 Task: Send an email with the signature Donna Thompson with the subject Request for a performance review and the message I appreciate your willingness to work with us on this matter. from softage.1@softage.net to softage.5@softage.net and softage.6@softage.net with an attached document Employee_contract.pdf
Action: Mouse moved to (585, 741)
Screenshot: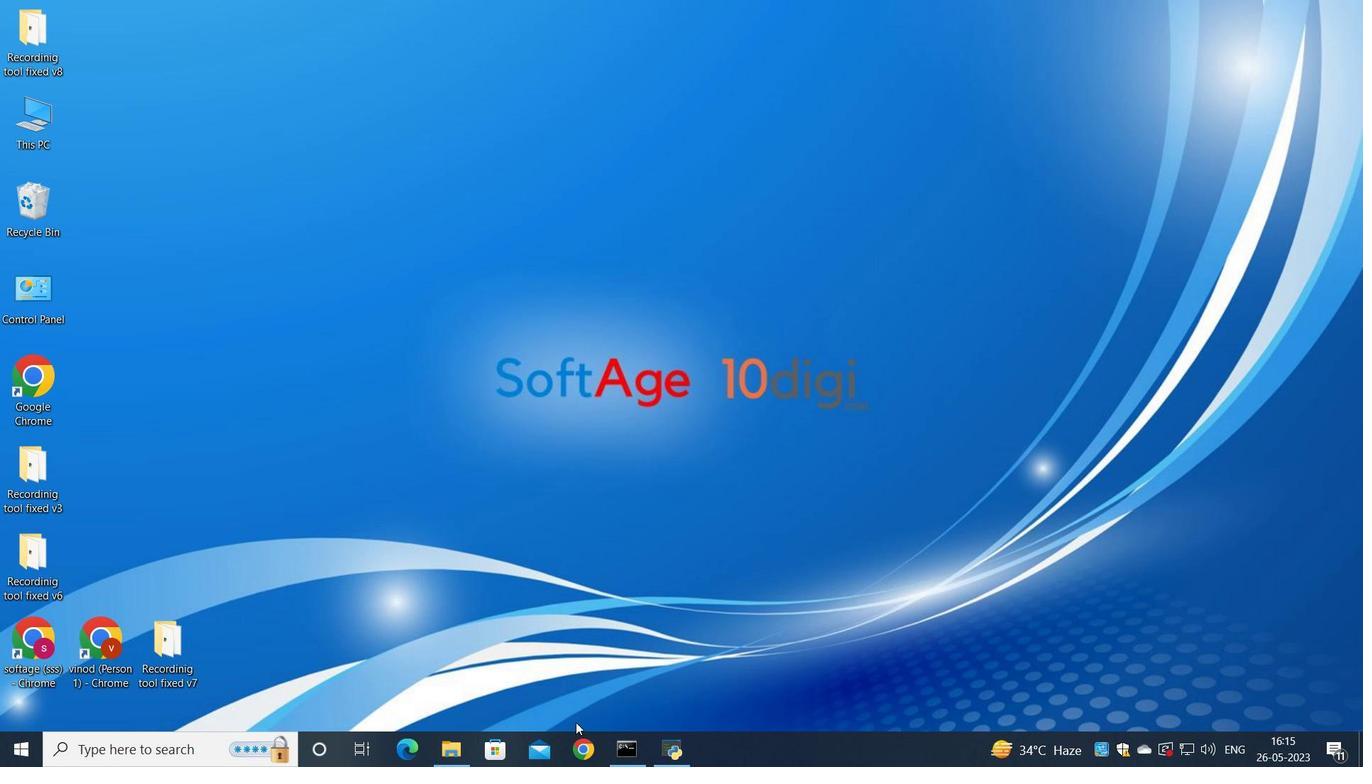 
Action: Mouse pressed left at (585, 741)
Screenshot: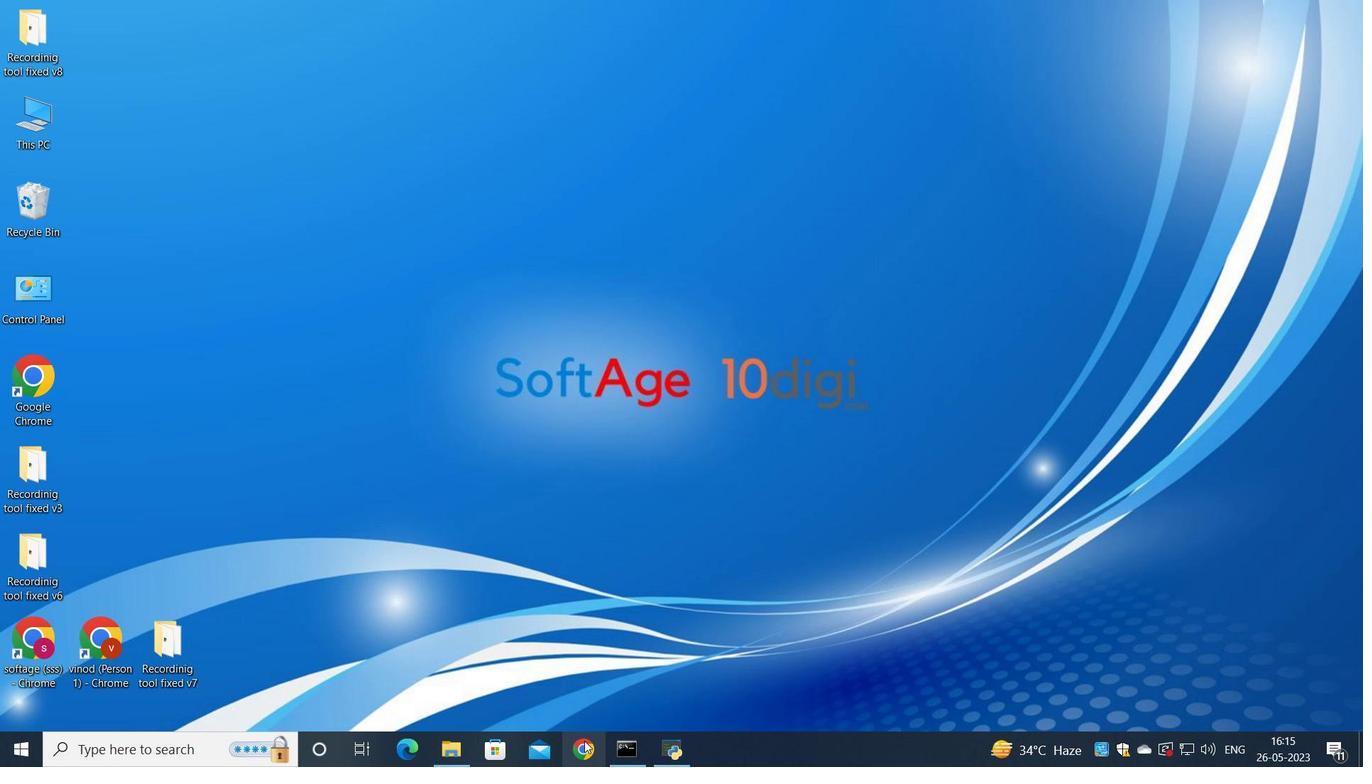 
Action: Mouse moved to (617, 451)
Screenshot: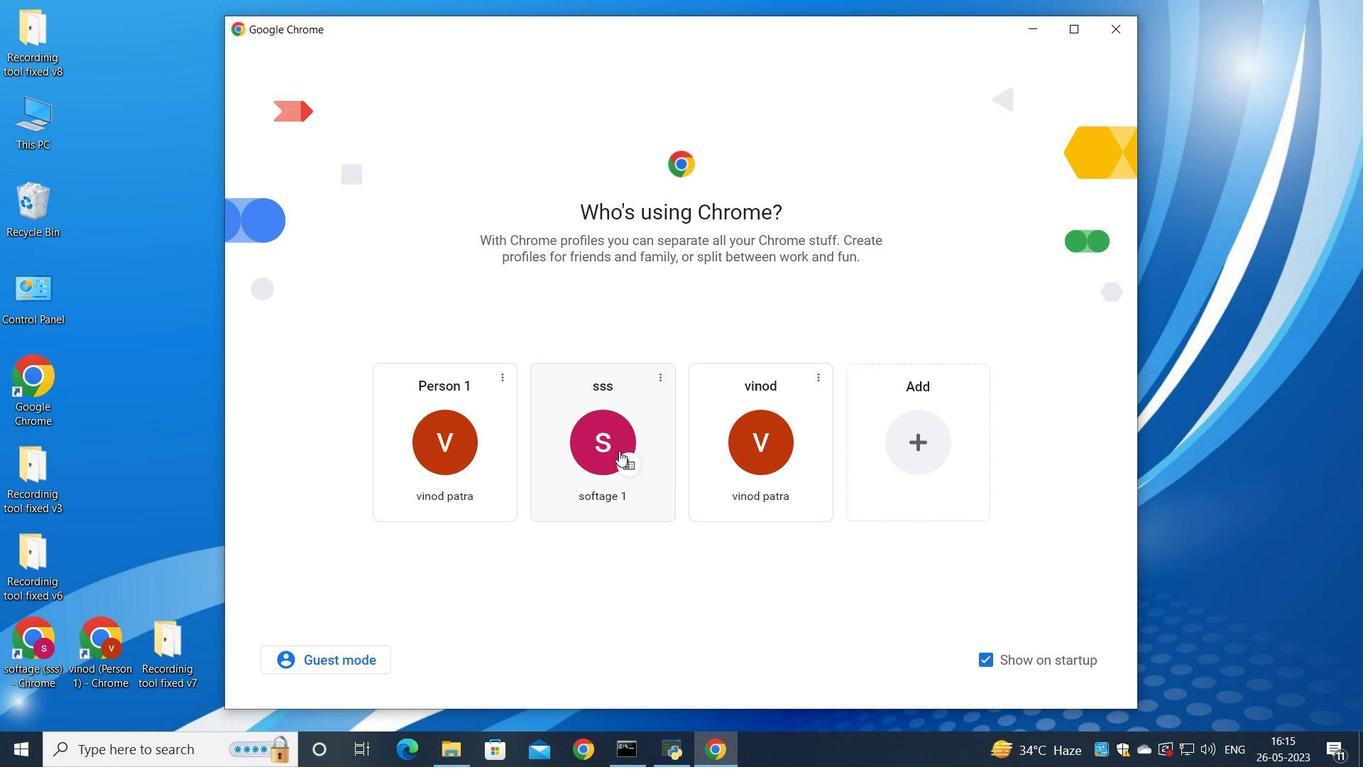 
Action: Mouse pressed left at (617, 451)
Screenshot: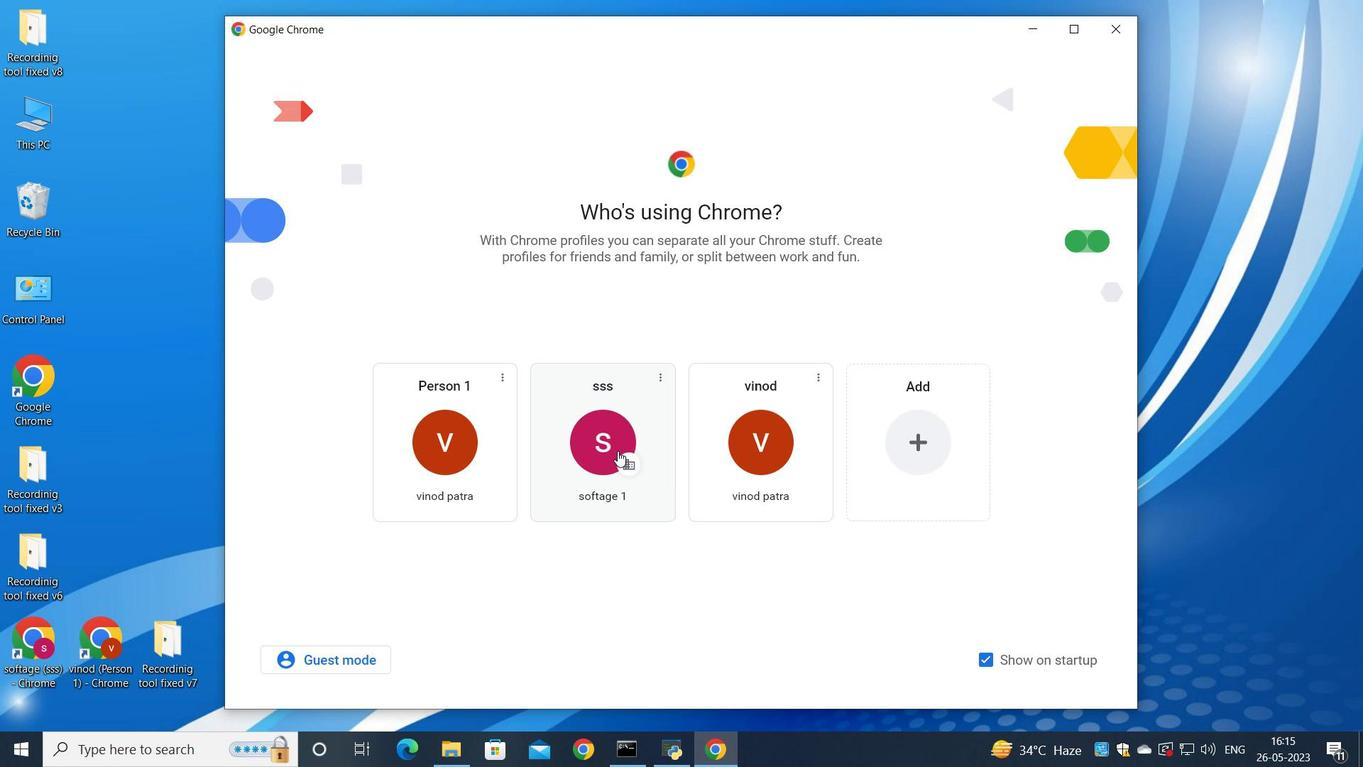 
Action: Mouse moved to (1184, 90)
Screenshot: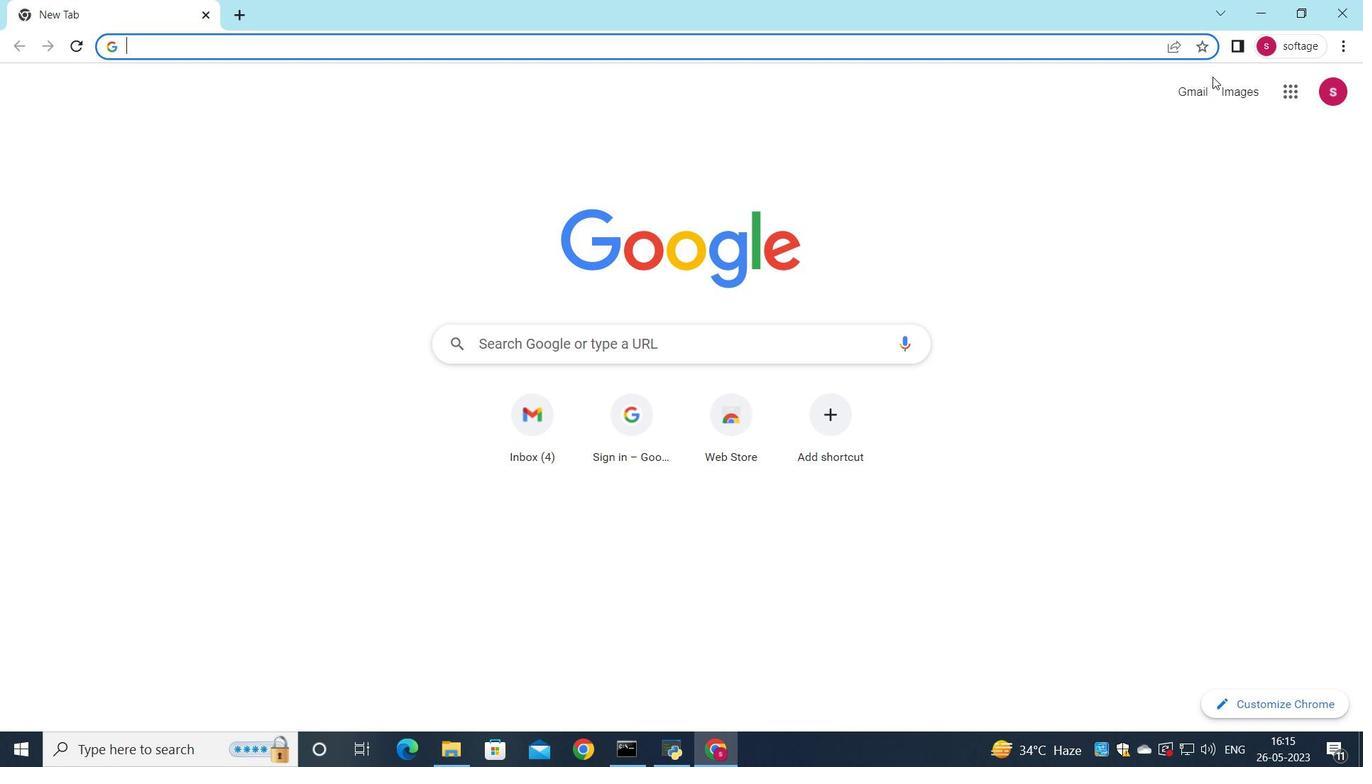 
Action: Mouse pressed left at (1184, 90)
Screenshot: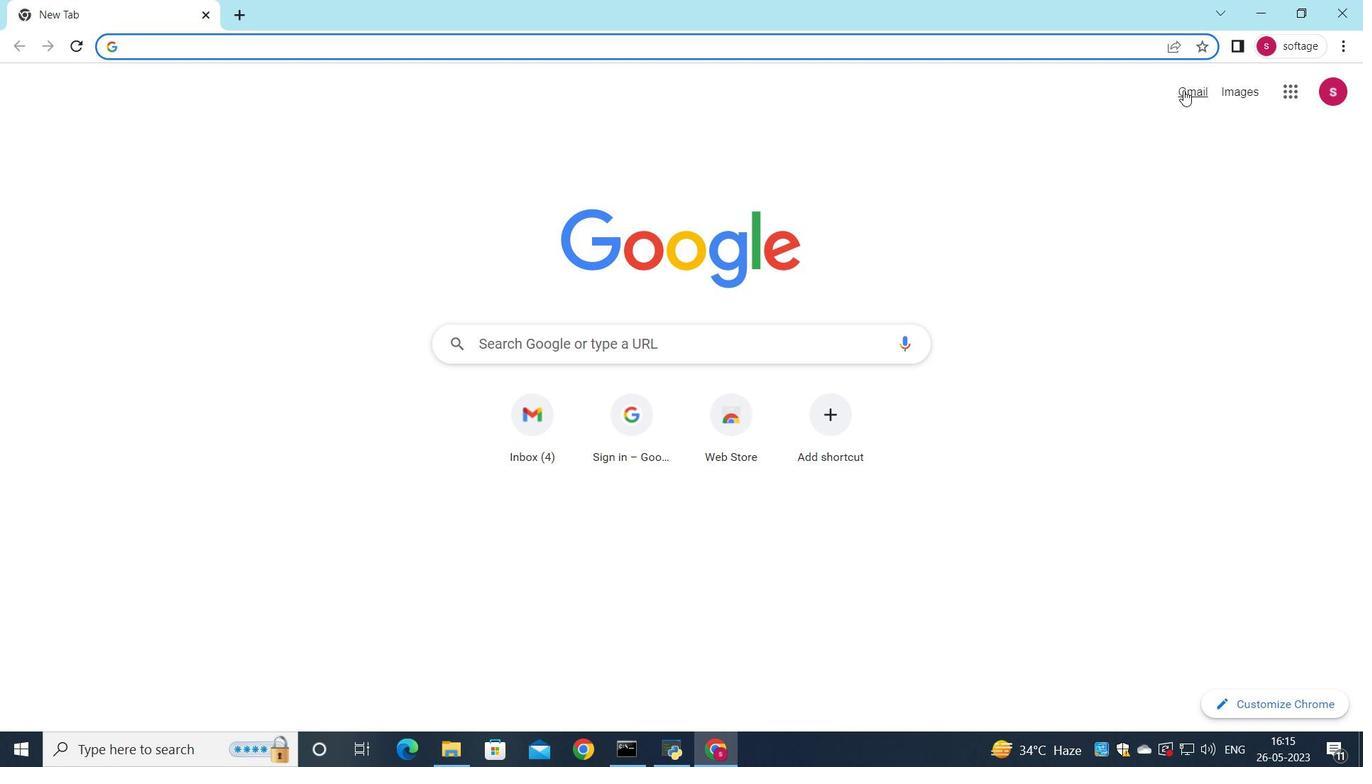 
Action: Mouse moved to (1158, 135)
Screenshot: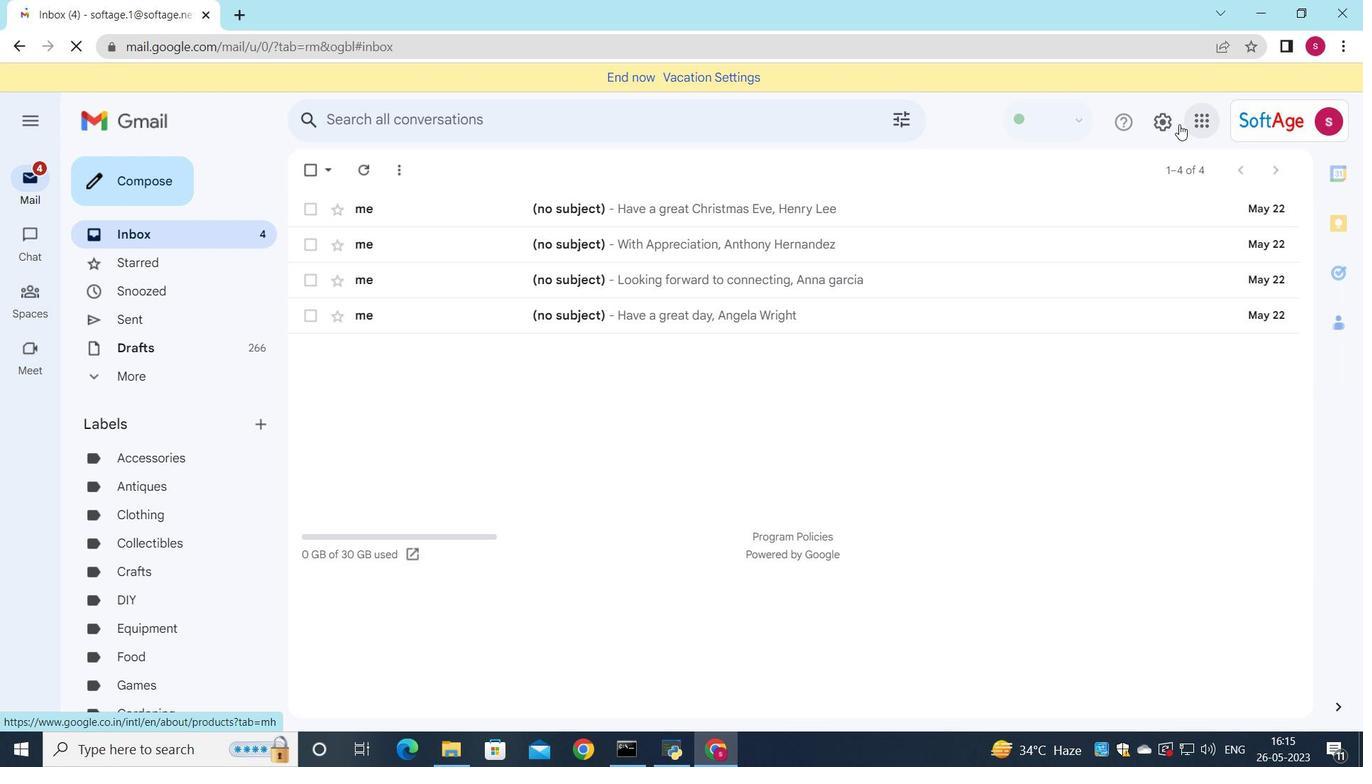 
Action: Mouse pressed left at (1158, 135)
Screenshot: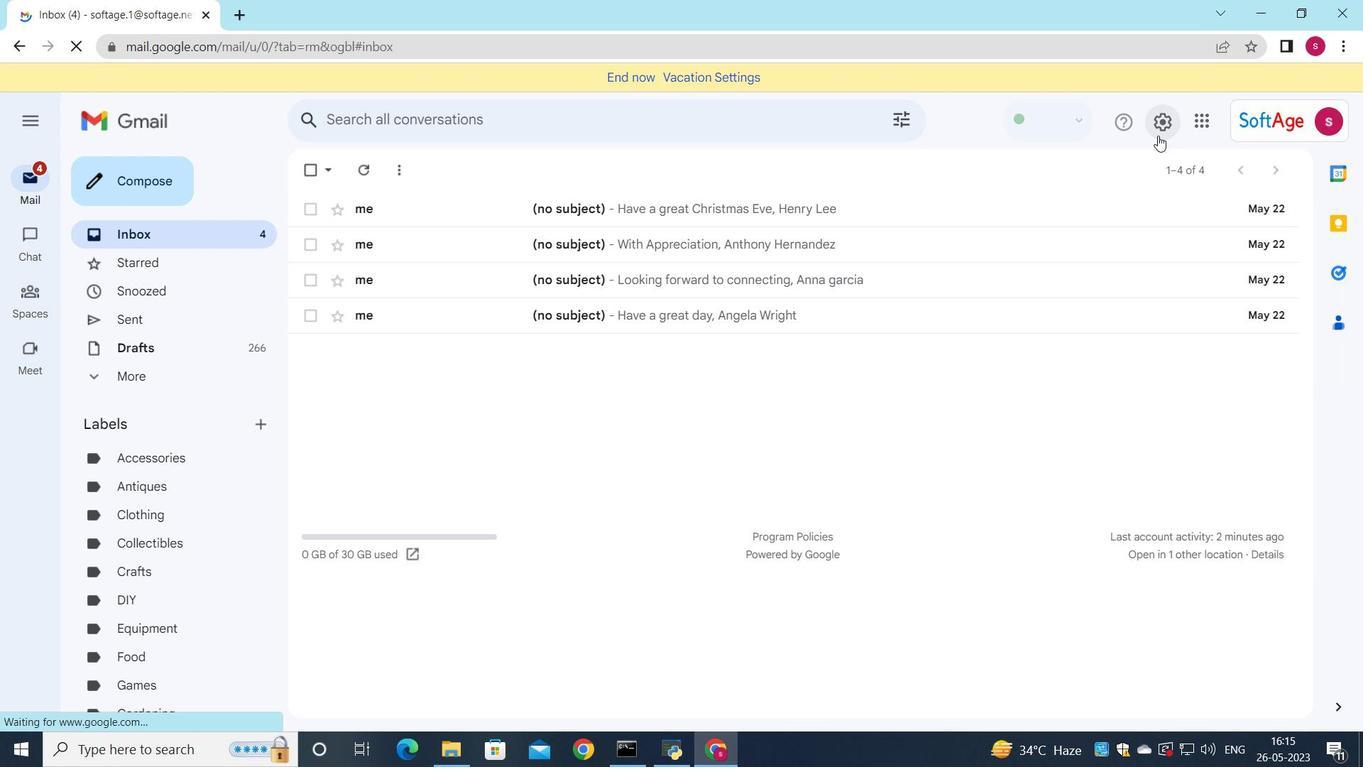 
Action: Mouse moved to (1153, 210)
Screenshot: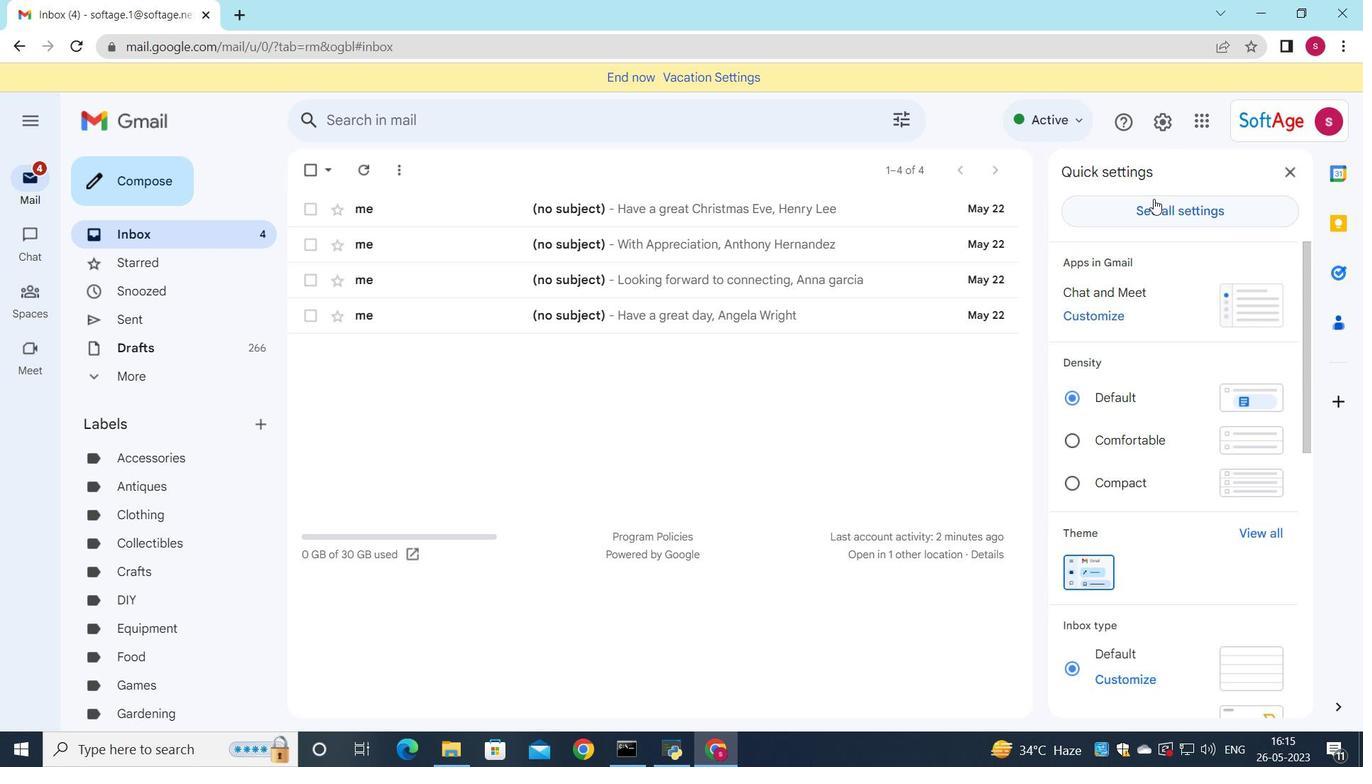
Action: Mouse pressed left at (1153, 210)
Screenshot: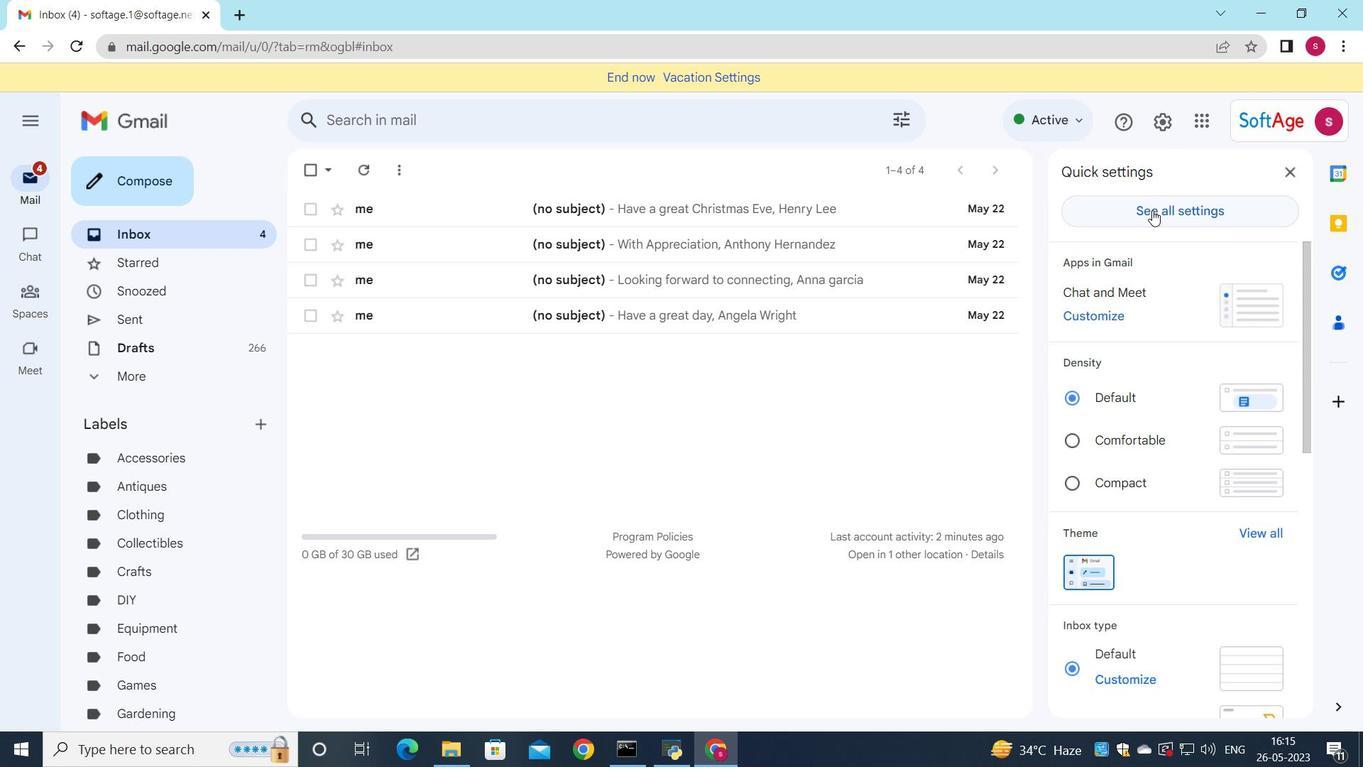 
Action: Mouse moved to (958, 266)
Screenshot: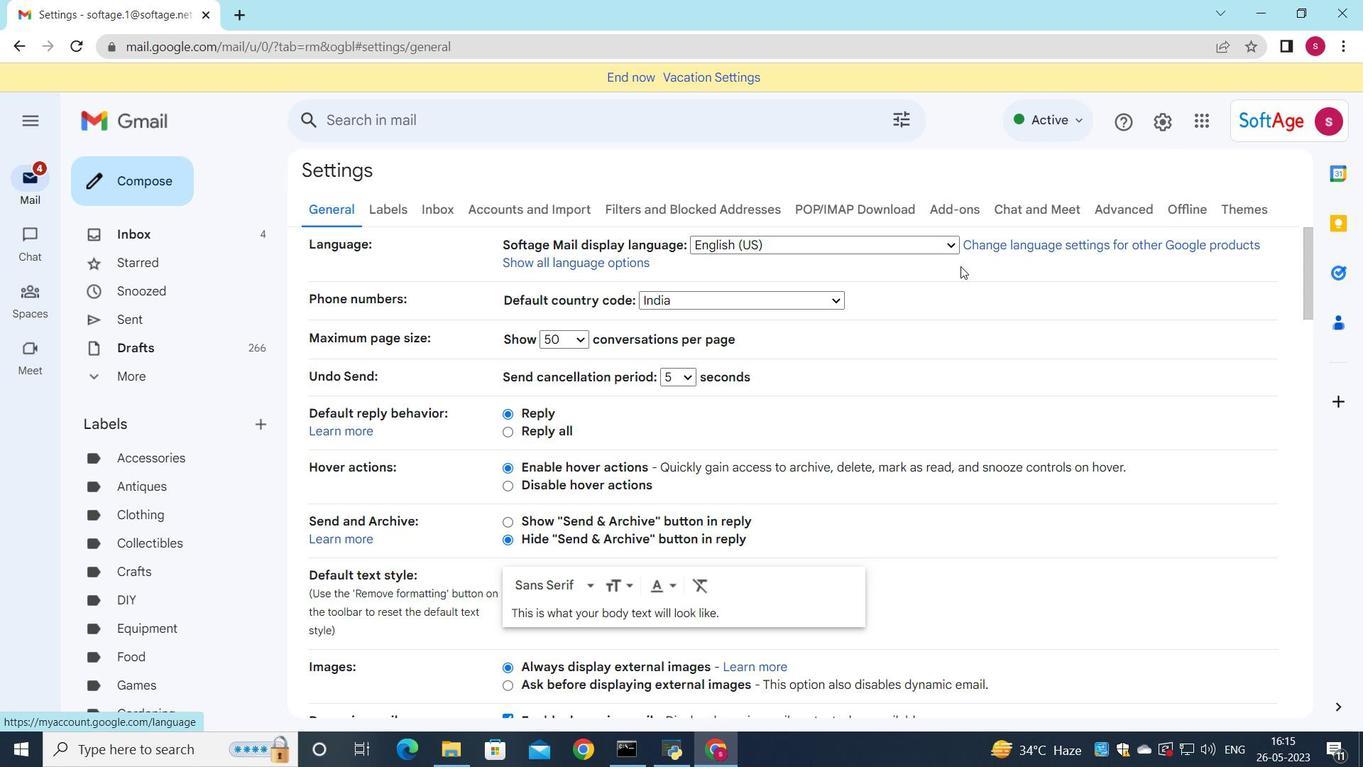 
Action: Mouse scrolled (958, 265) with delta (0, 0)
Screenshot: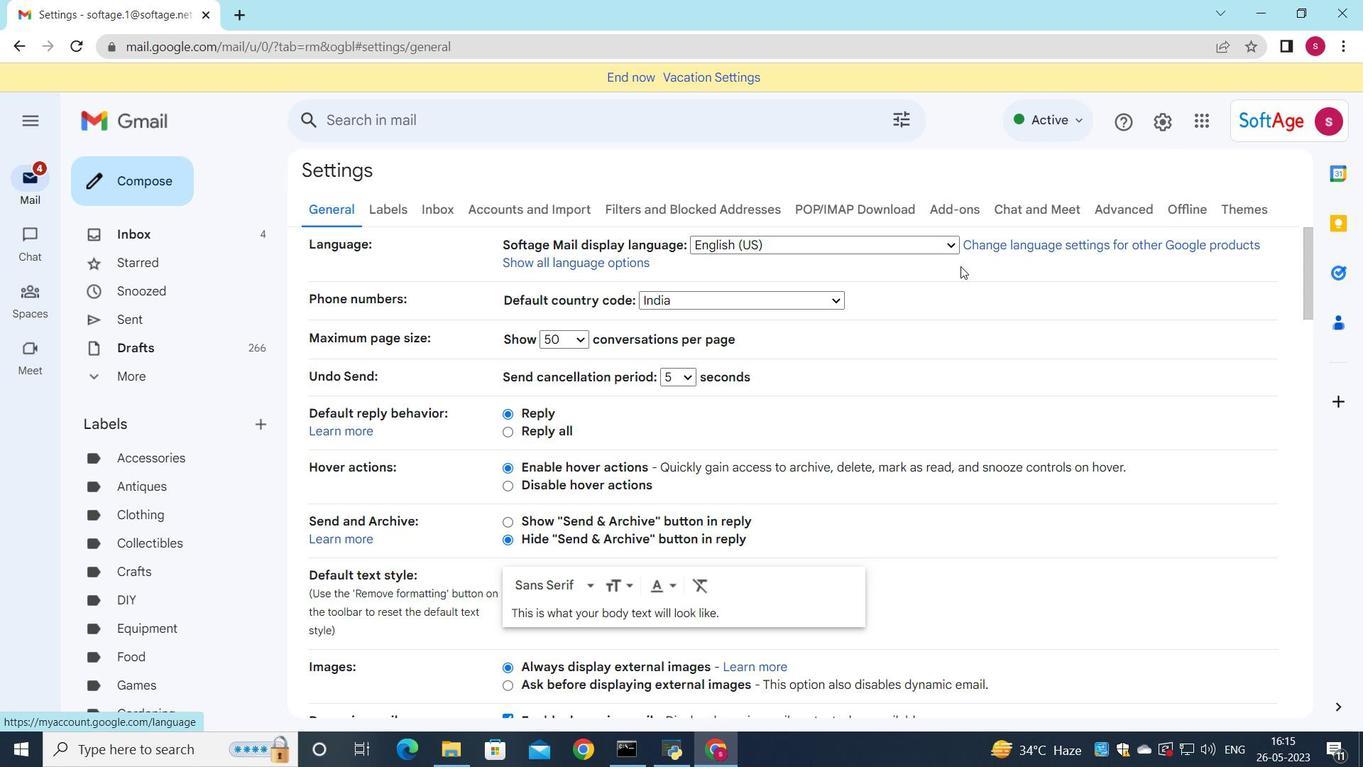 
Action: Mouse moved to (886, 283)
Screenshot: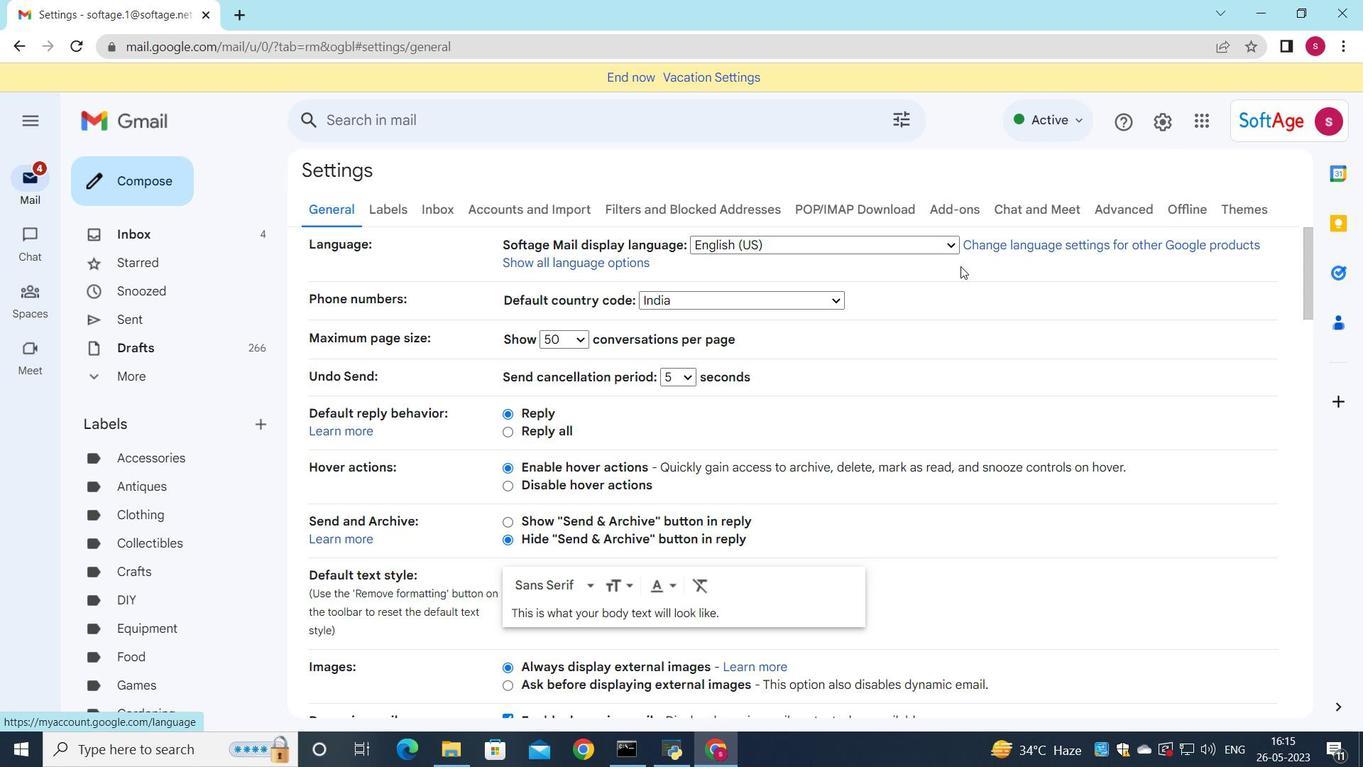 
Action: Mouse scrolled (886, 282) with delta (0, 0)
Screenshot: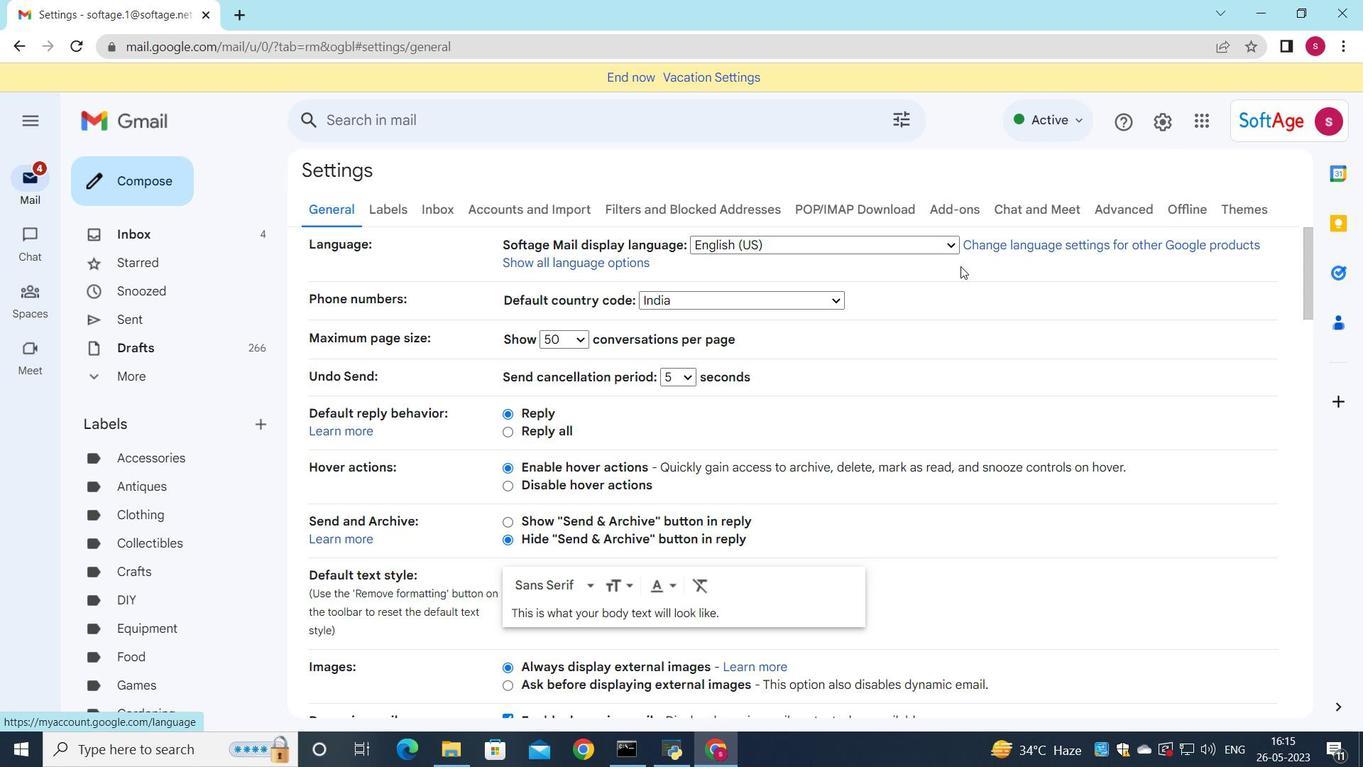 
Action: Mouse moved to (838, 302)
Screenshot: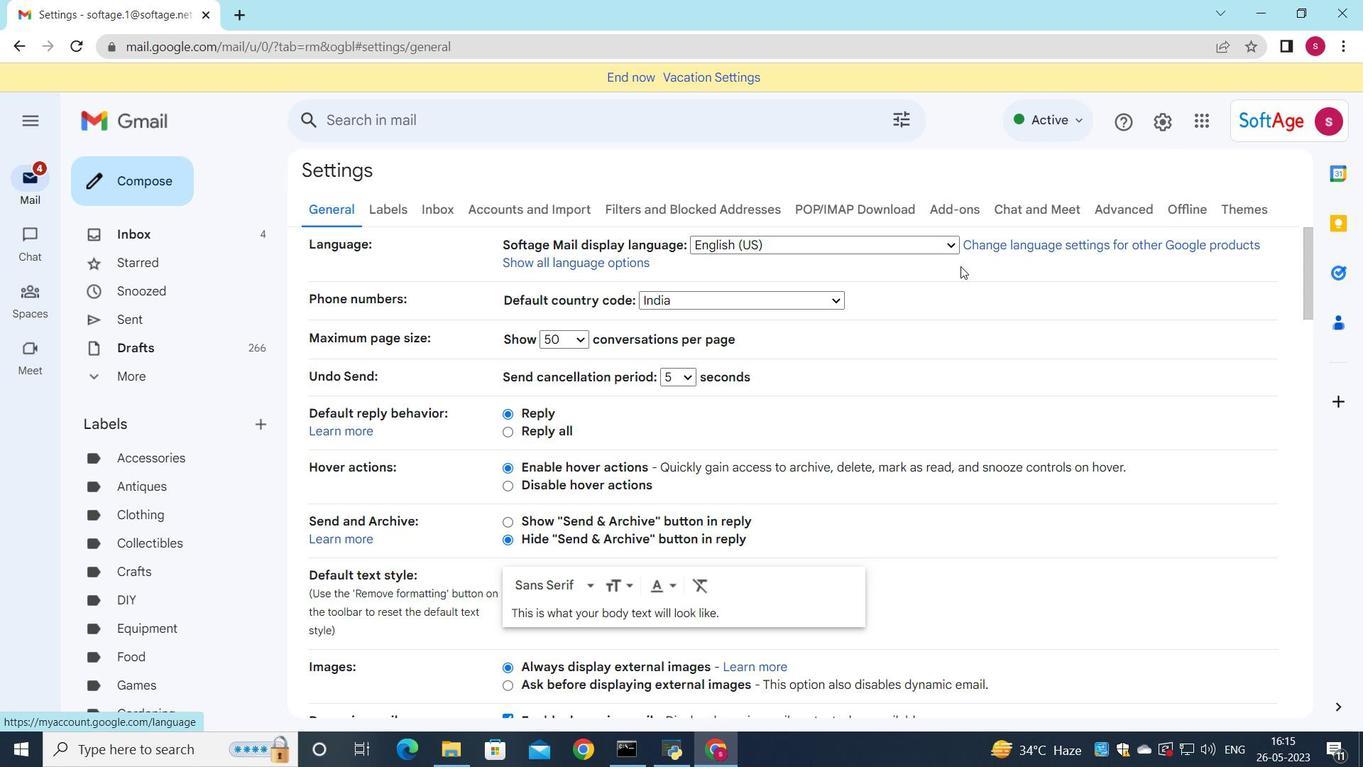 
Action: Mouse scrolled (838, 301) with delta (0, 0)
Screenshot: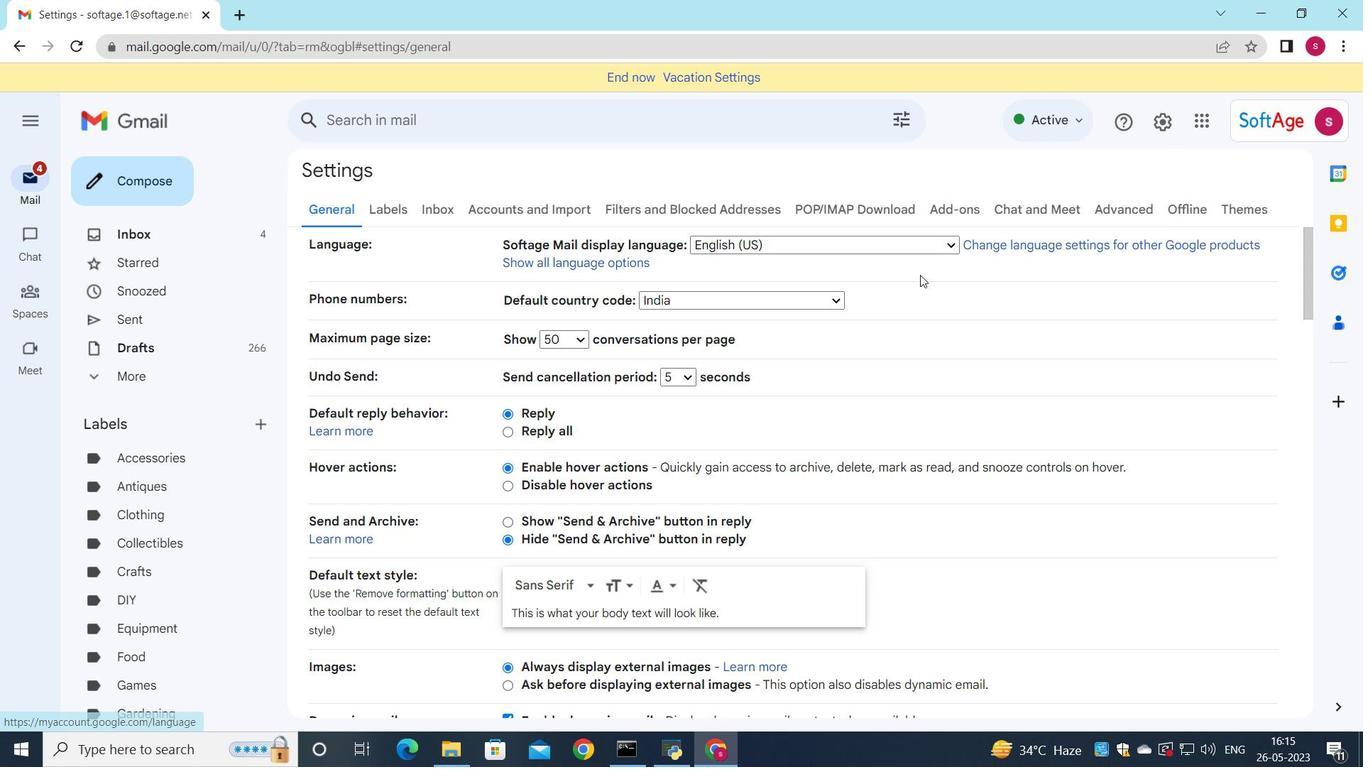 
Action: Mouse moved to (590, 380)
Screenshot: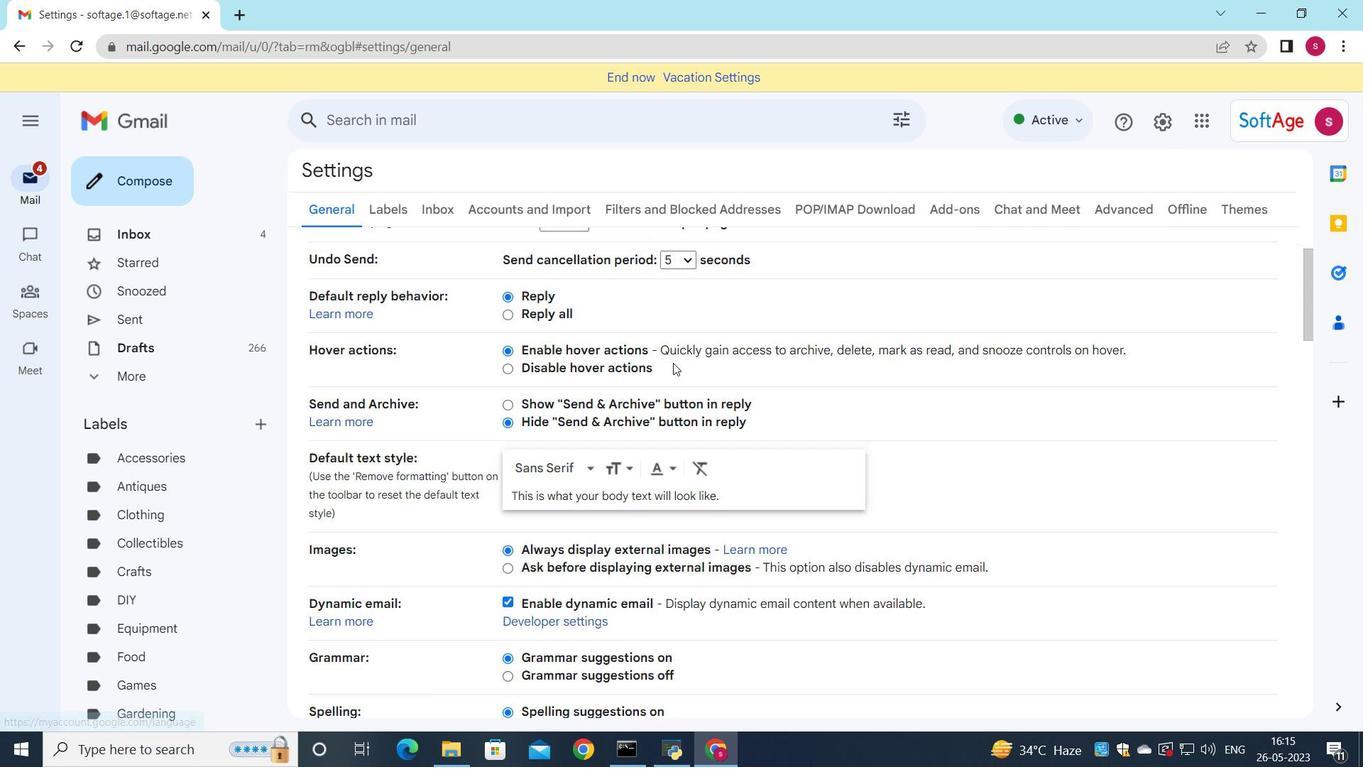 
Action: Mouse scrolled (590, 379) with delta (0, 0)
Screenshot: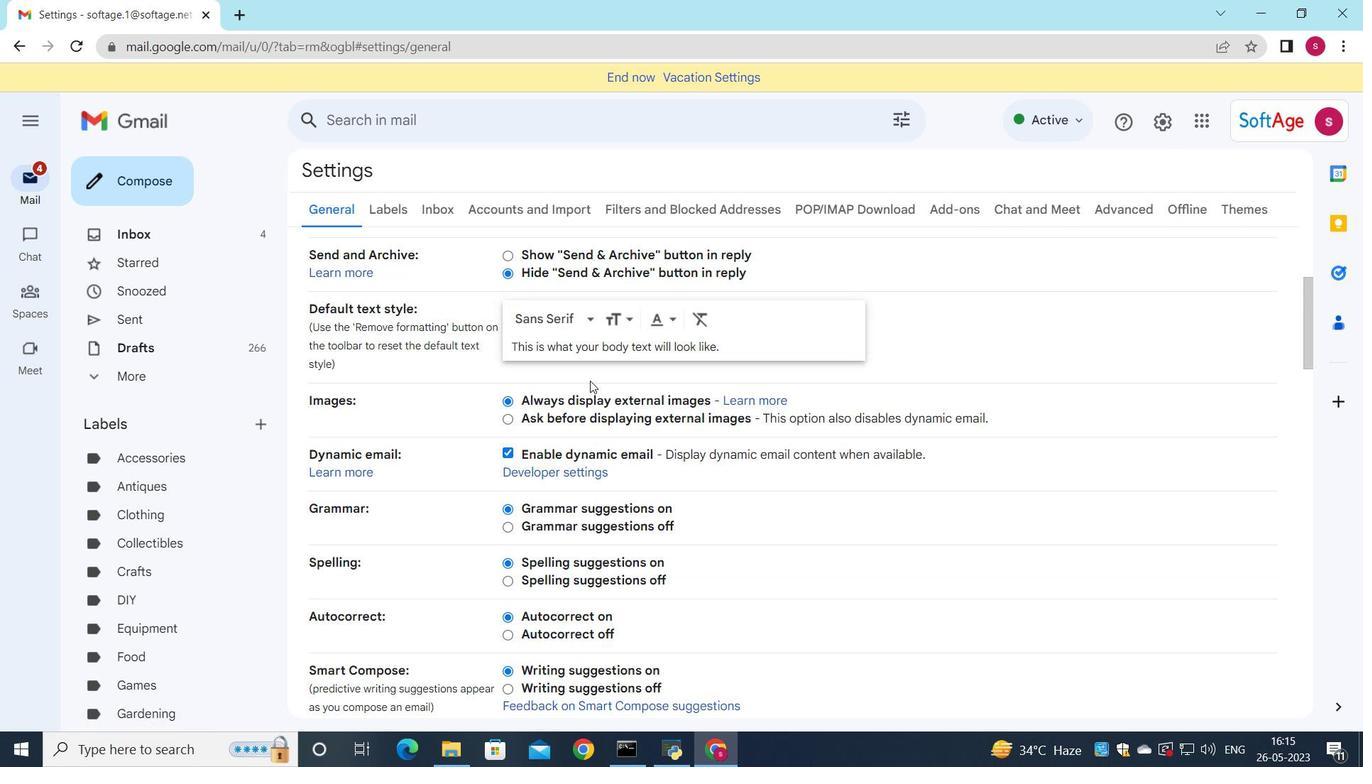 
Action: Mouse scrolled (590, 379) with delta (0, 0)
Screenshot: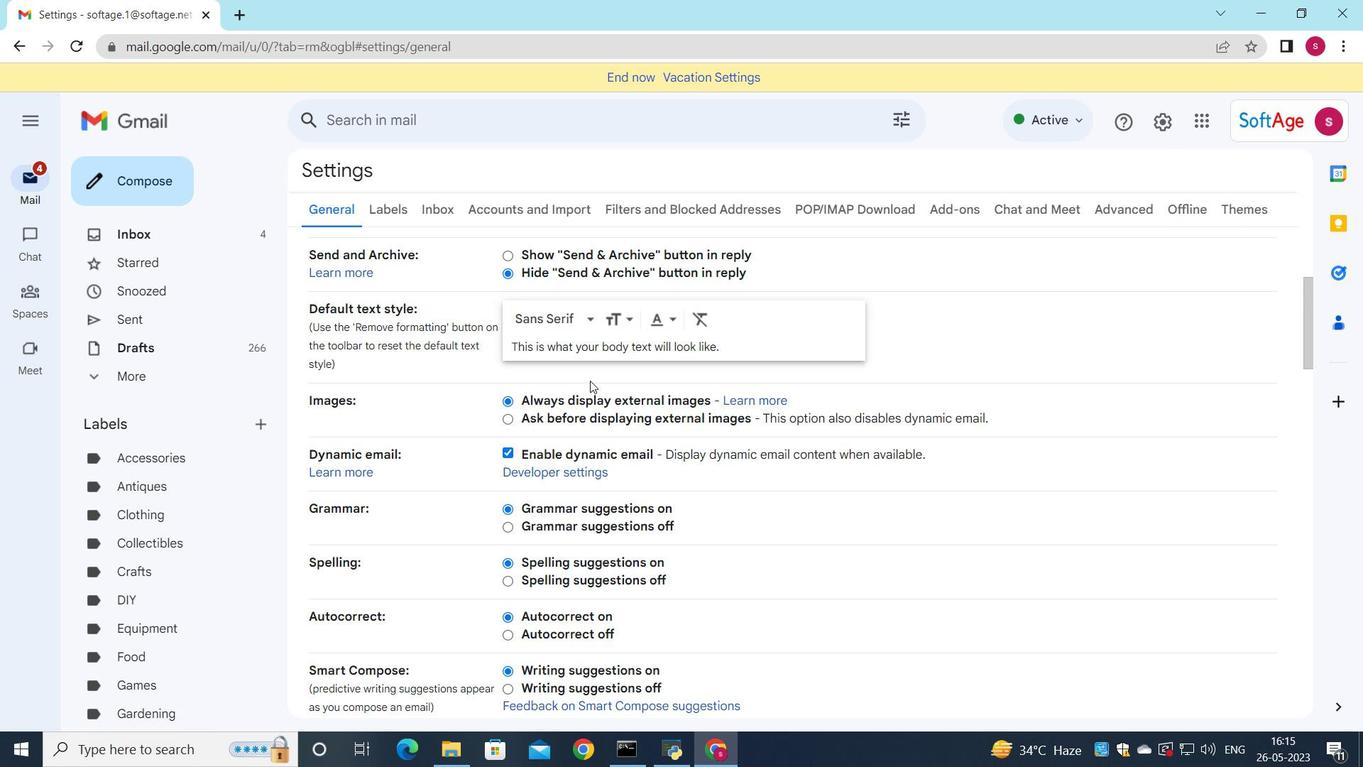 
Action: Mouse scrolled (590, 379) with delta (0, 0)
Screenshot: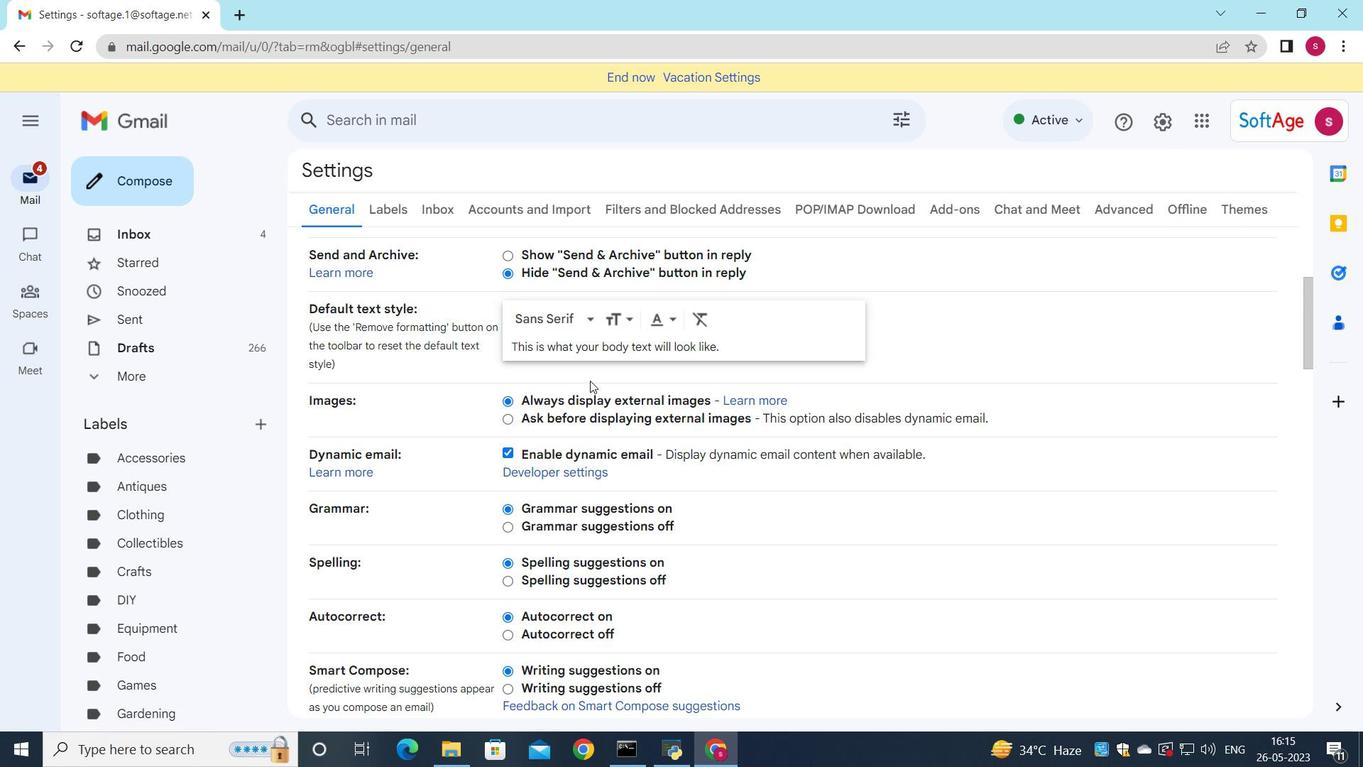 
Action: Mouse scrolled (590, 379) with delta (0, 0)
Screenshot: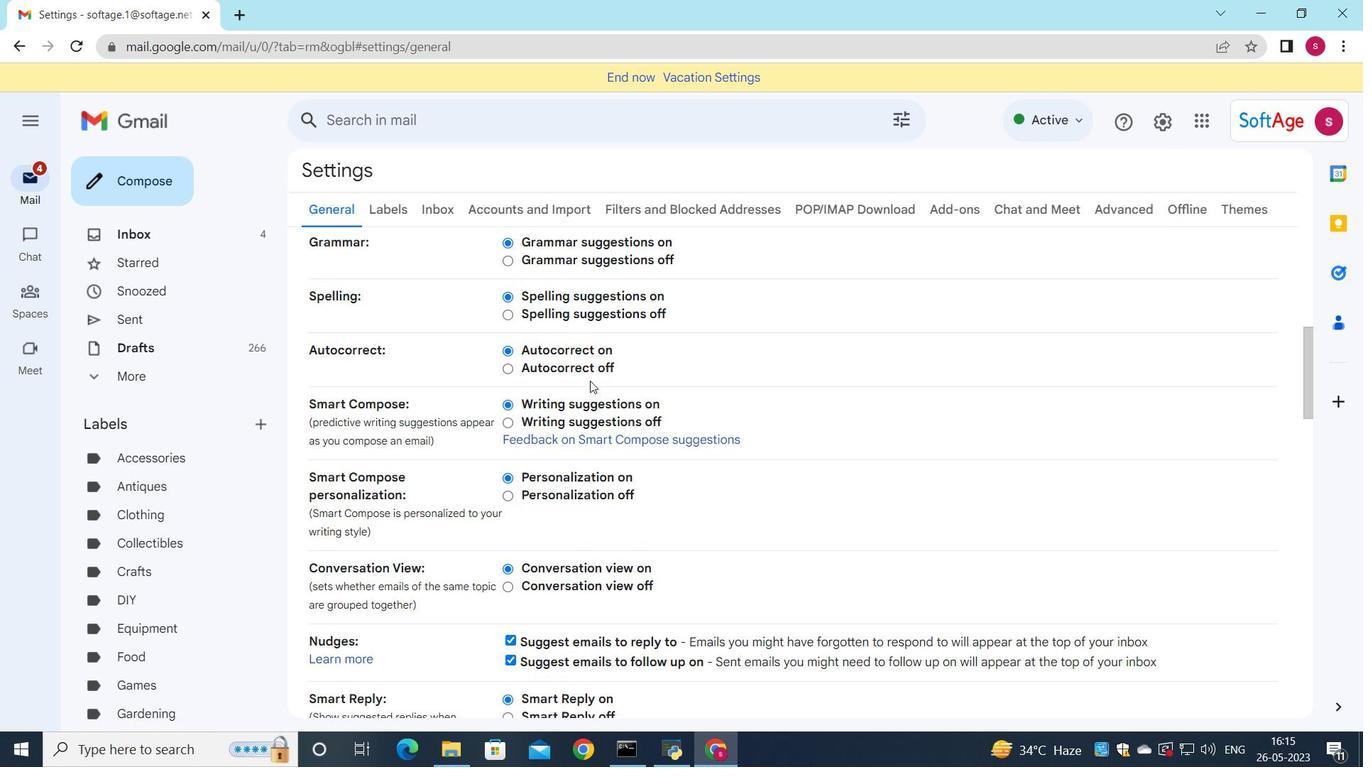 
Action: Mouse scrolled (590, 379) with delta (0, 0)
Screenshot: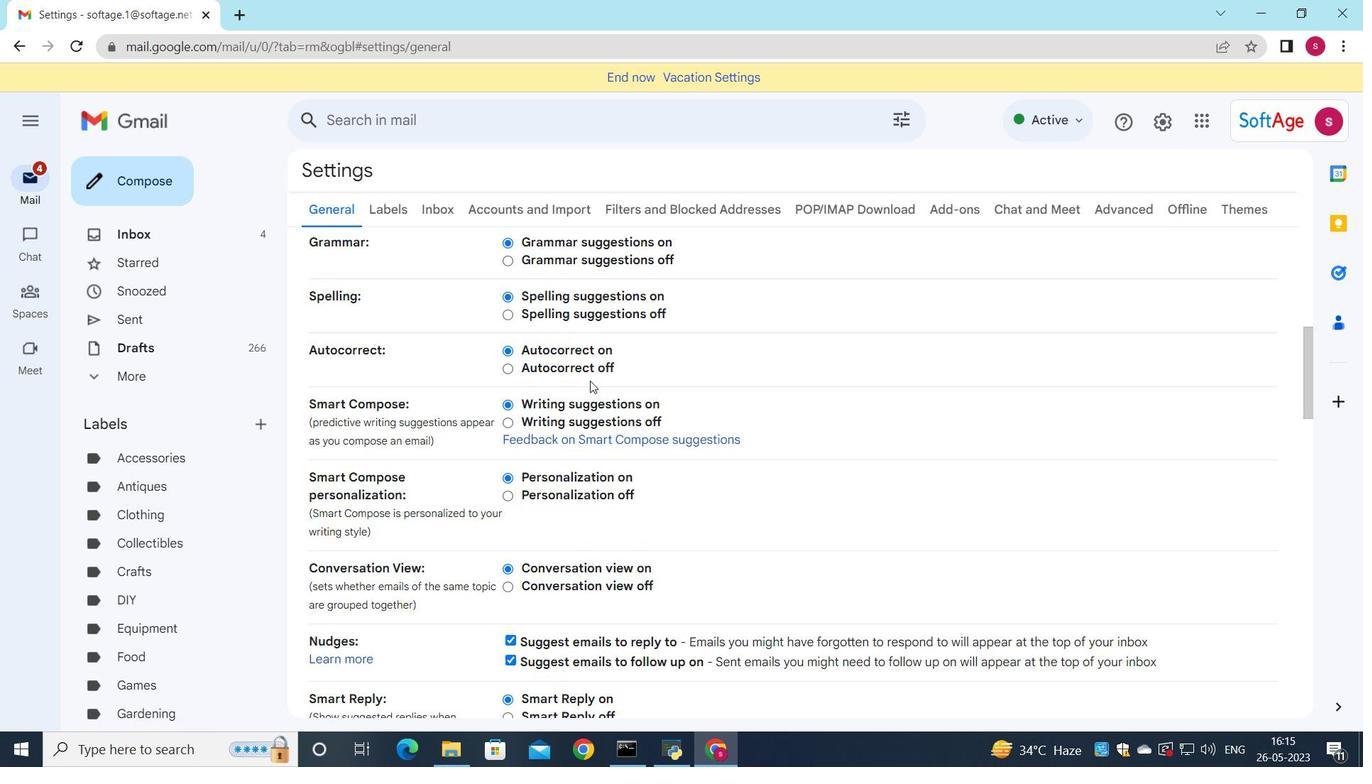 
Action: Mouse scrolled (590, 379) with delta (0, 0)
Screenshot: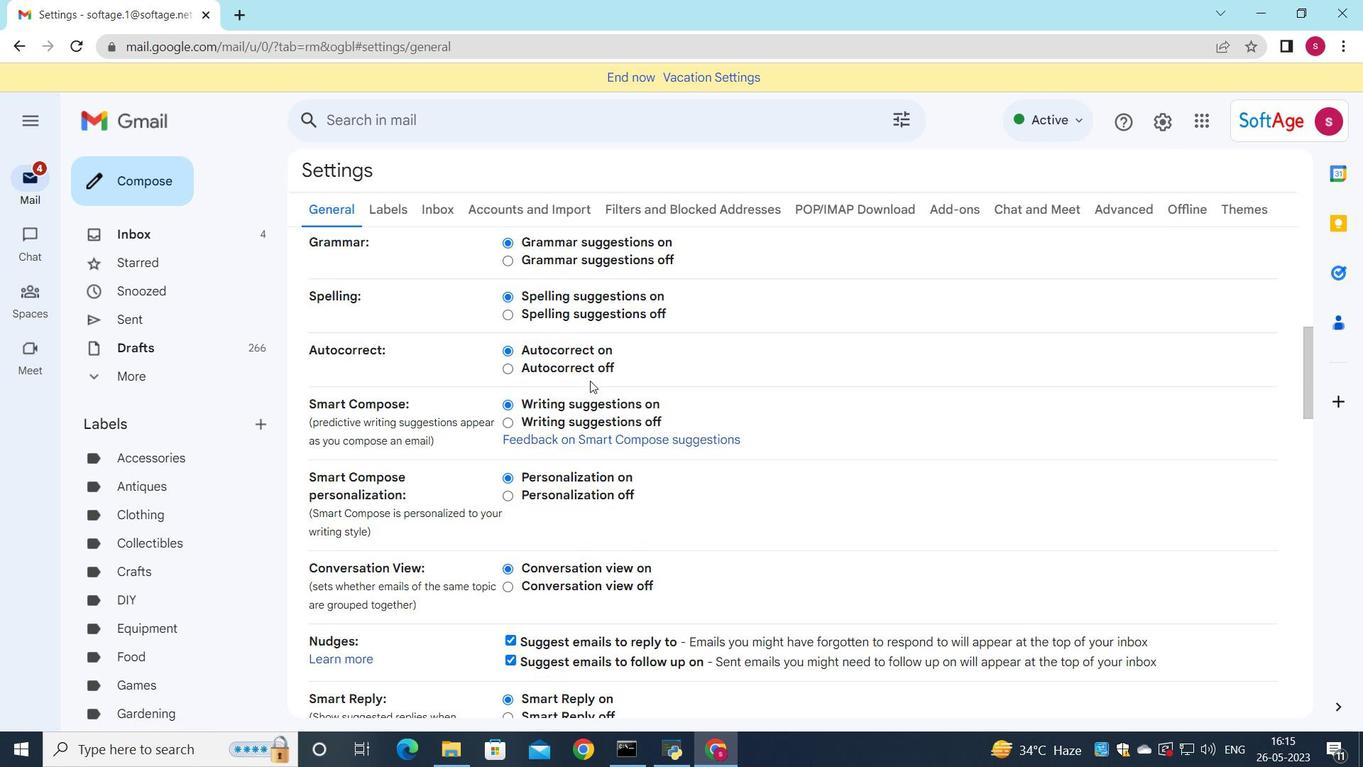 
Action: Mouse scrolled (590, 379) with delta (0, 0)
Screenshot: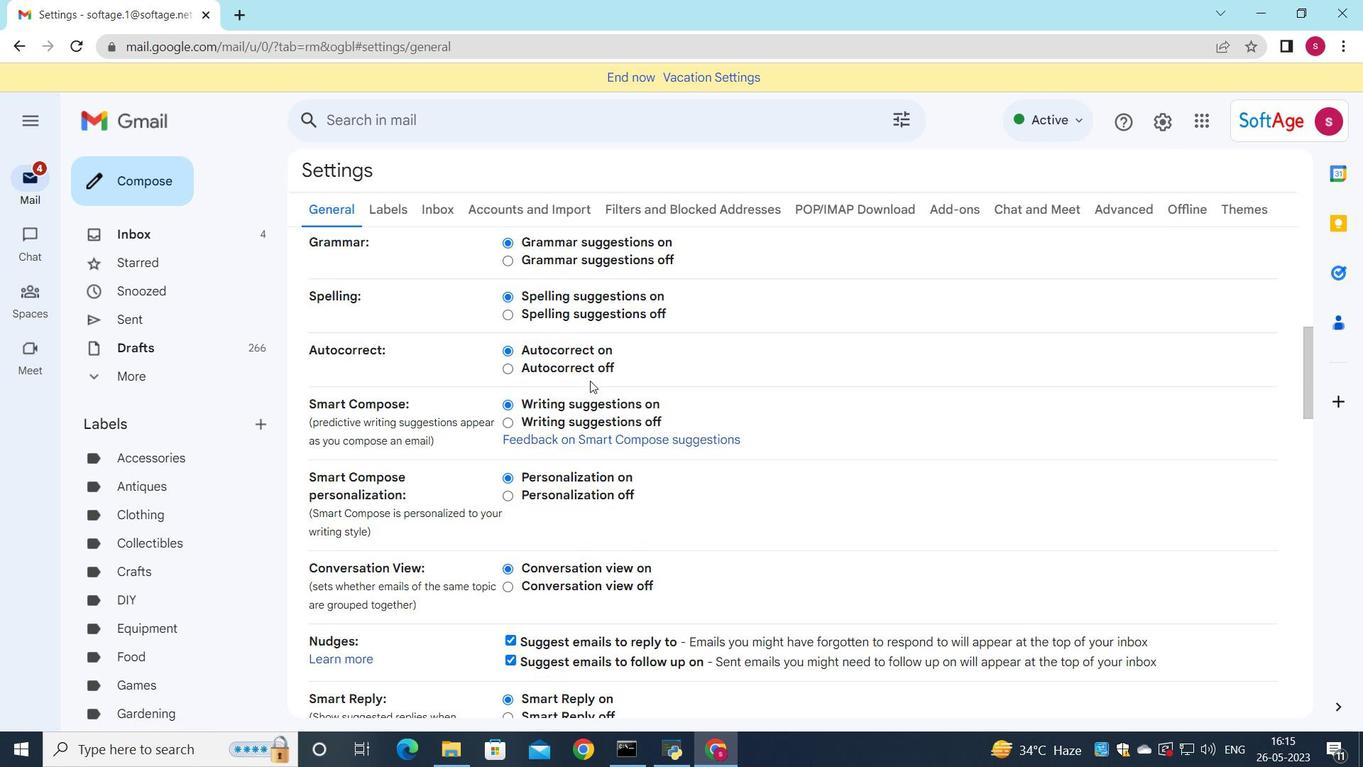 
Action: Mouse scrolled (590, 379) with delta (0, 0)
Screenshot: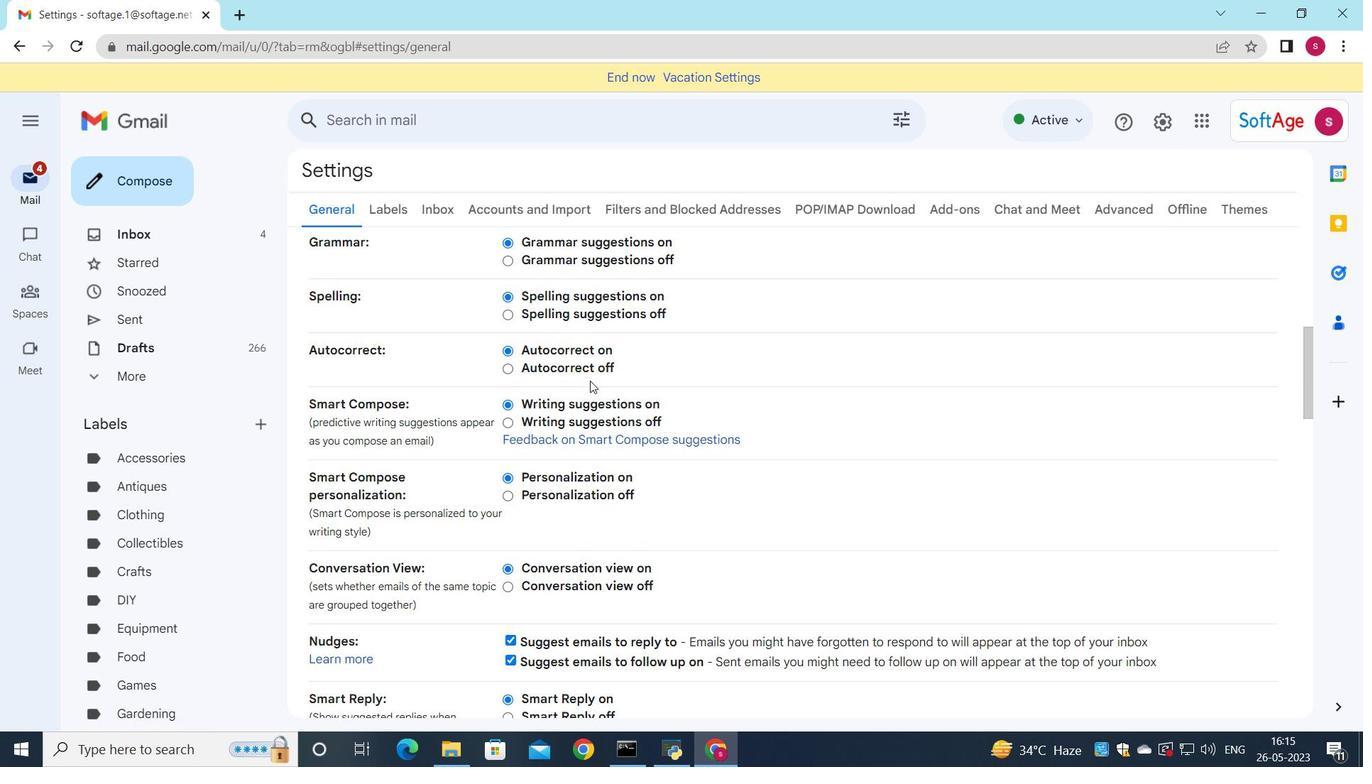 
Action: Mouse scrolled (590, 379) with delta (0, 0)
Screenshot: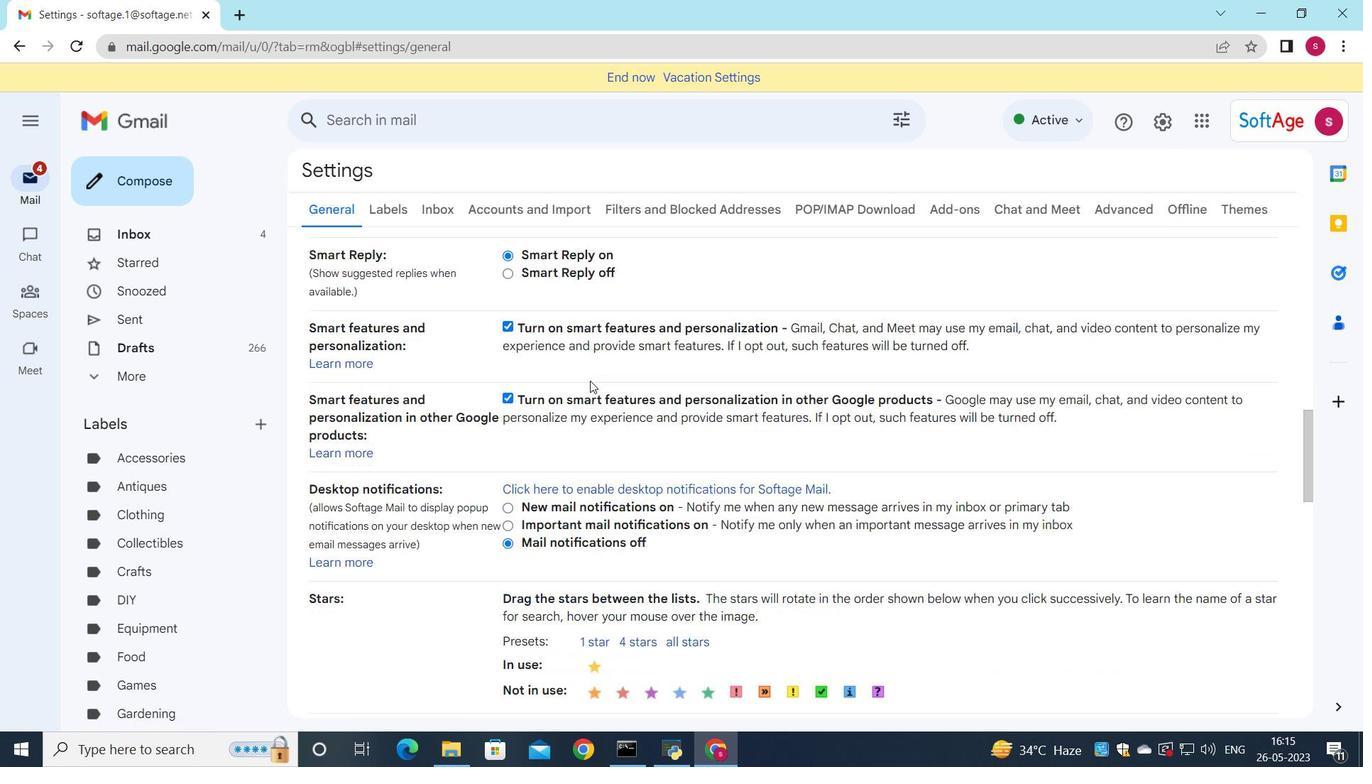 
Action: Mouse scrolled (590, 379) with delta (0, 0)
Screenshot: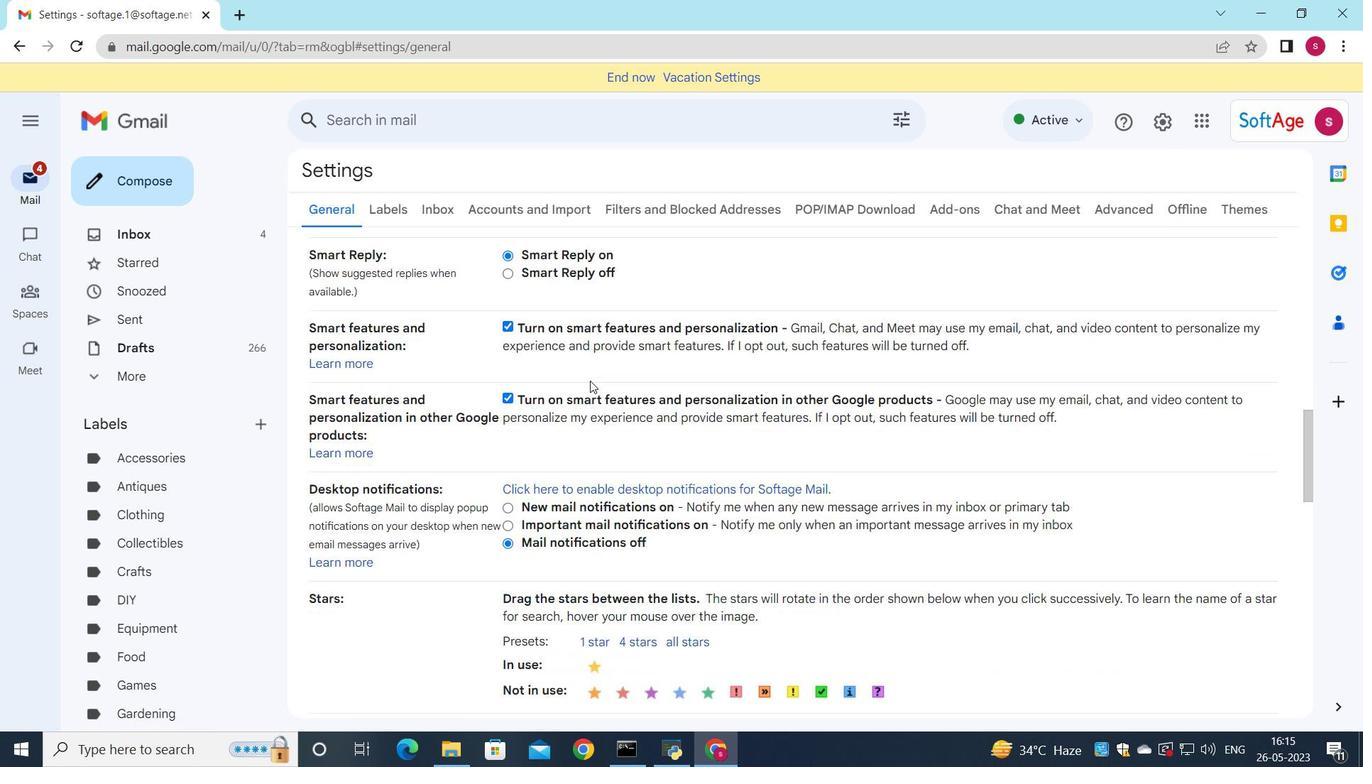 
Action: Mouse scrolled (590, 379) with delta (0, 0)
Screenshot: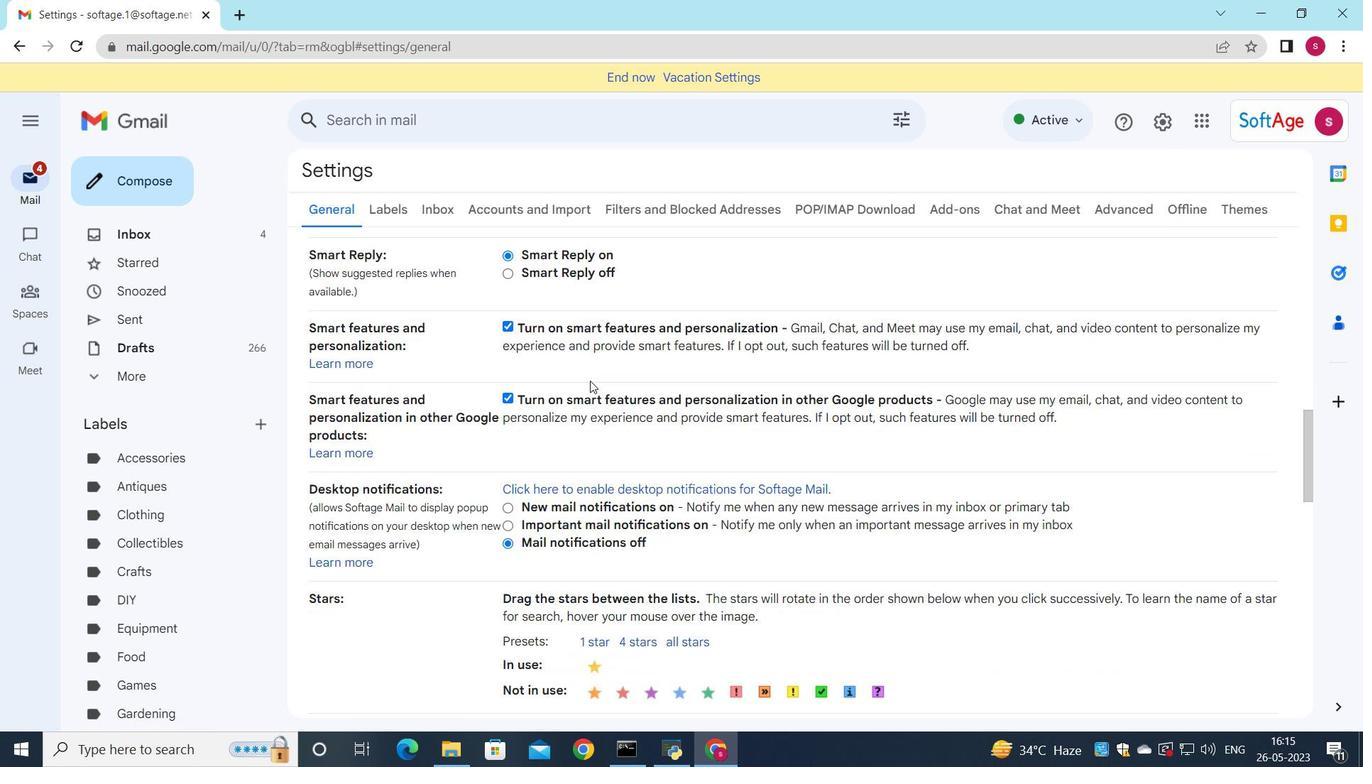 
Action: Mouse scrolled (590, 379) with delta (0, 0)
Screenshot: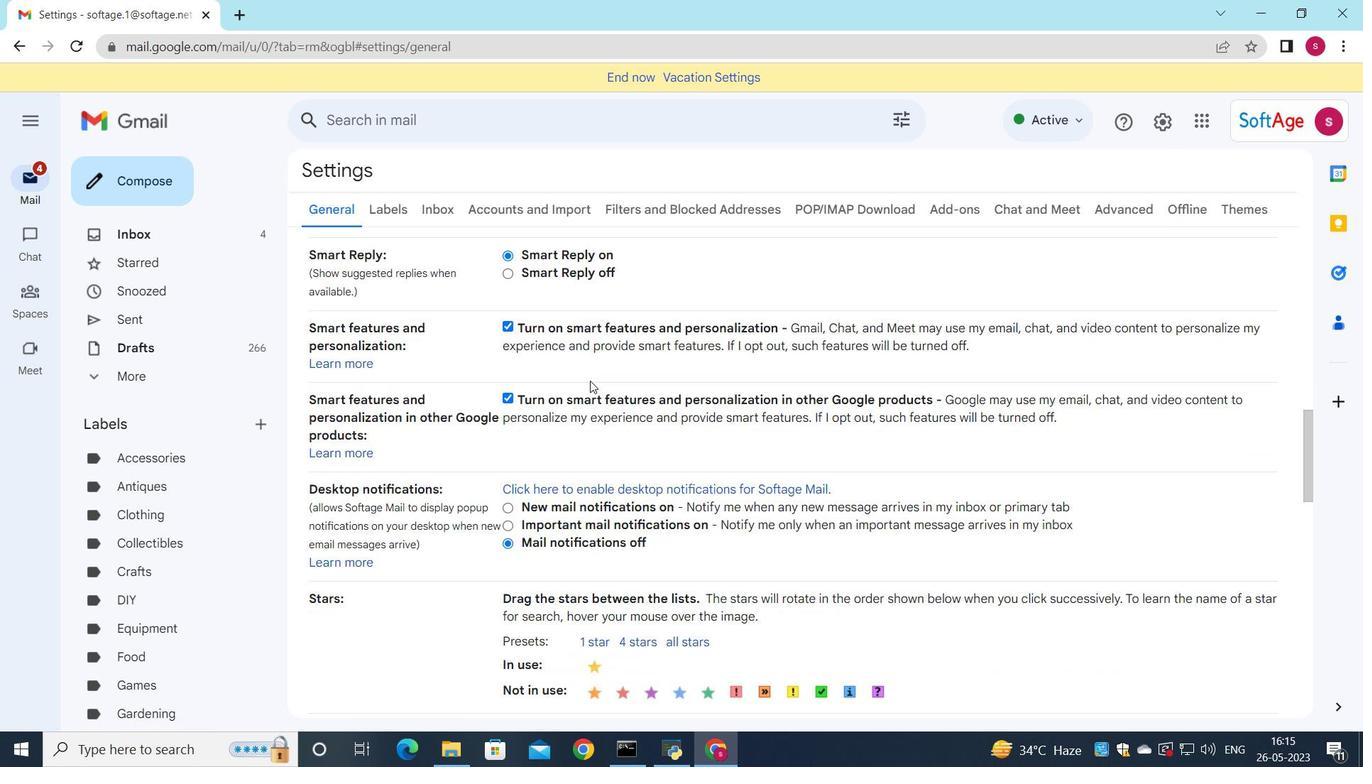 
Action: Mouse scrolled (590, 379) with delta (0, 0)
Screenshot: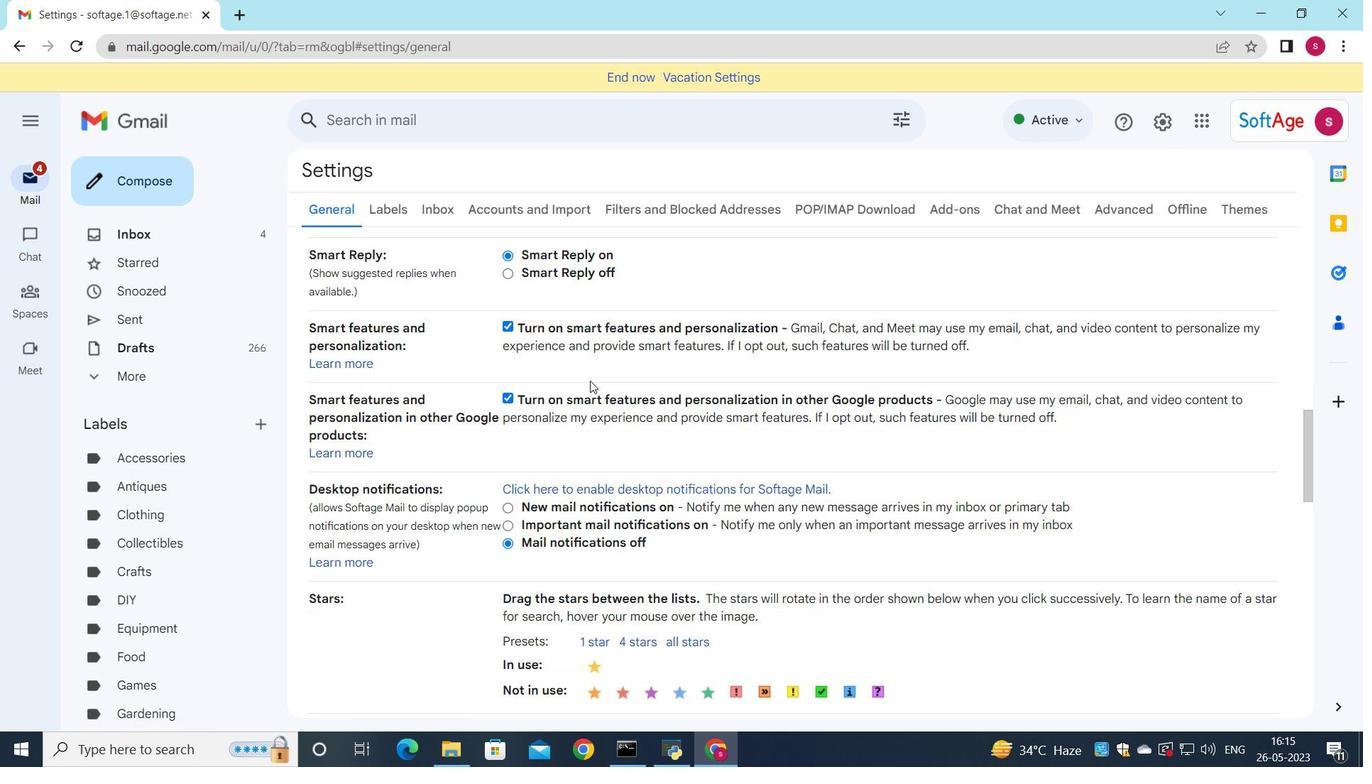 
Action: Mouse scrolled (590, 379) with delta (0, 0)
Screenshot: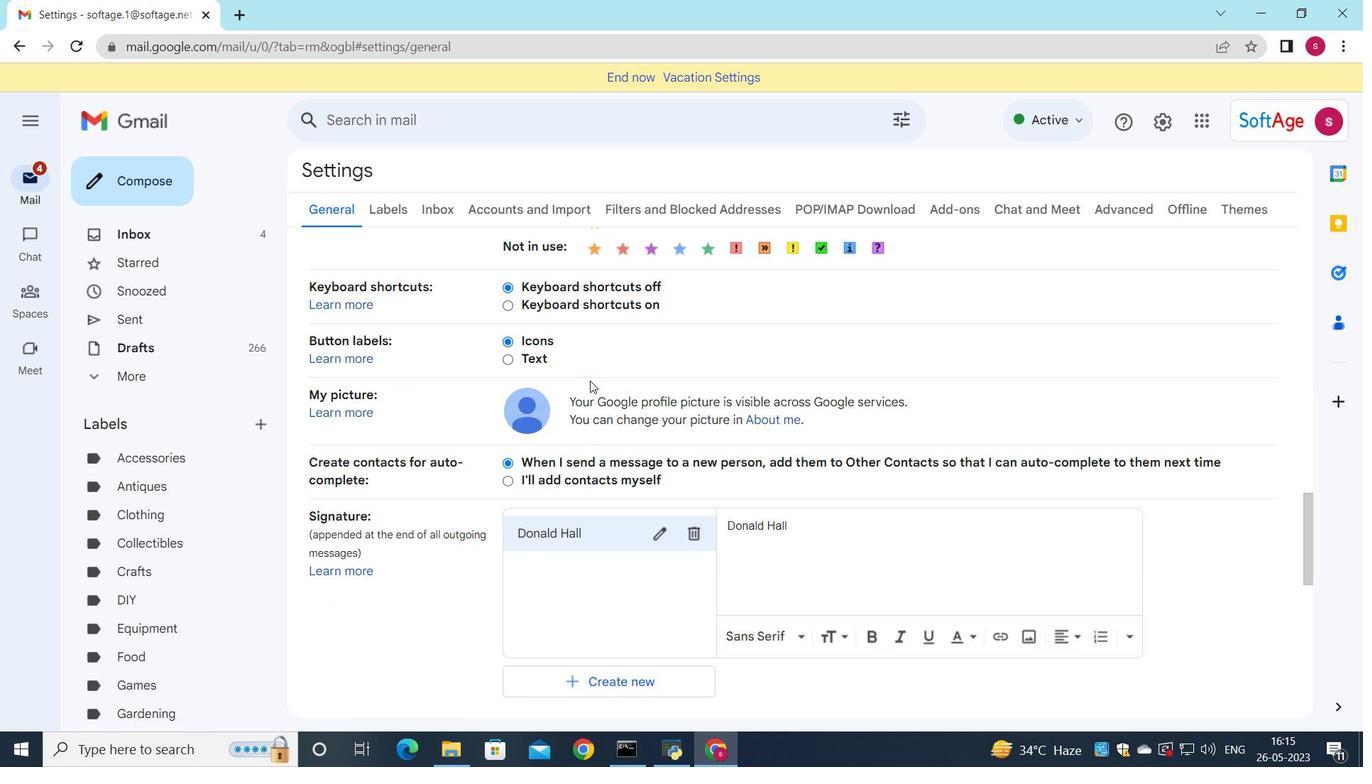 
Action: Mouse scrolled (590, 379) with delta (0, 0)
Screenshot: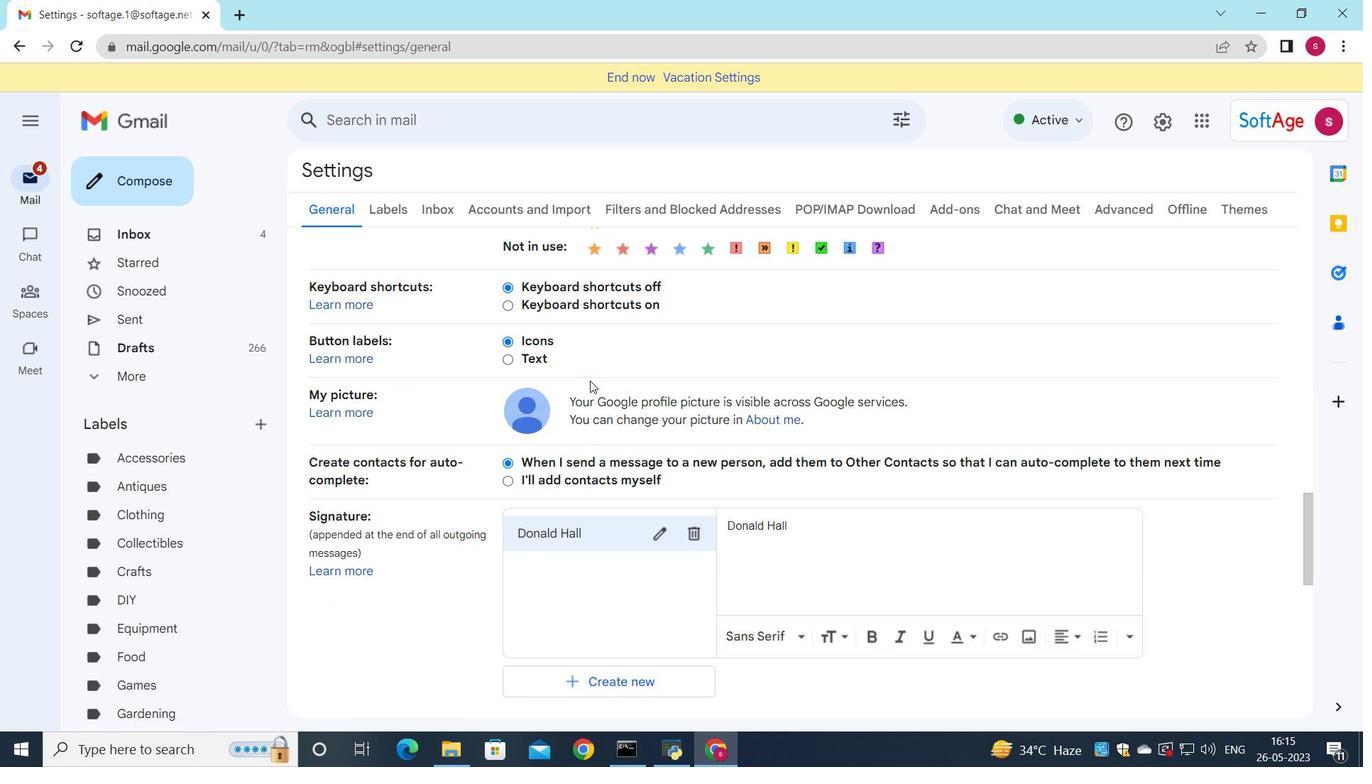 
Action: Mouse scrolled (590, 379) with delta (0, 0)
Screenshot: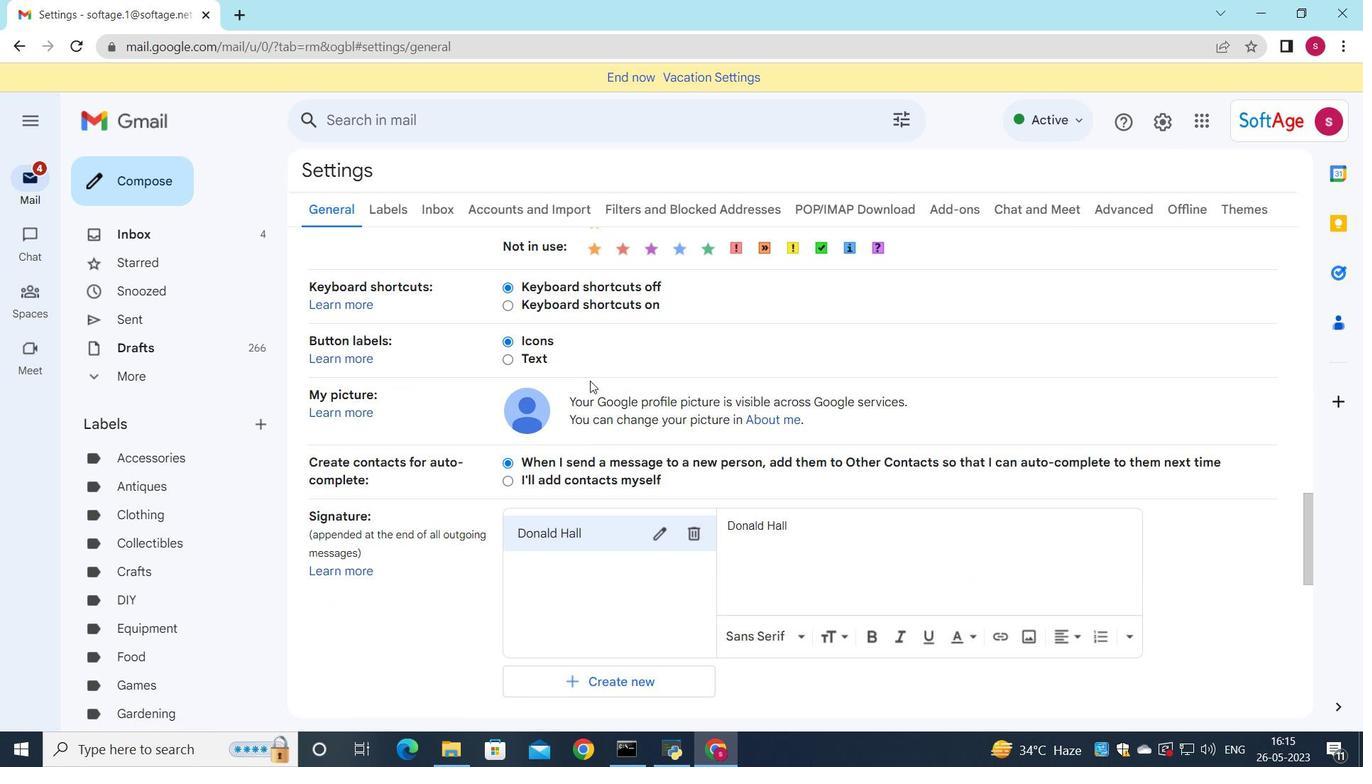 
Action: Mouse scrolled (590, 381) with delta (0, 0)
Screenshot: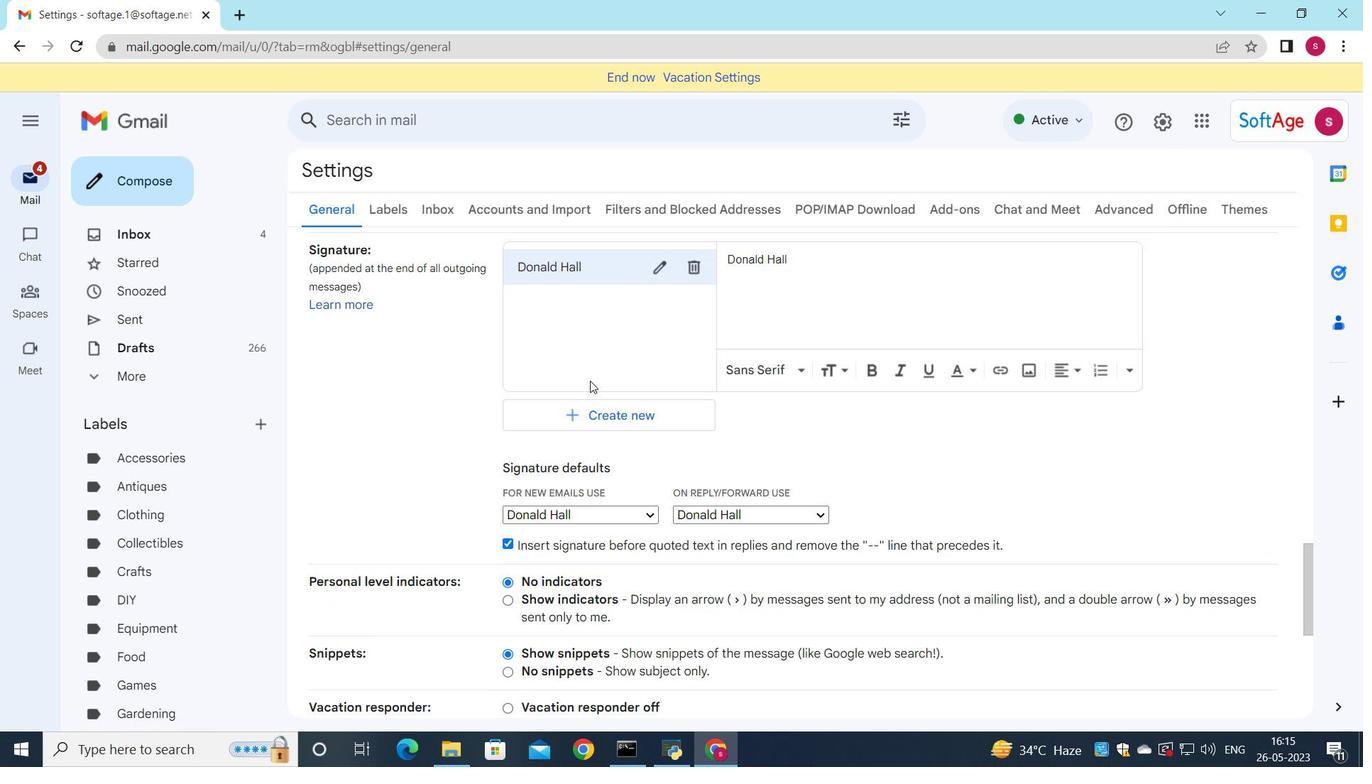
Action: Mouse scrolled (590, 381) with delta (0, 0)
Screenshot: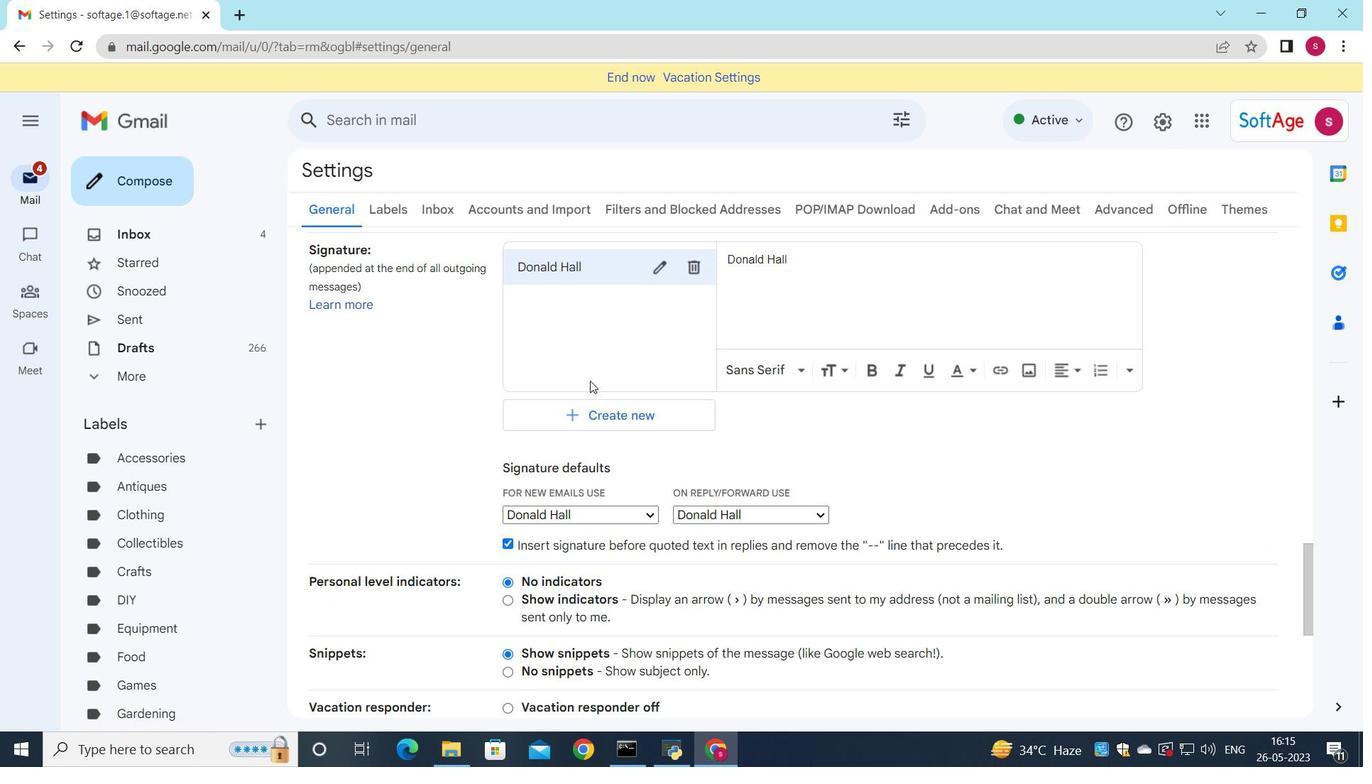 
Action: Mouse moved to (709, 443)
Screenshot: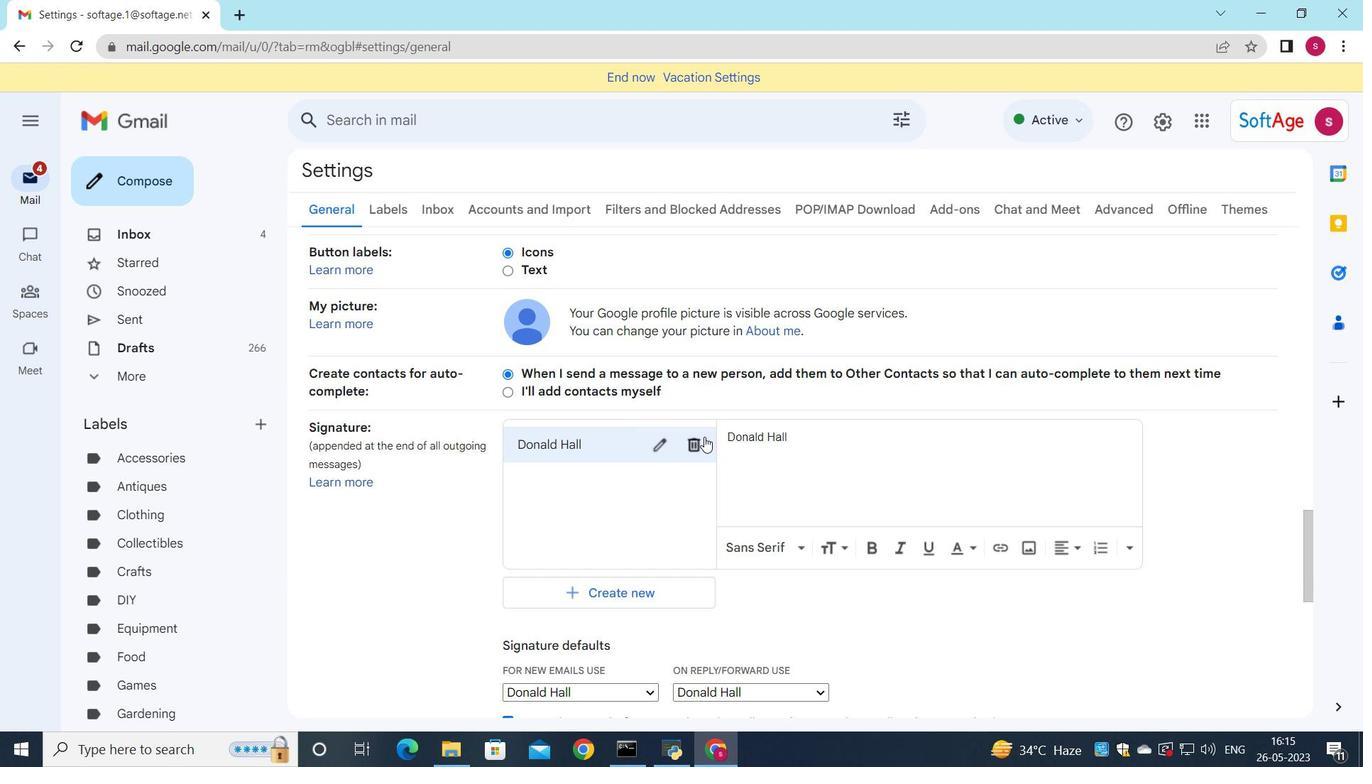 
Action: Mouse pressed left at (709, 443)
Screenshot: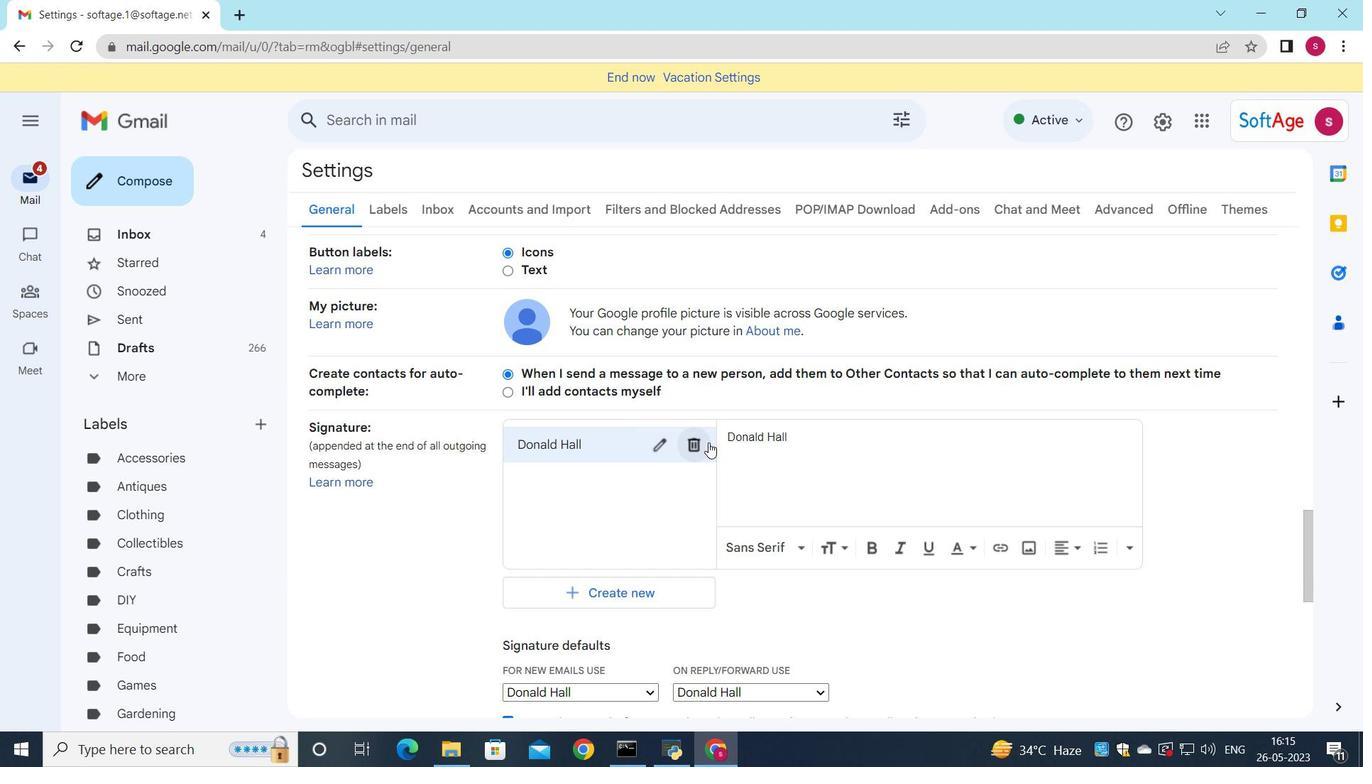 
Action: Mouse moved to (816, 438)
Screenshot: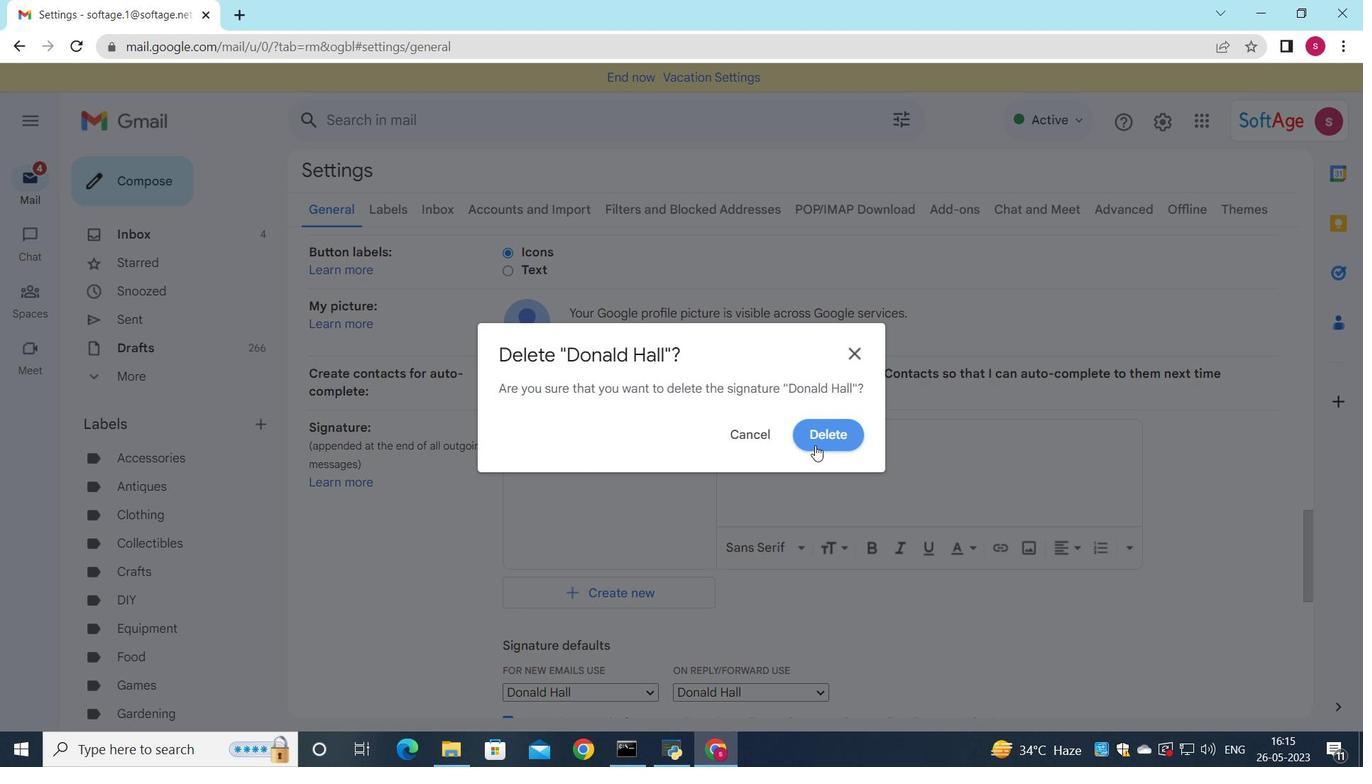 
Action: Mouse pressed left at (816, 438)
Screenshot: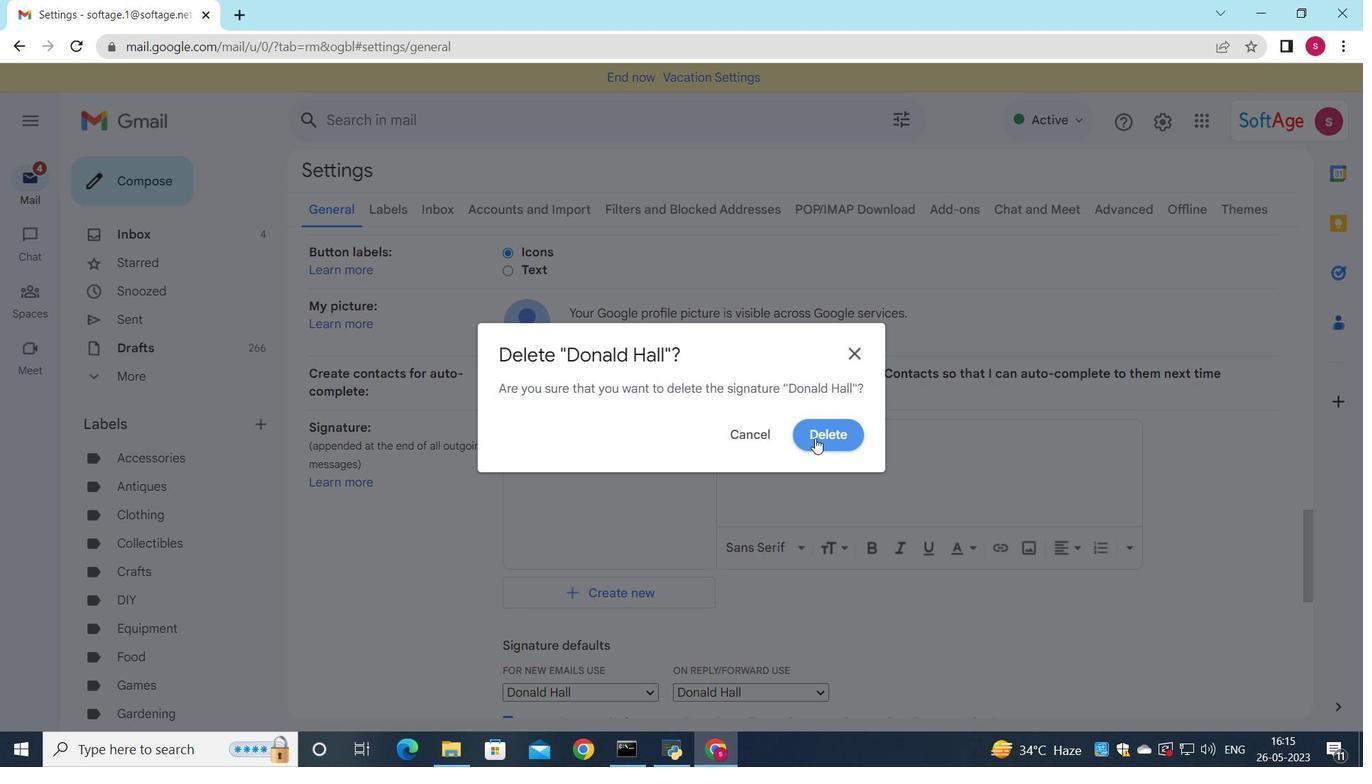 
Action: Mouse moved to (607, 461)
Screenshot: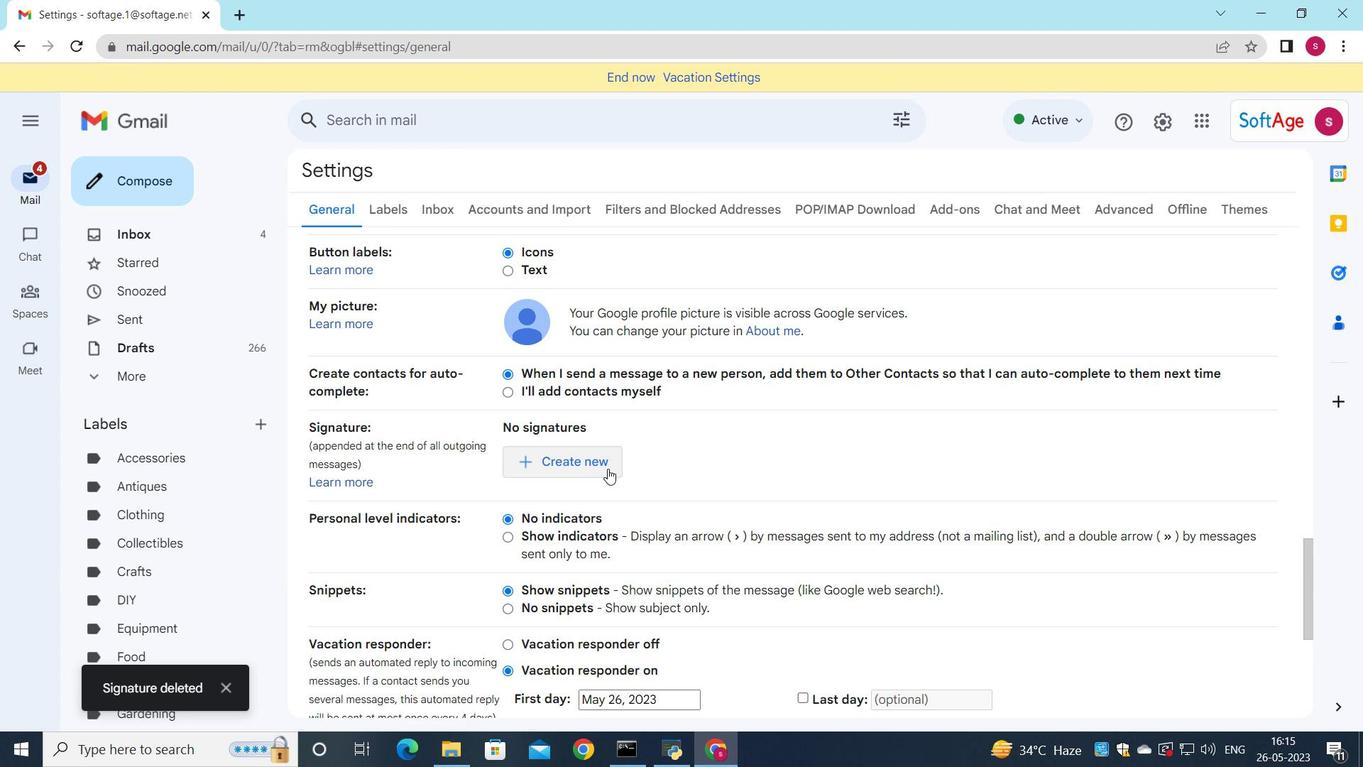 
Action: Mouse pressed left at (607, 461)
Screenshot: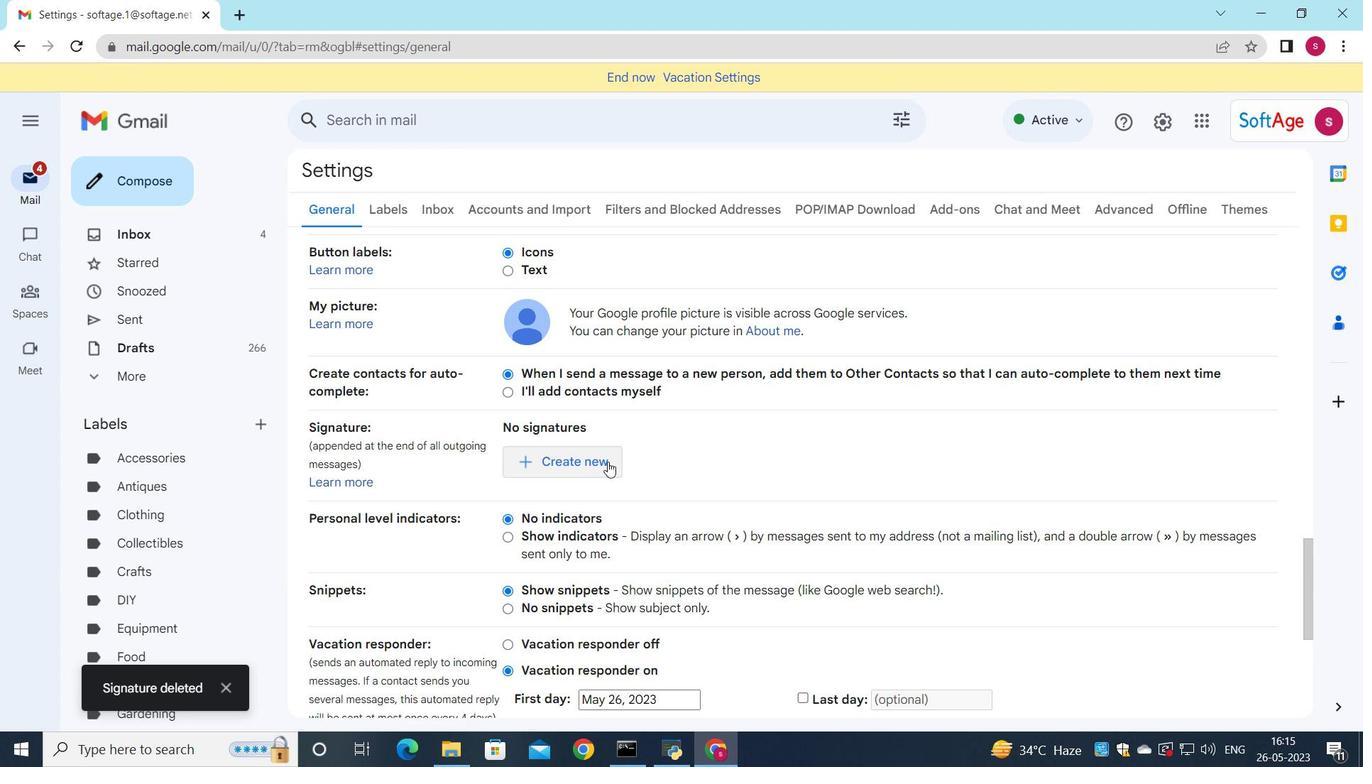 
Action: Mouse moved to (1116, 414)
Screenshot: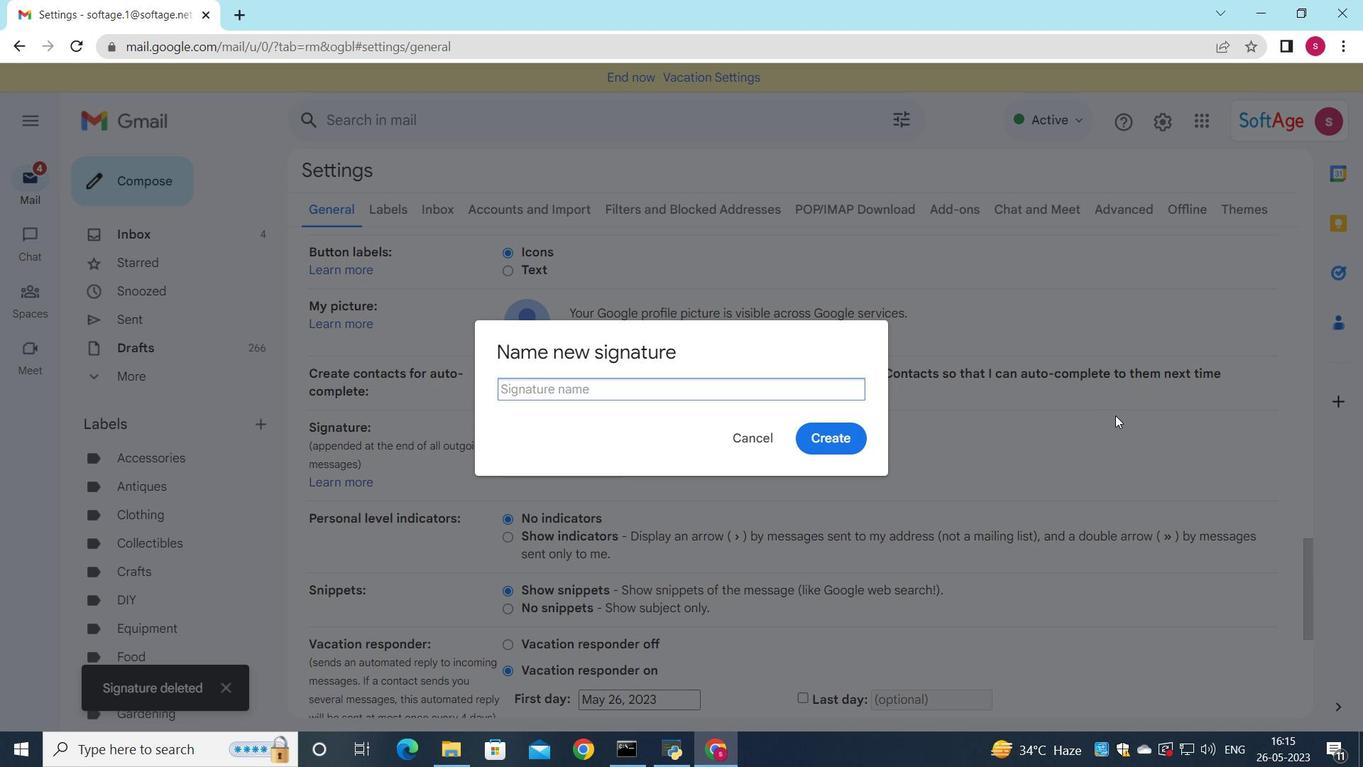 
Action: Key pressed <Key.shift>Donna<Key.space><Key.shift>Thompson
Screenshot: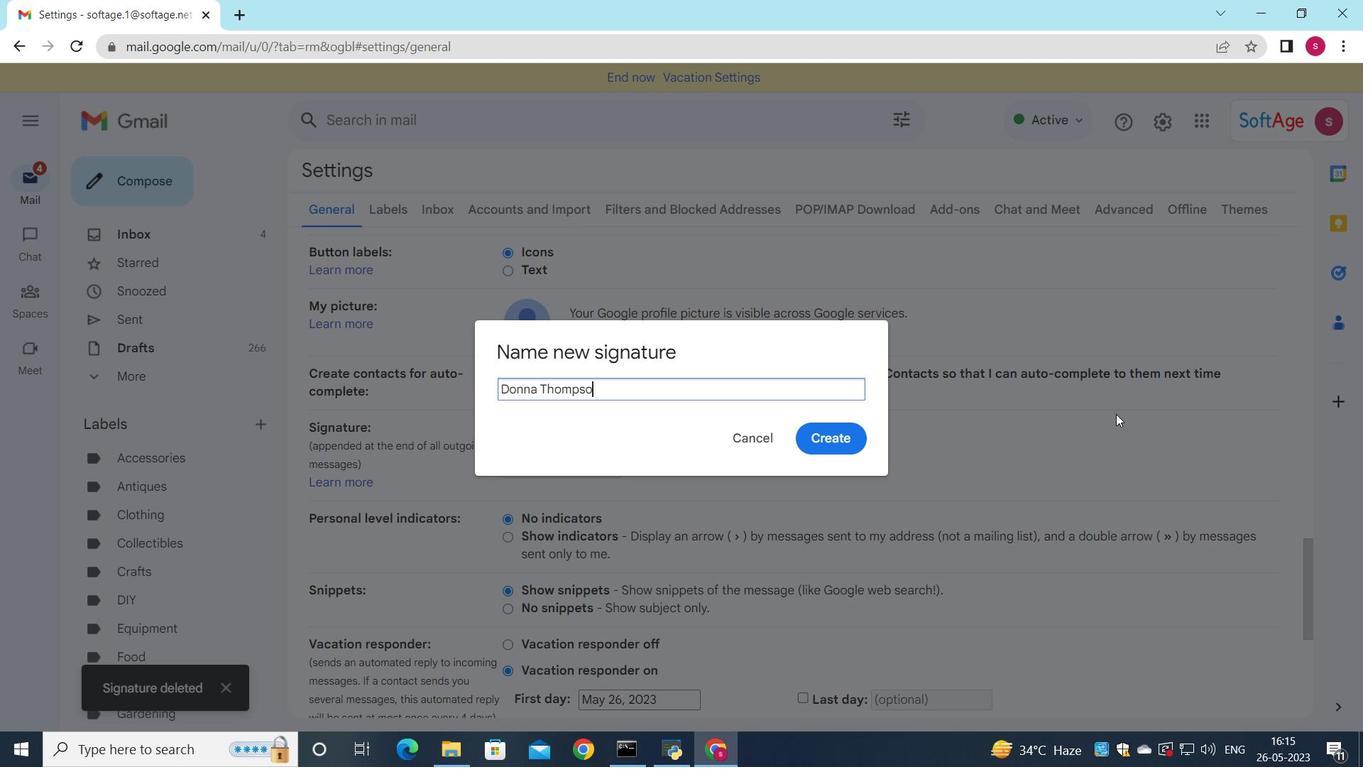 
Action: Mouse moved to (843, 443)
Screenshot: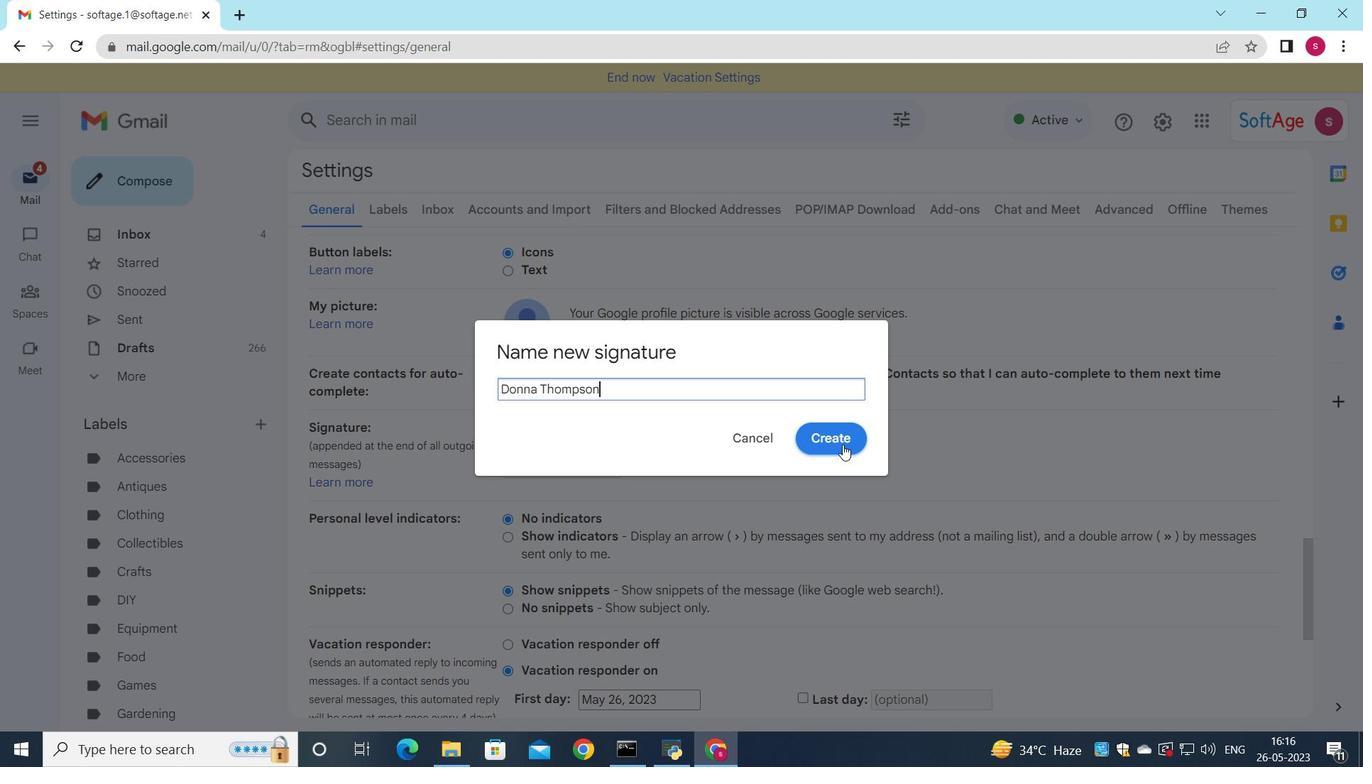 
Action: Mouse pressed left at (843, 443)
Screenshot: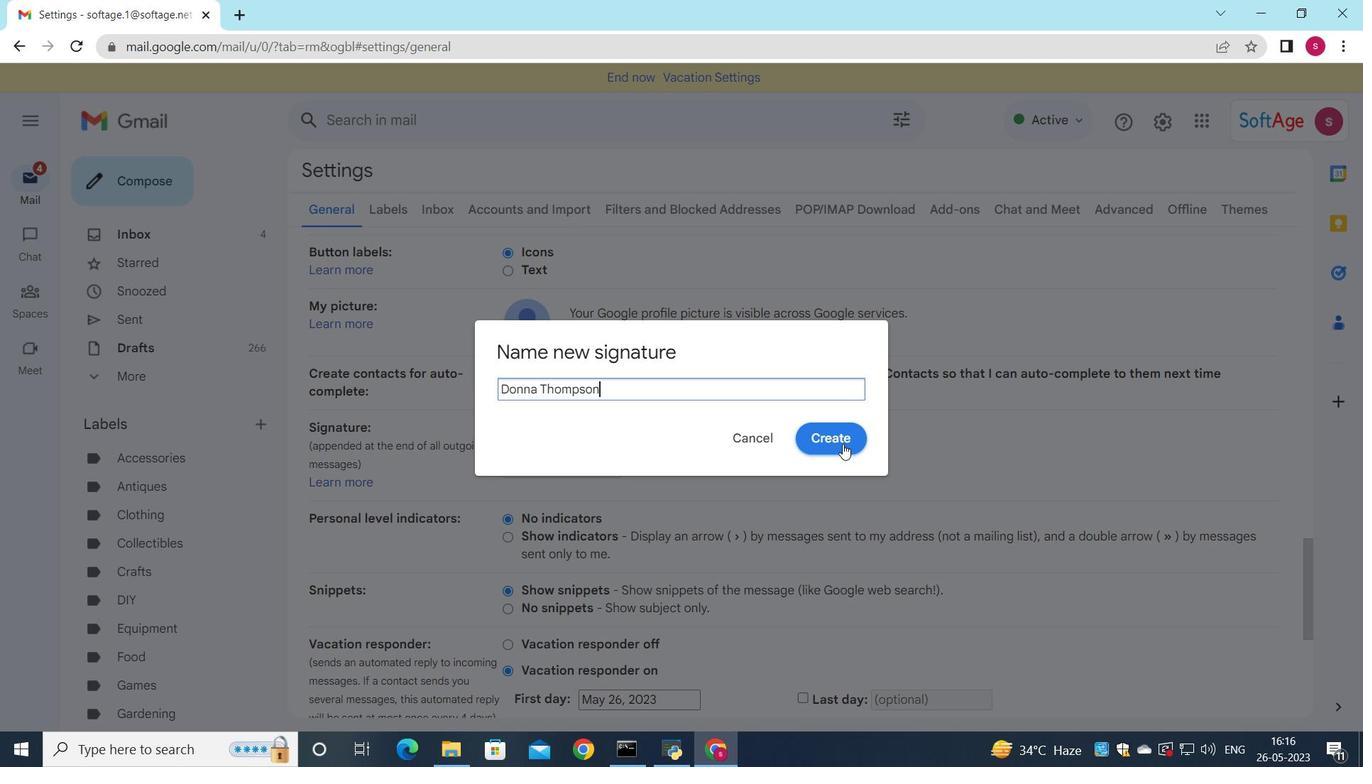 
Action: Mouse moved to (835, 437)
Screenshot: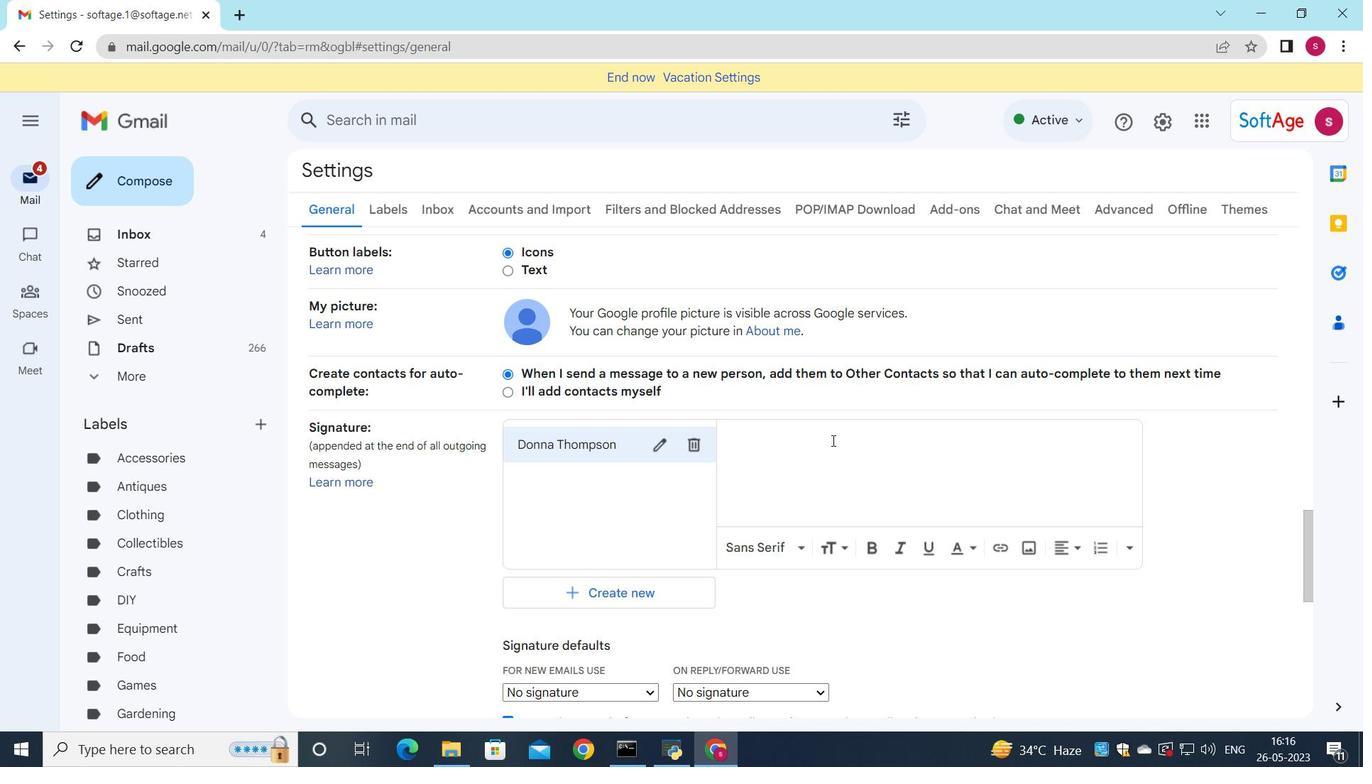 
Action: Mouse pressed left at (835, 437)
Screenshot: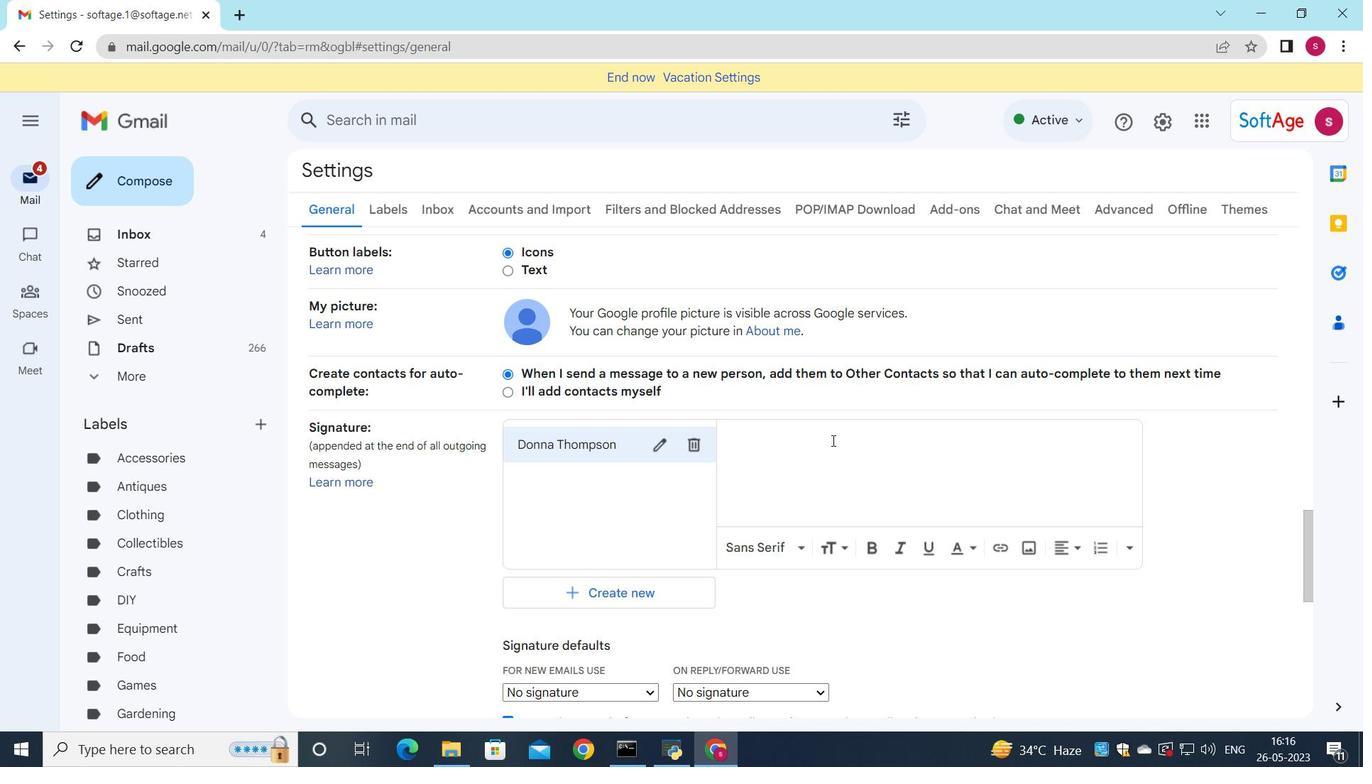 
Action: Key pressed <Key.shift>Donna<Key.space><Key.shift>Thompson
Screenshot: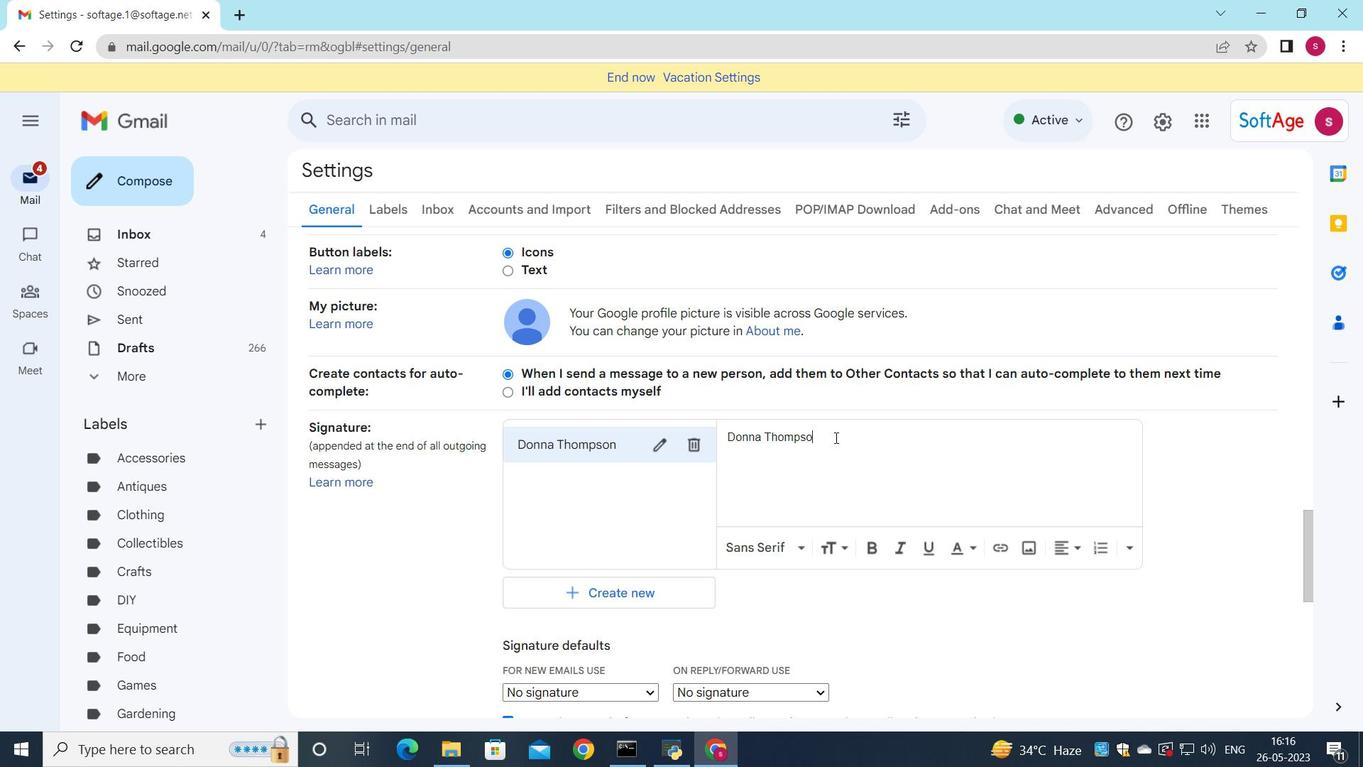 
Action: Mouse moved to (835, 437)
Screenshot: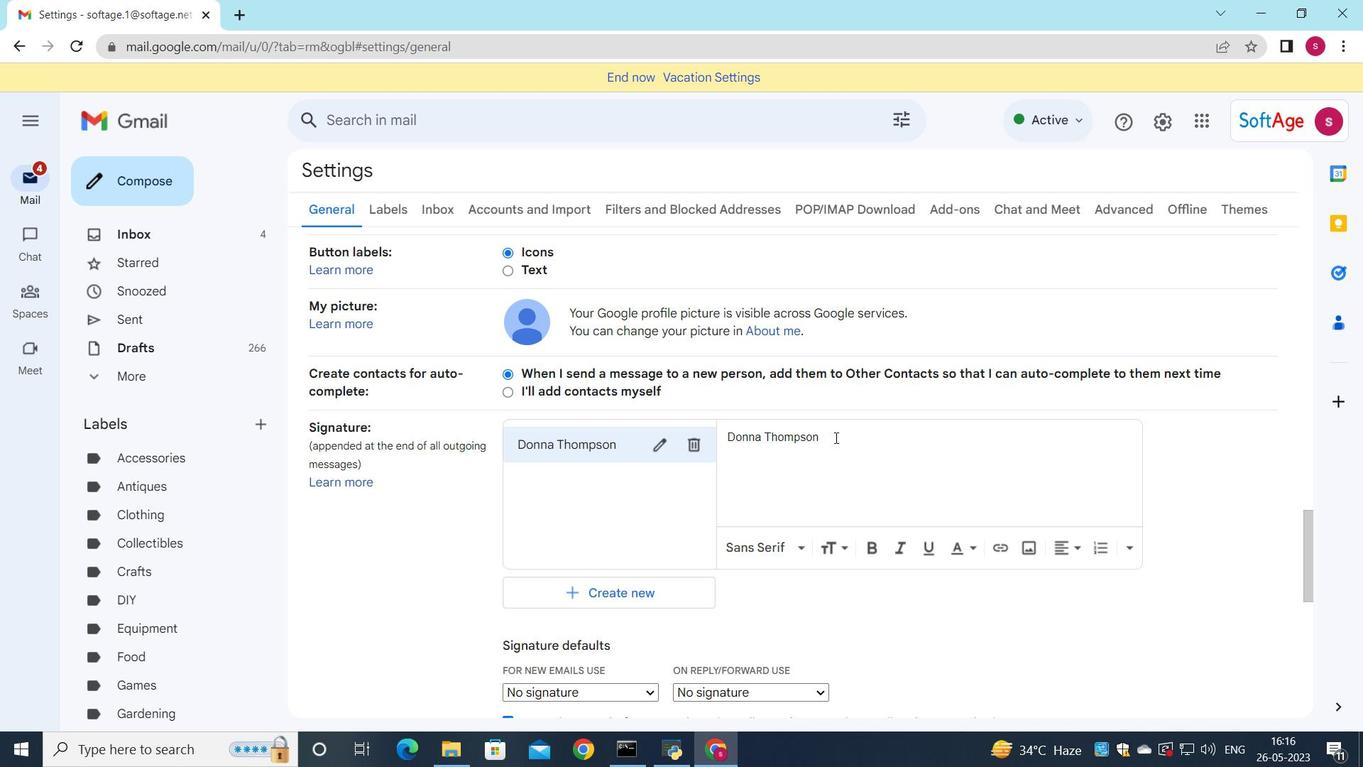 
Action: Mouse scrolled (835, 436) with delta (0, 0)
Screenshot: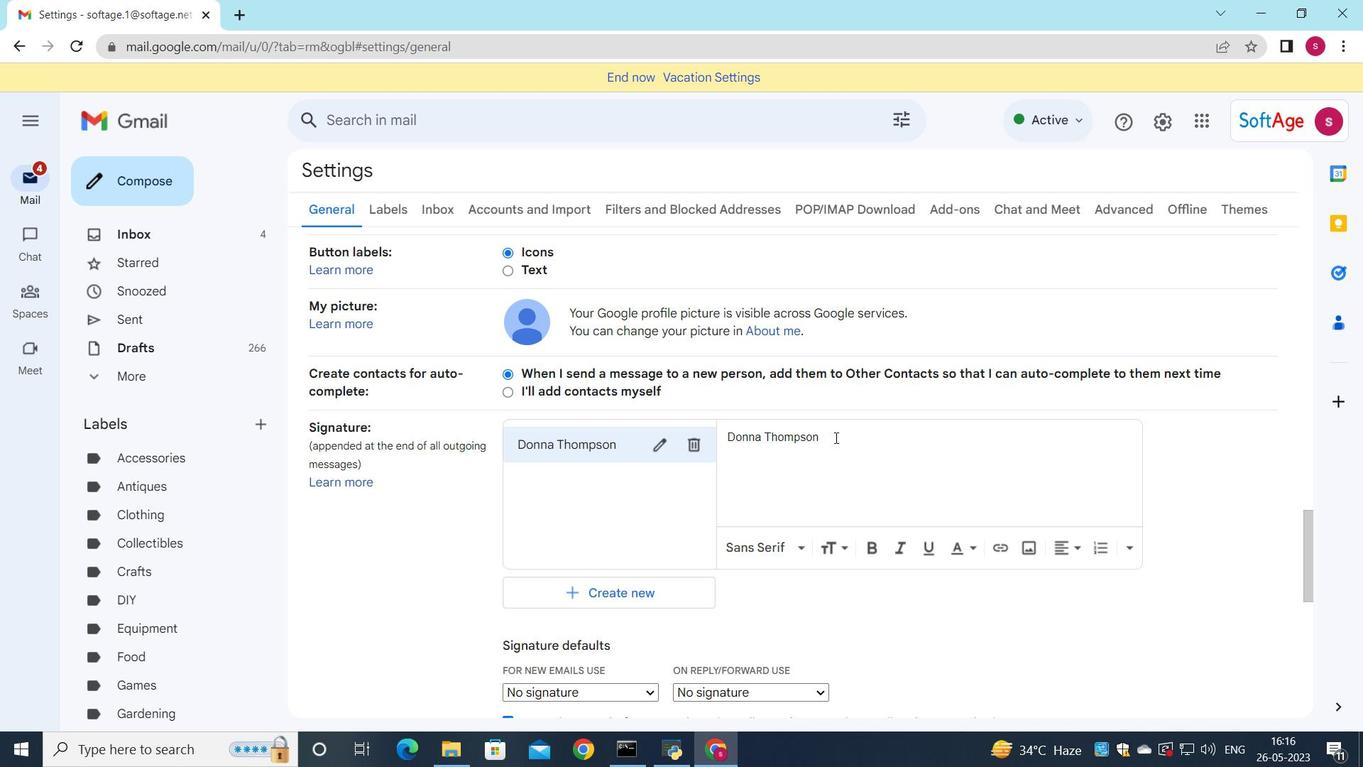
Action: Mouse moved to (799, 446)
Screenshot: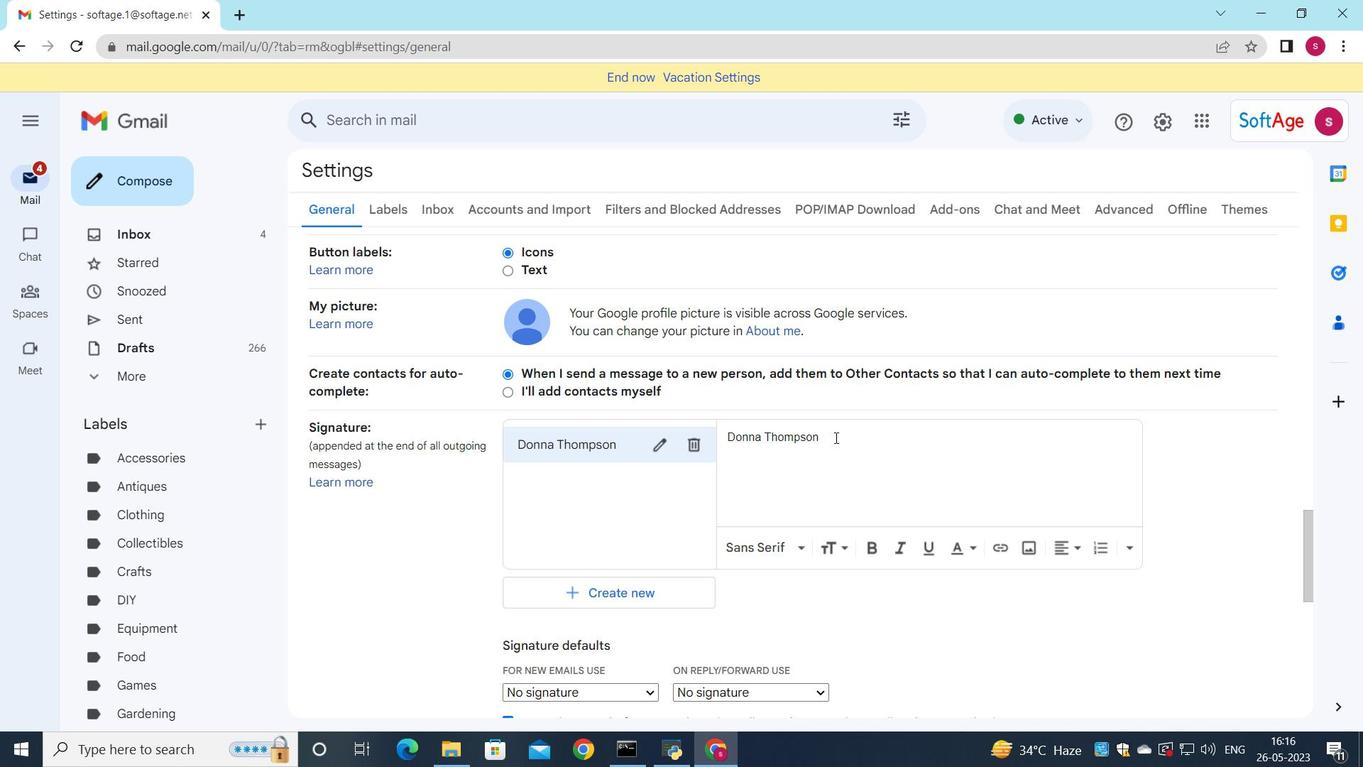 
Action: Mouse scrolled (799, 446) with delta (0, 0)
Screenshot: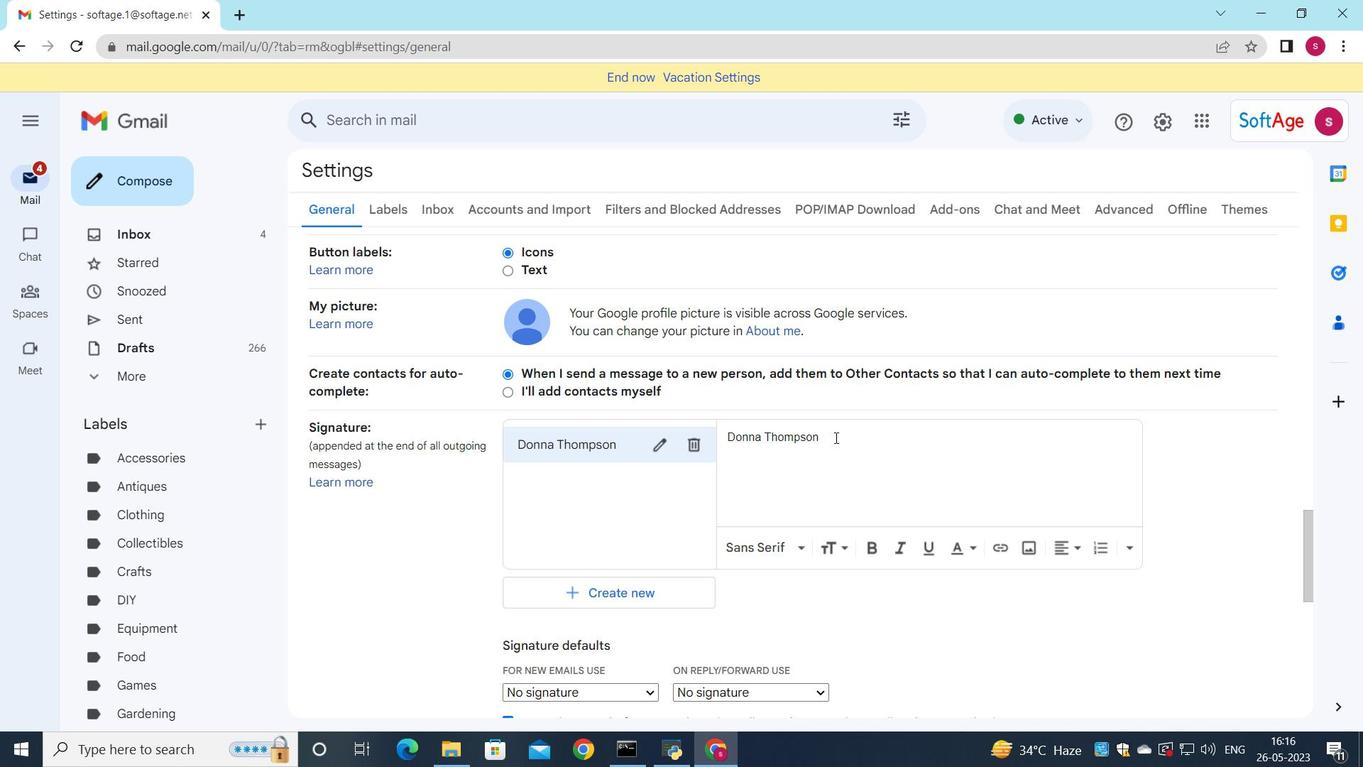 
Action: Mouse moved to (759, 463)
Screenshot: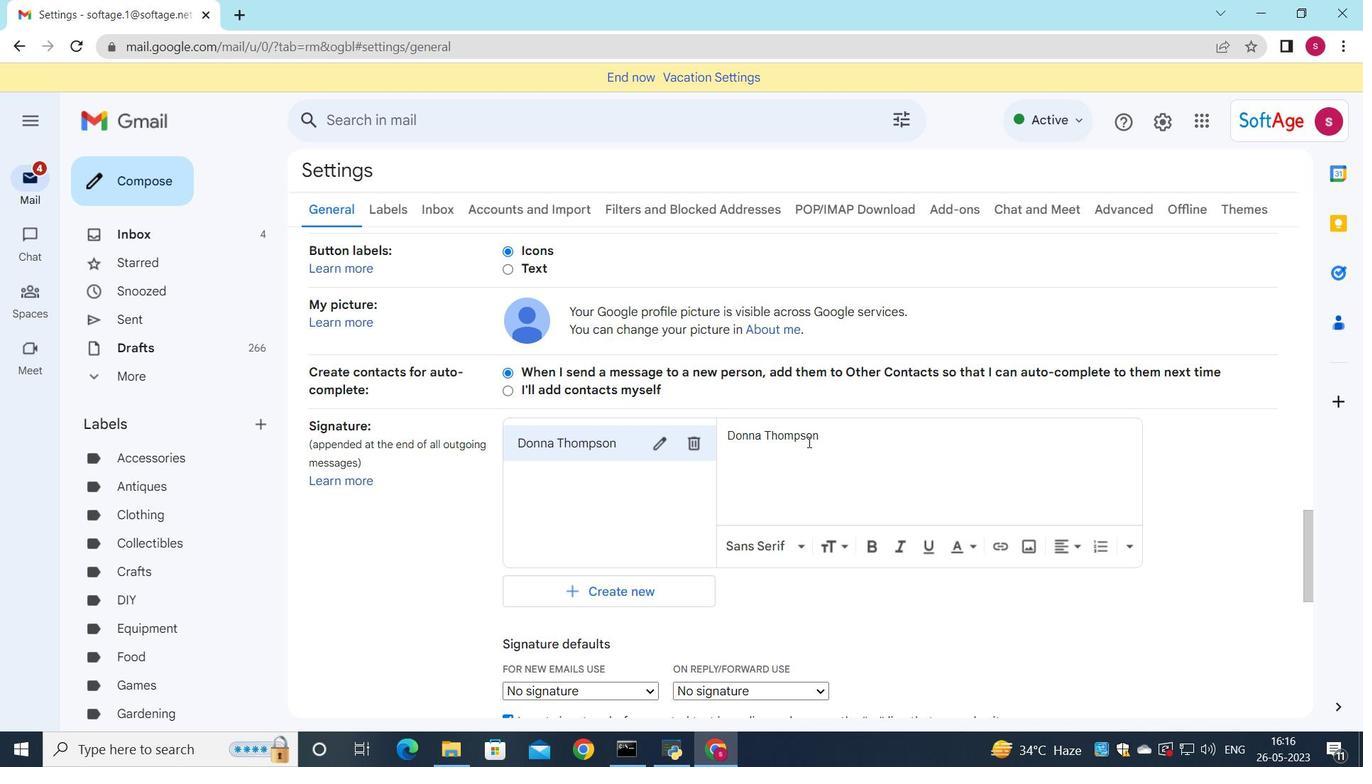 
Action: Mouse scrolled (759, 462) with delta (0, 0)
Screenshot: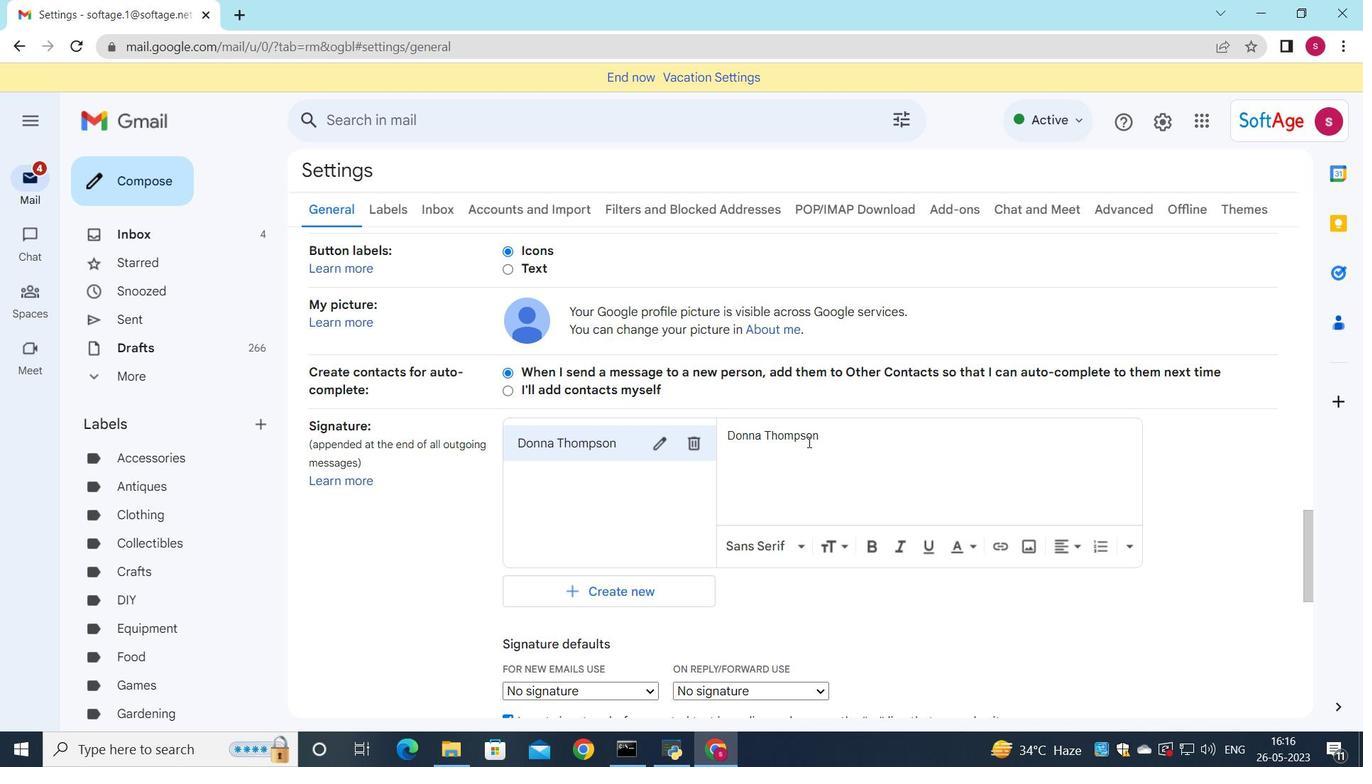 
Action: Mouse moved to (596, 419)
Screenshot: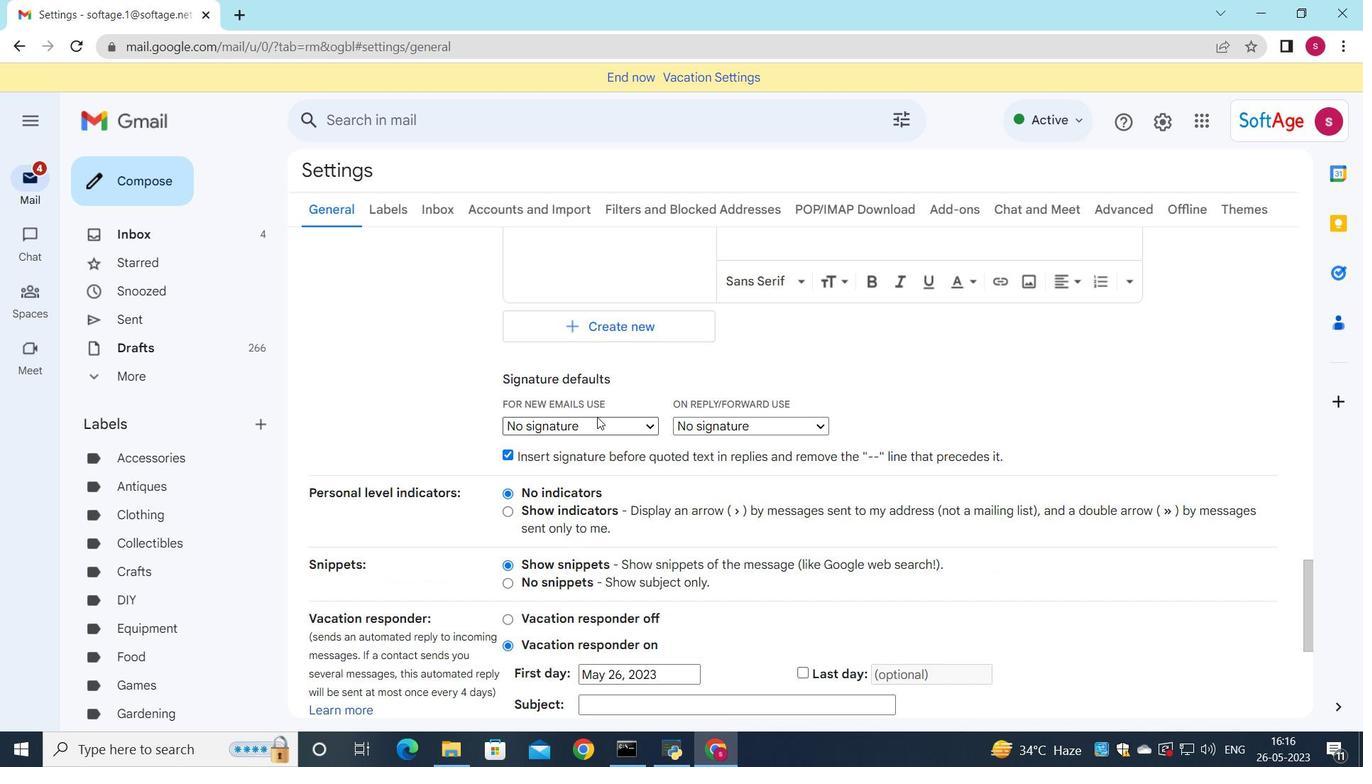 
Action: Mouse pressed left at (596, 419)
Screenshot: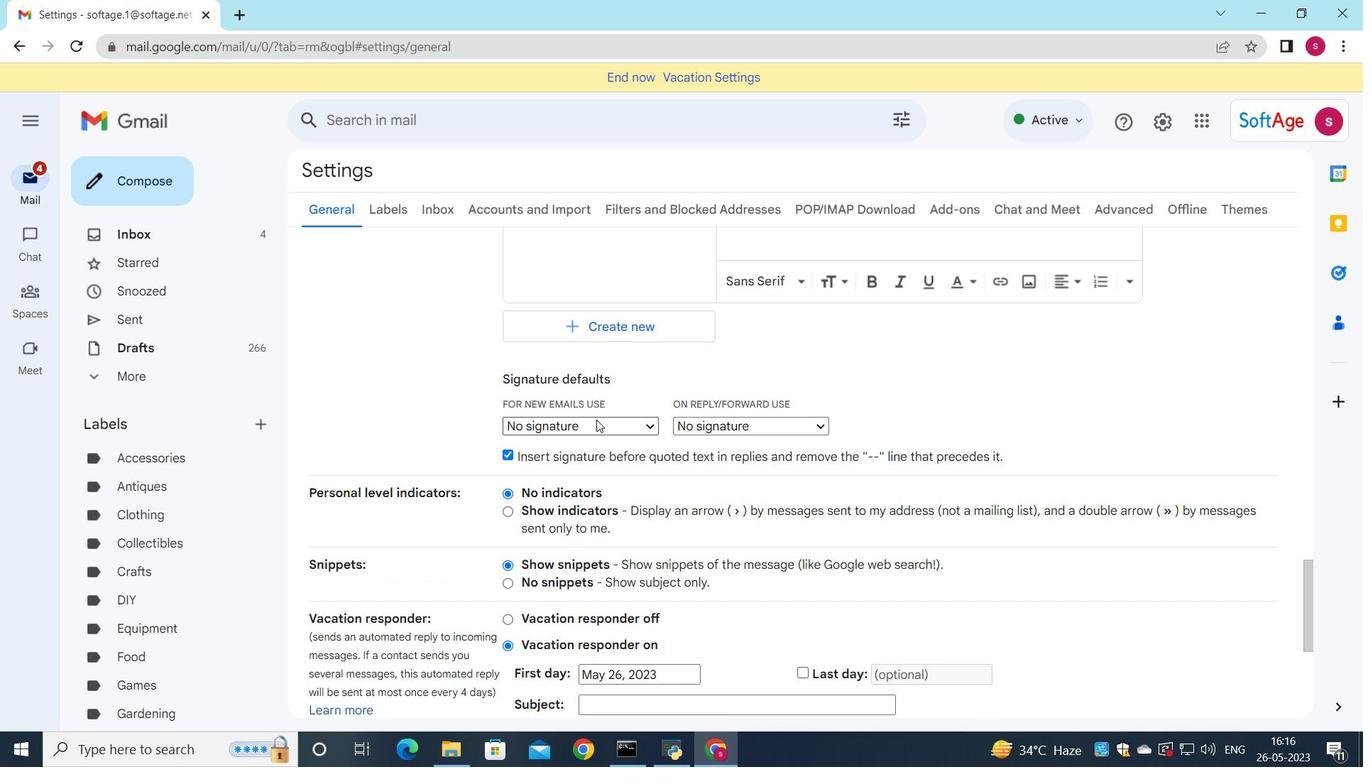 
Action: Mouse moved to (586, 457)
Screenshot: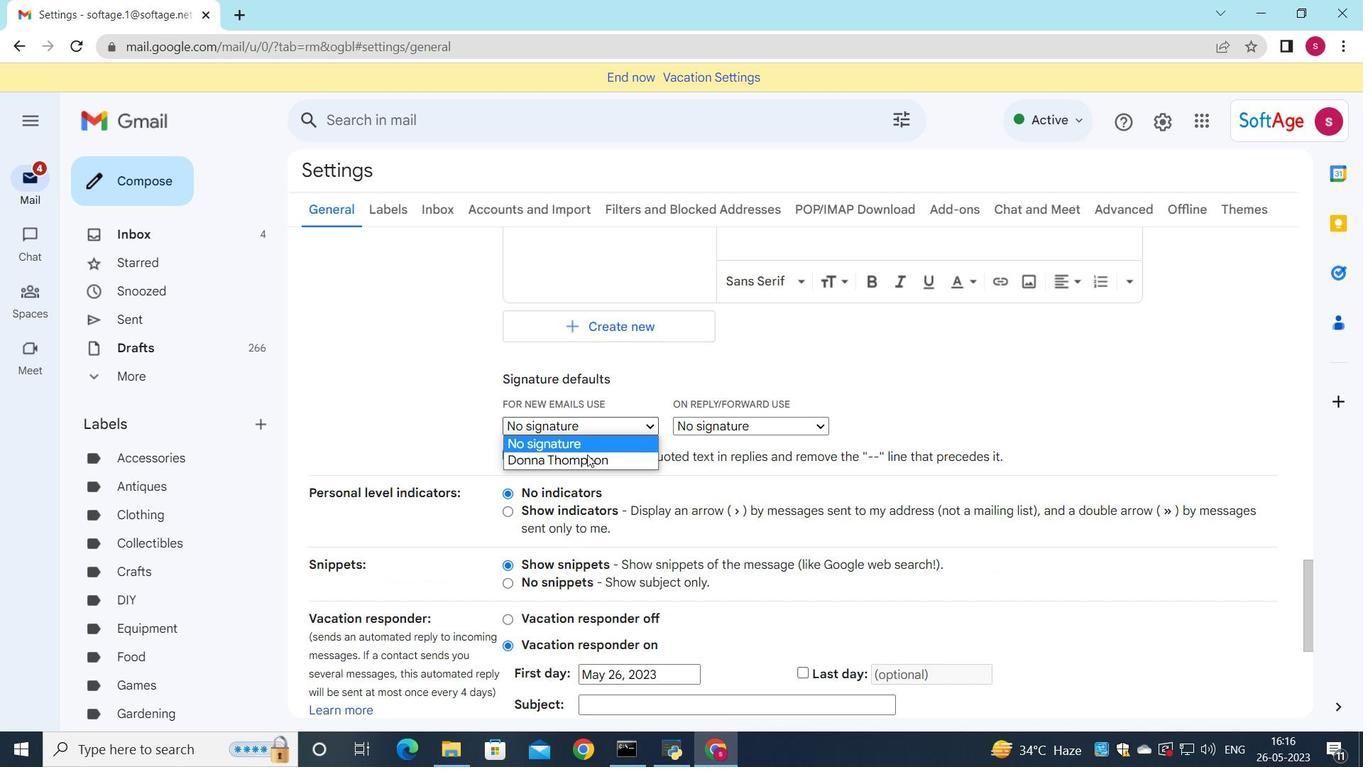 
Action: Mouse pressed left at (586, 457)
Screenshot: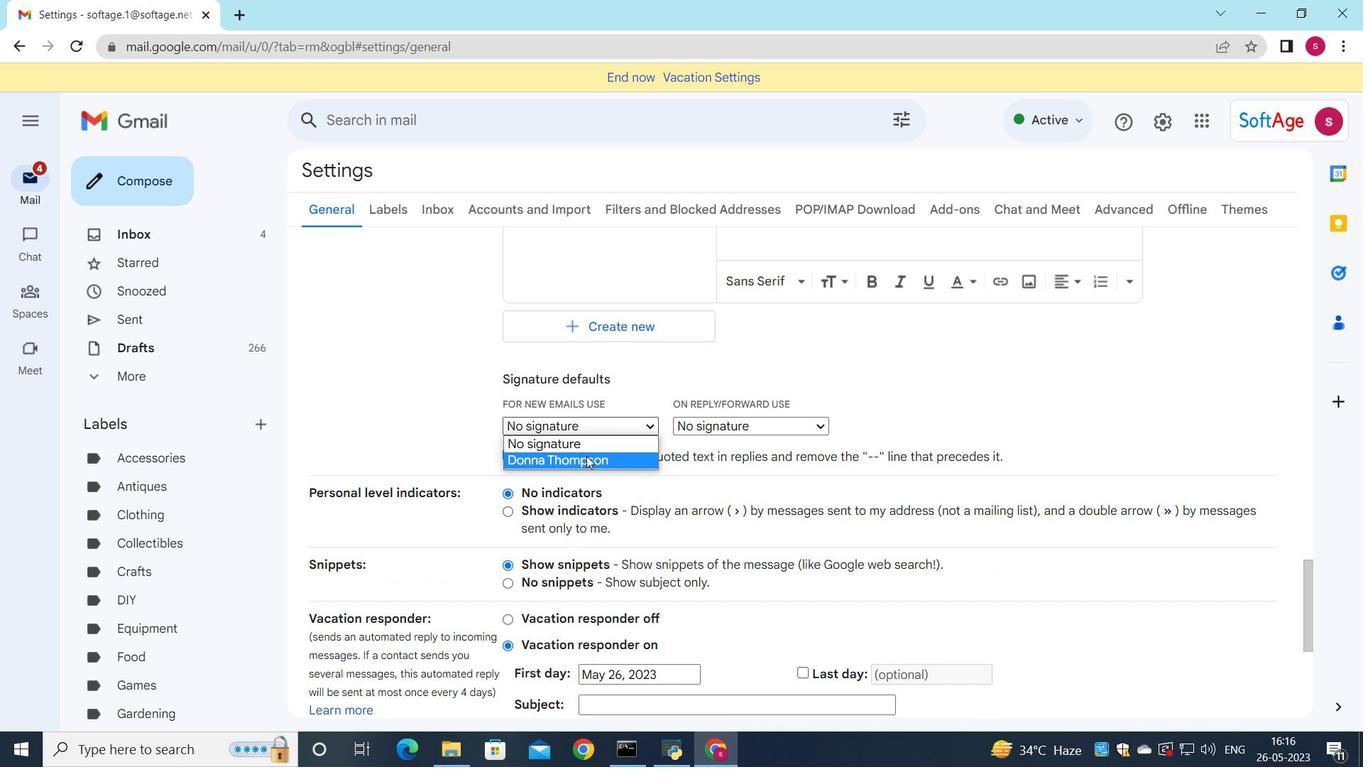 
Action: Mouse moved to (681, 417)
Screenshot: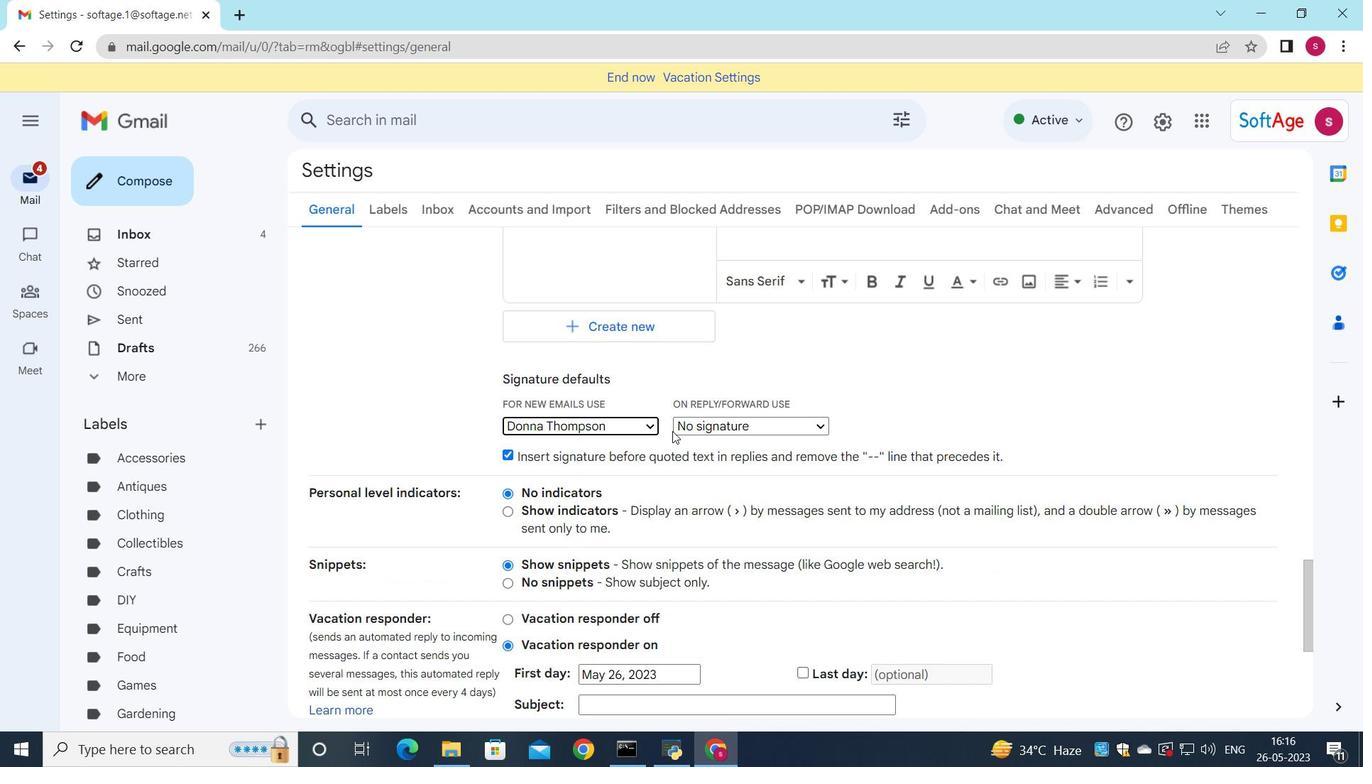 
Action: Mouse pressed left at (681, 417)
Screenshot: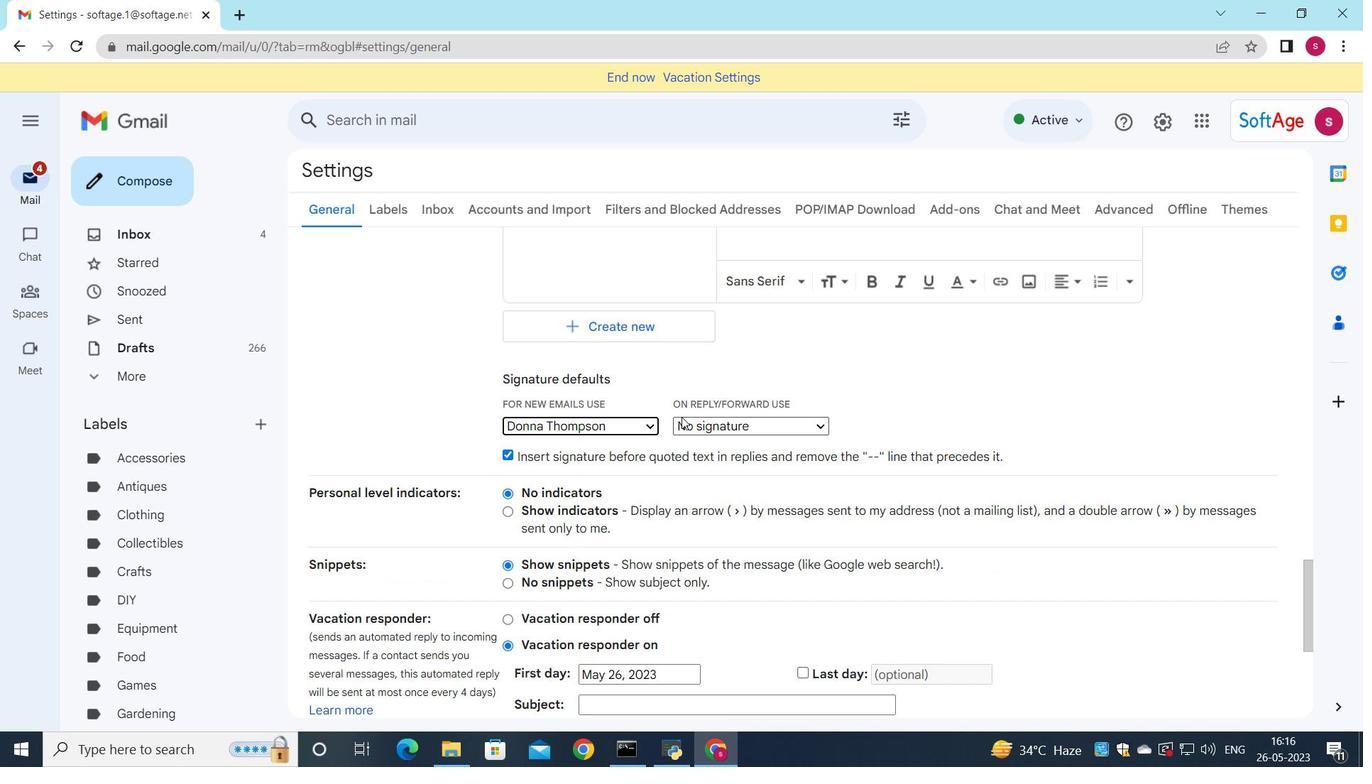 
Action: Mouse moved to (679, 458)
Screenshot: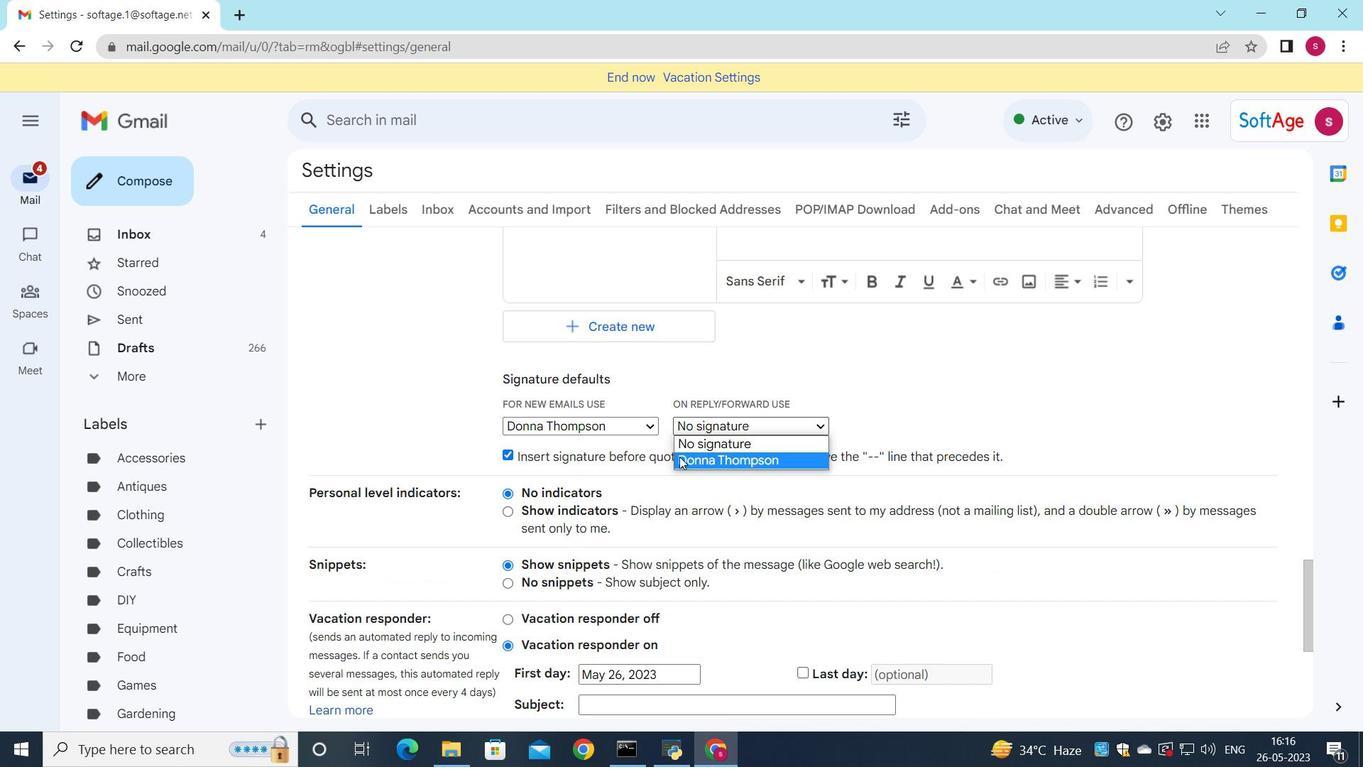 
Action: Mouse pressed left at (679, 458)
Screenshot: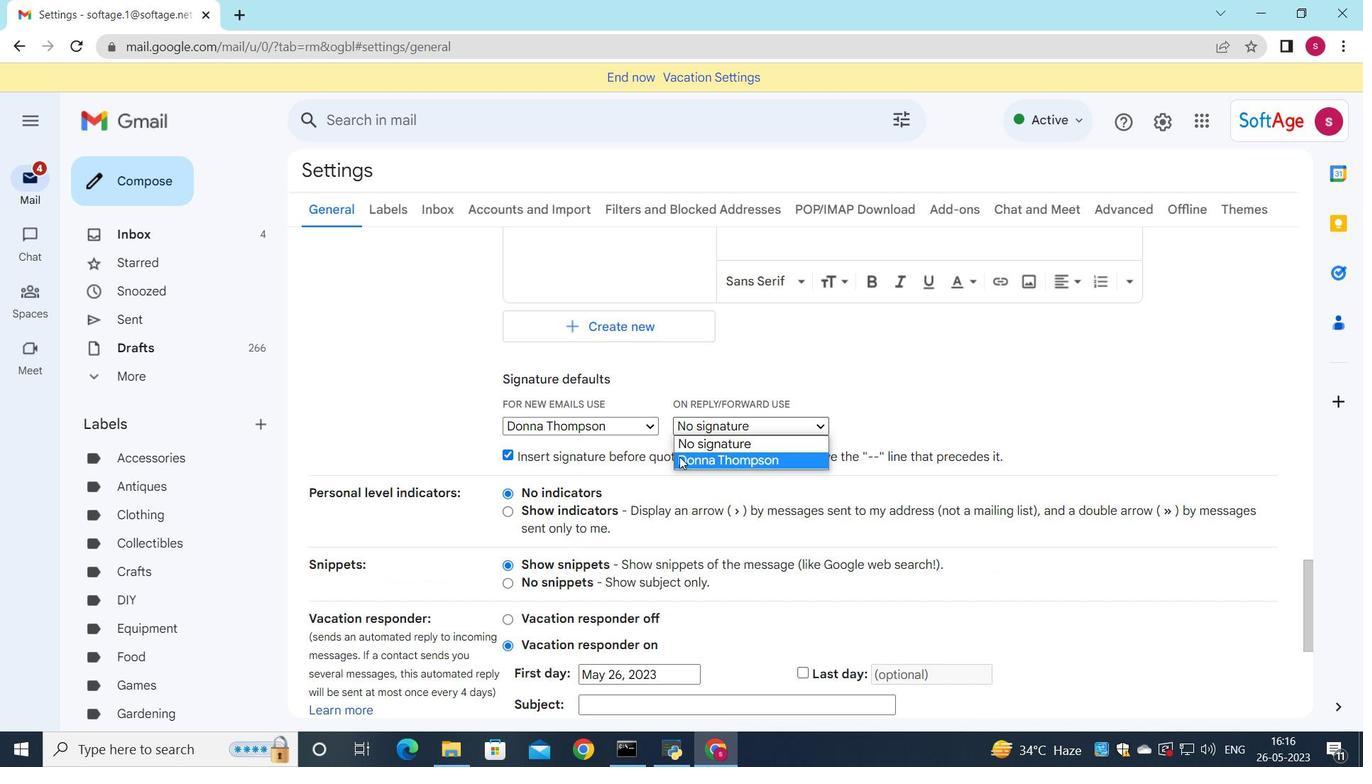 
Action: Mouse moved to (659, 446)
Screenshot: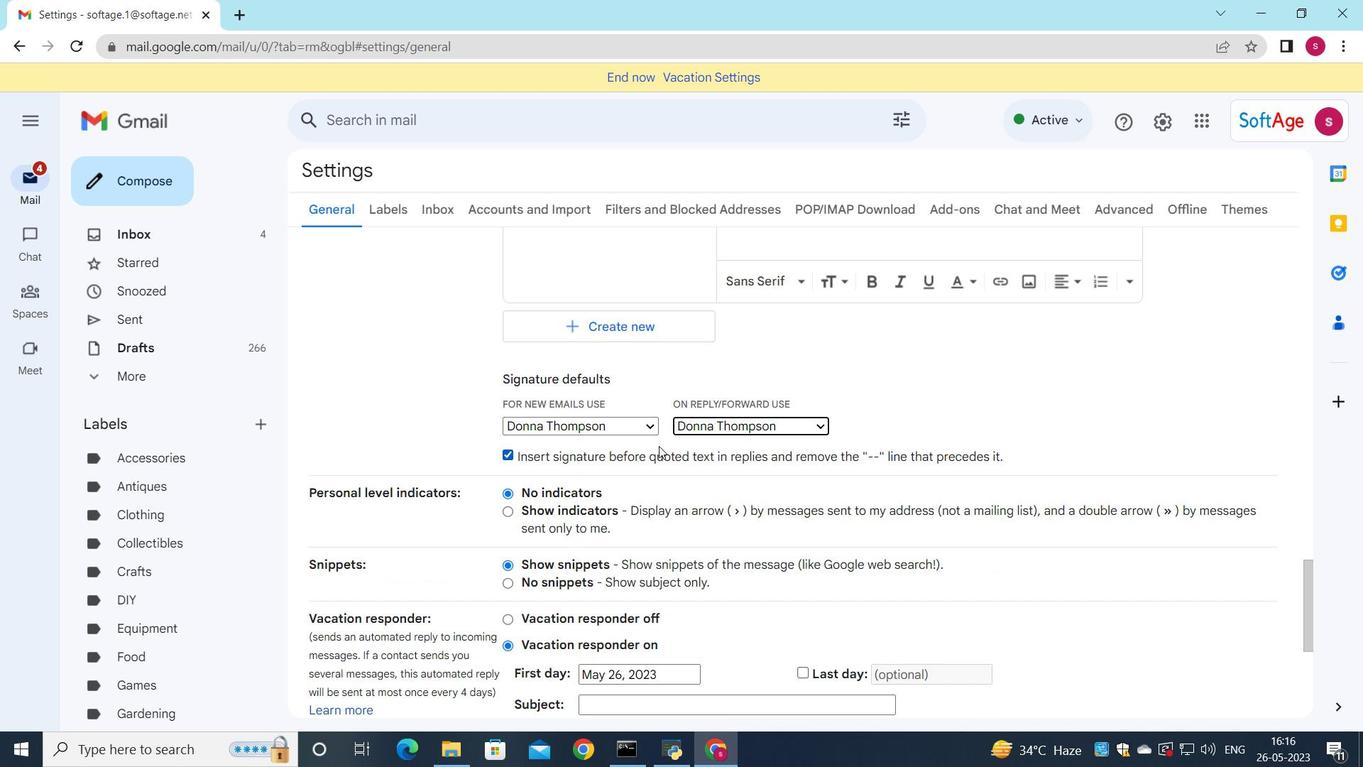 
Action: Mouse scrolled (659, 445) with delta (0, 0)
Screenshot: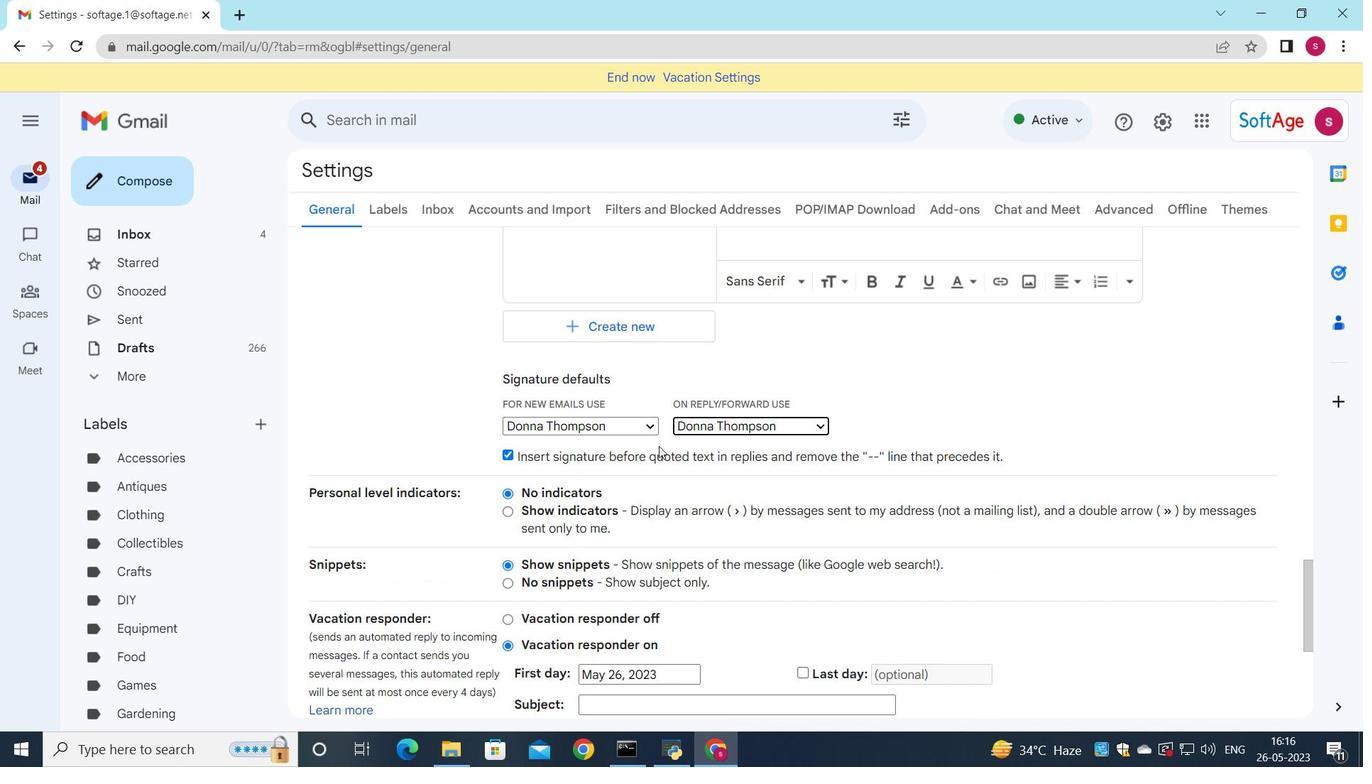 
Action: Mouse scrolled (659, 445) with delta (0, 0)
Screenshot: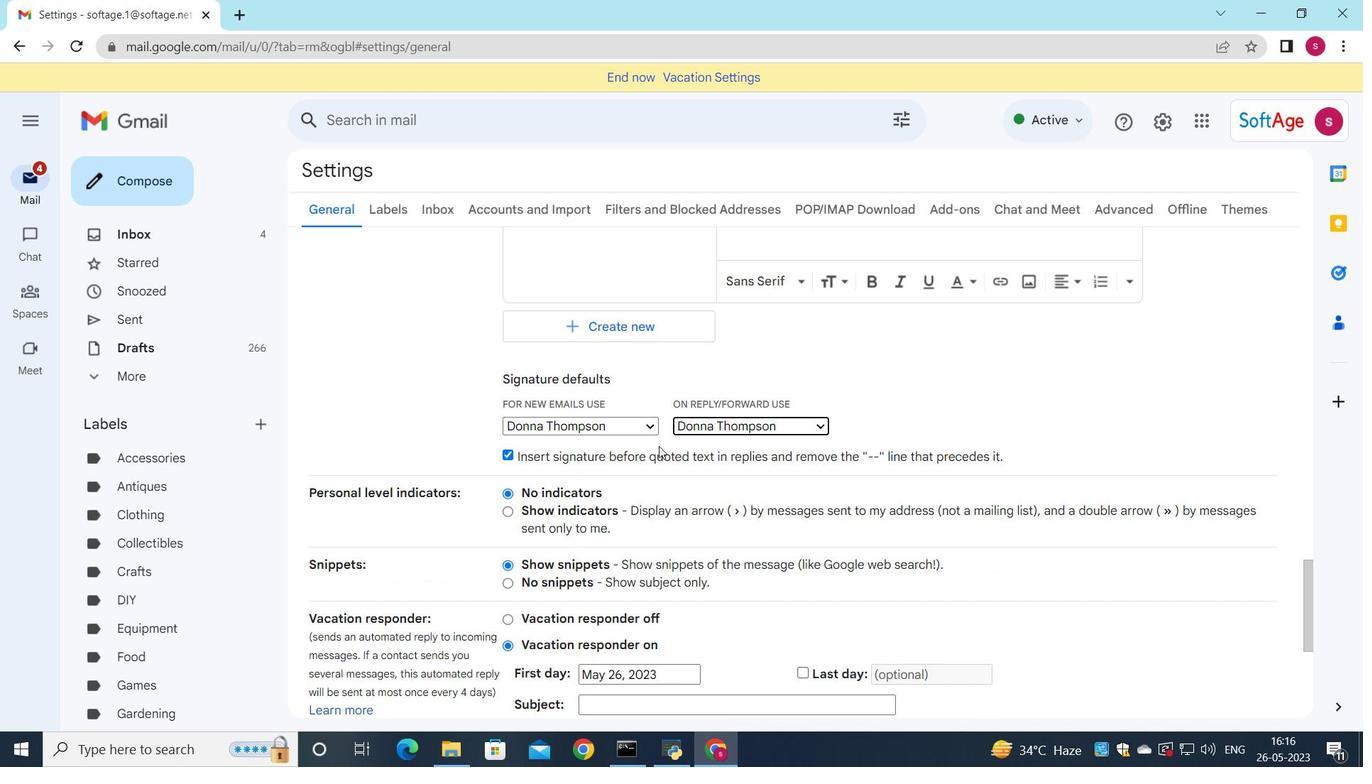 
Action: Mouse scrolled (659, 445) with delta (0, 0)
Screenshot: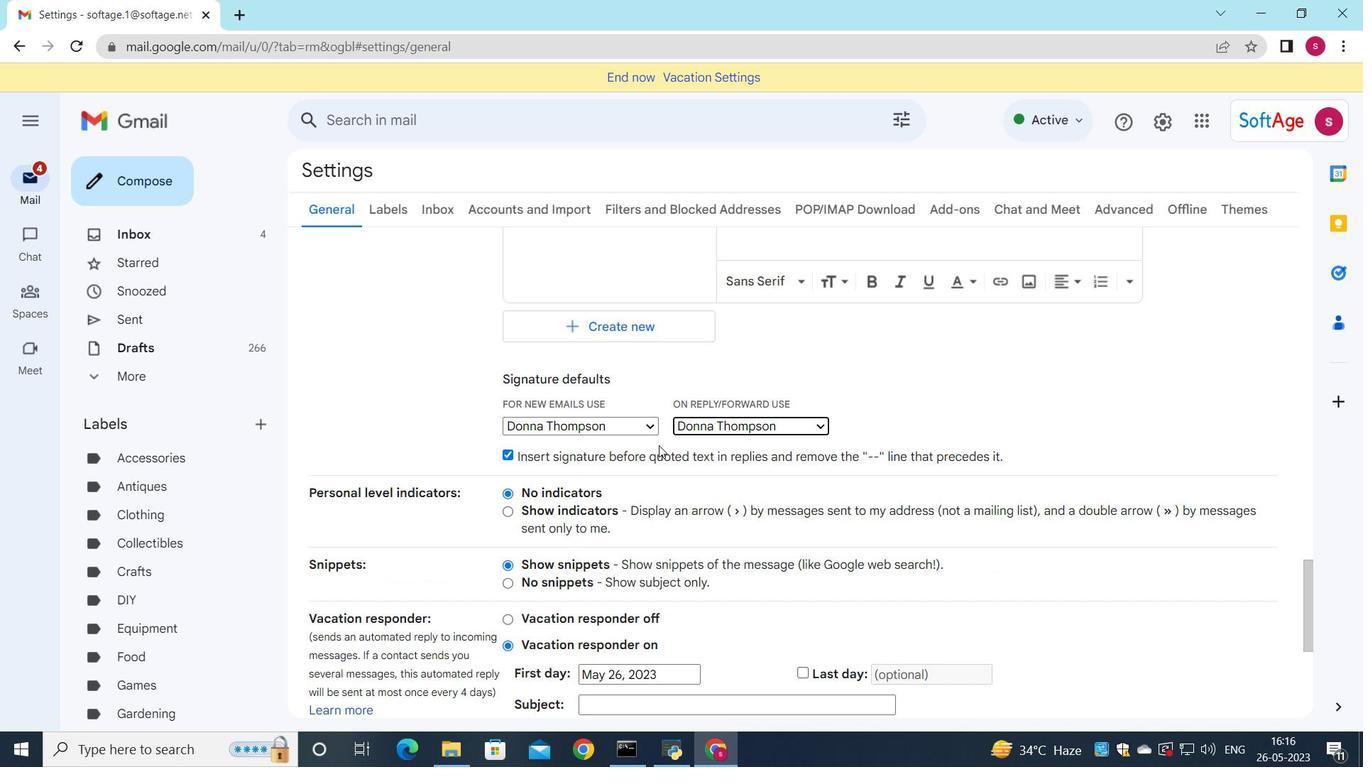 
Action: Mouse scrolled (659, 445) with delta (0, 0)
Screenshot: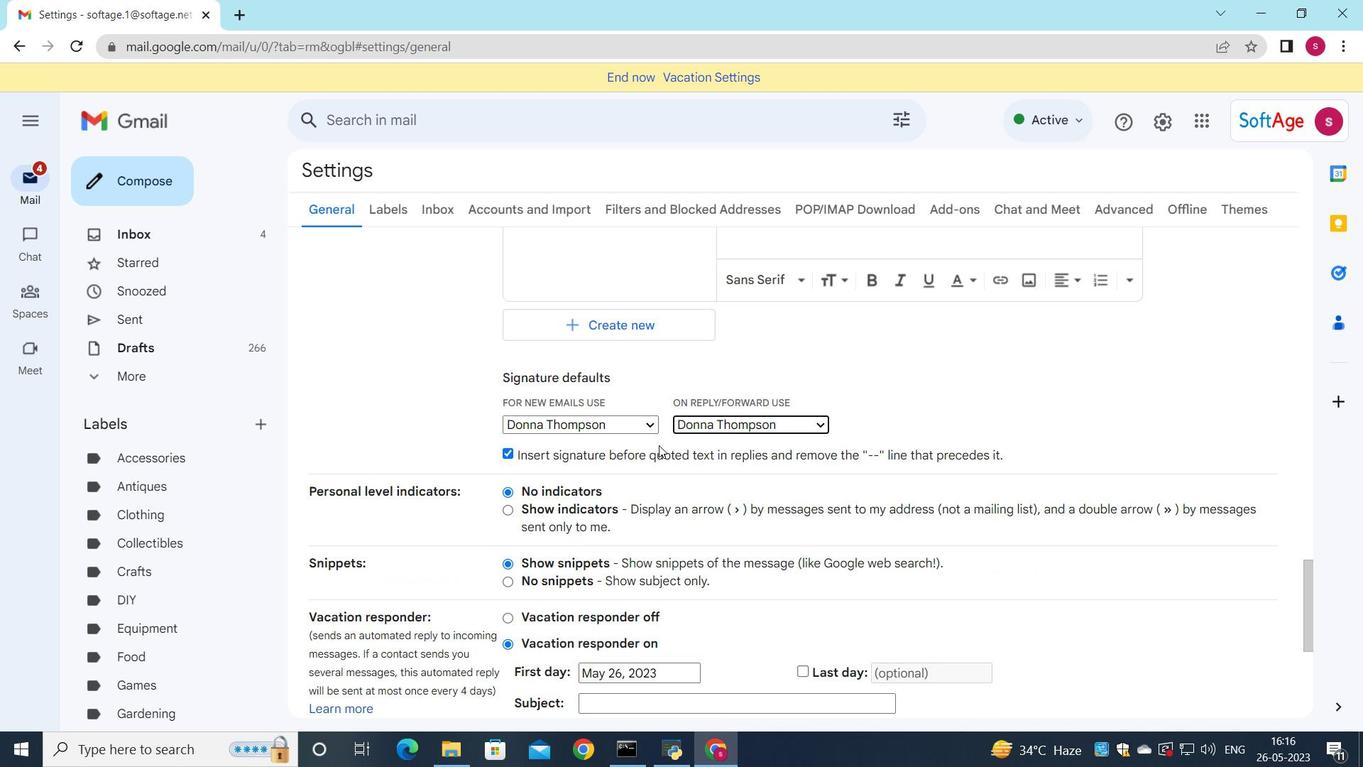 
Action: Mouse moved to (654, 446)
Screenshot: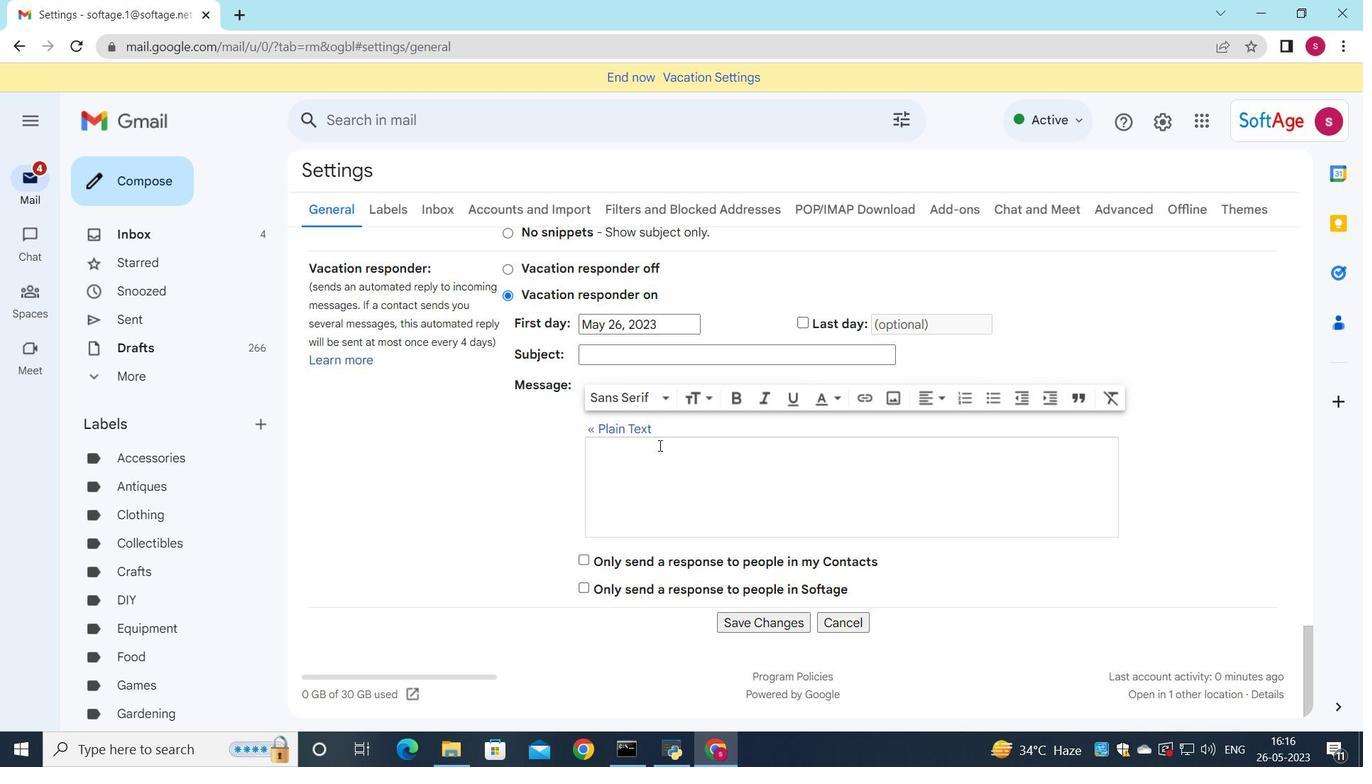 
Action: Mouse scrolled (654, 446) with delta (0, 0)
Screenshot: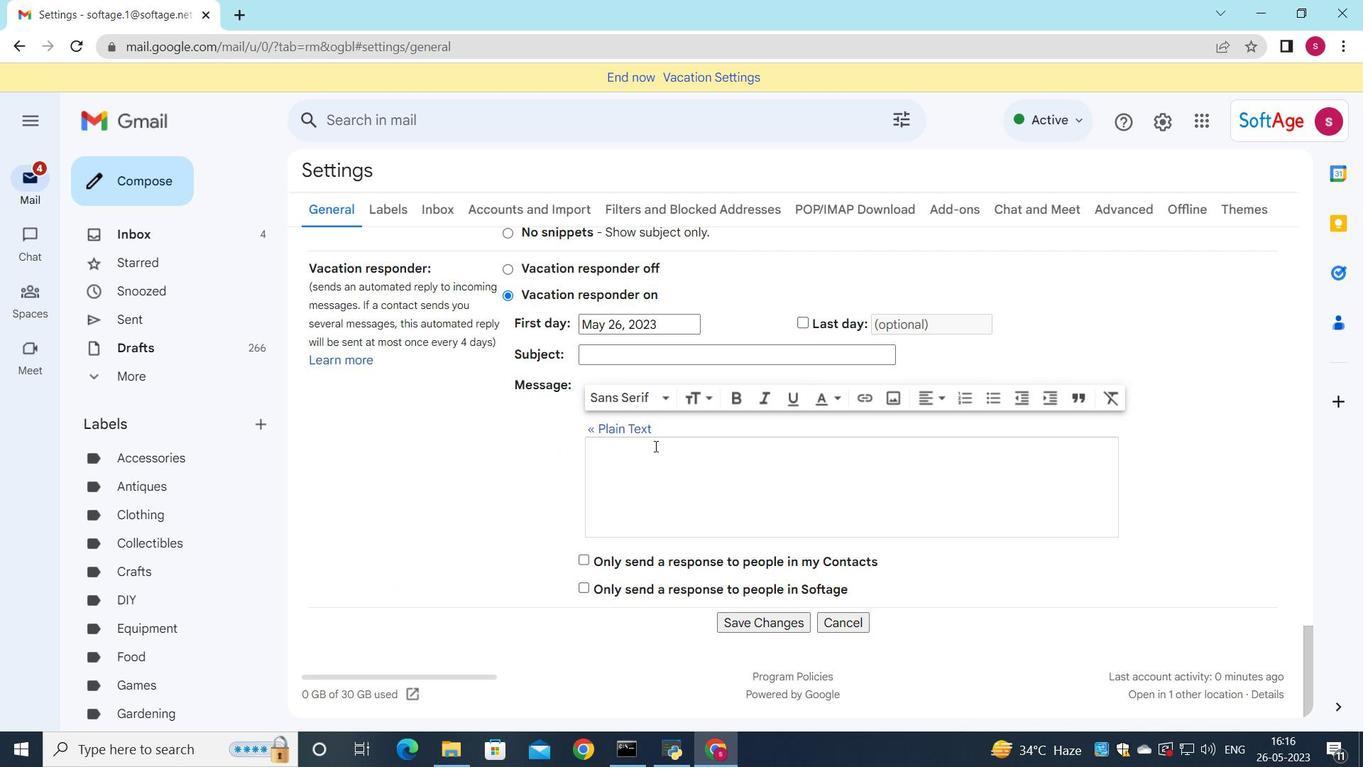 
Action: Mouse scrolled (654, 446) with delta (0, 0)
Screenshot: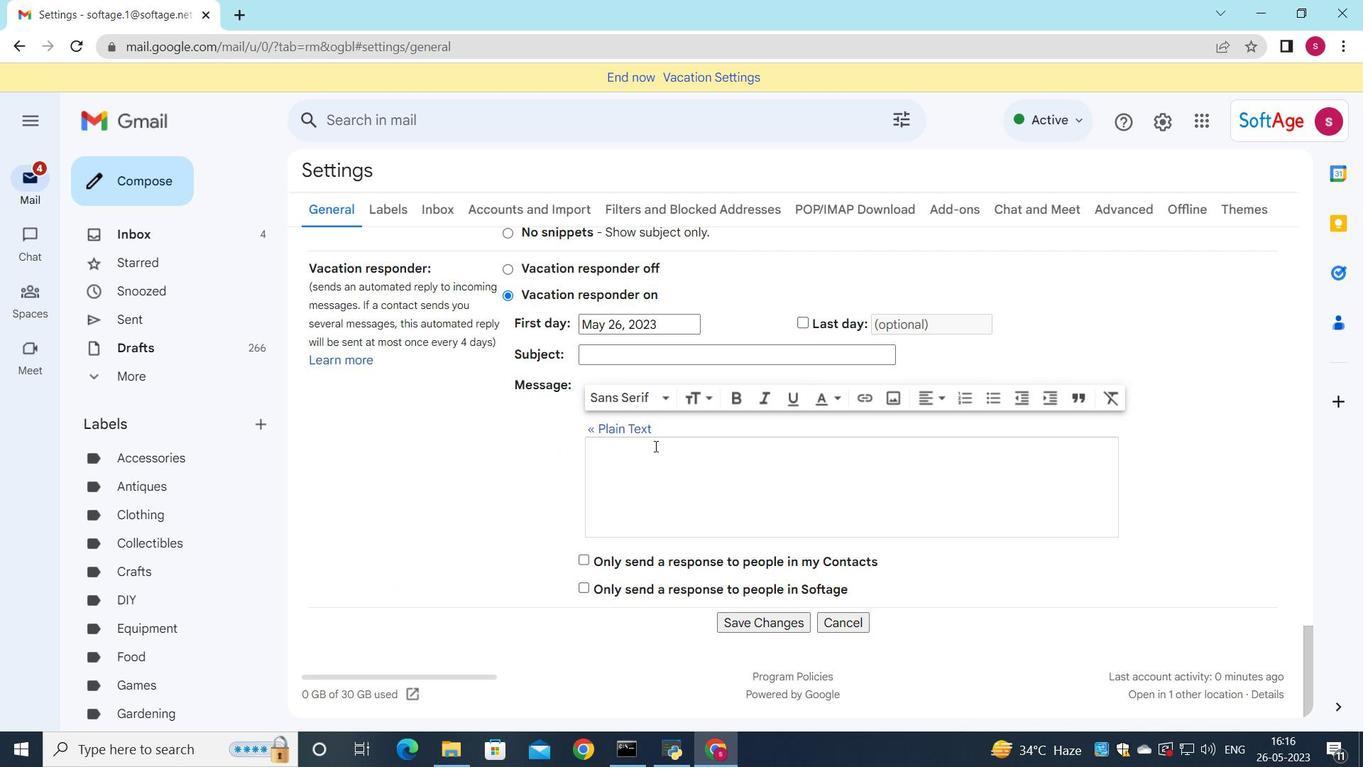 
Action: Mouse scrolled (654, 446) with delta (0, 0)
Screenshot: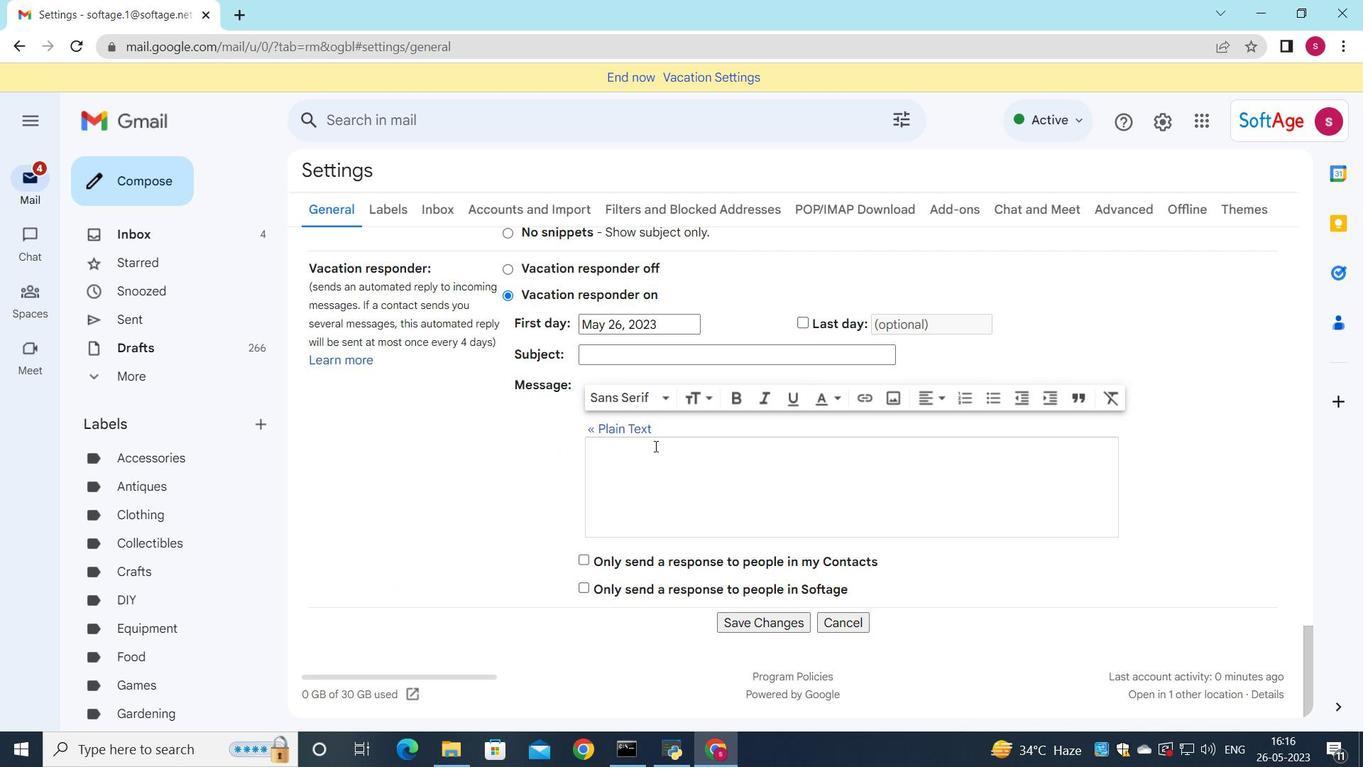 
Action: Mouse moved to (747, 622)
Screenshot: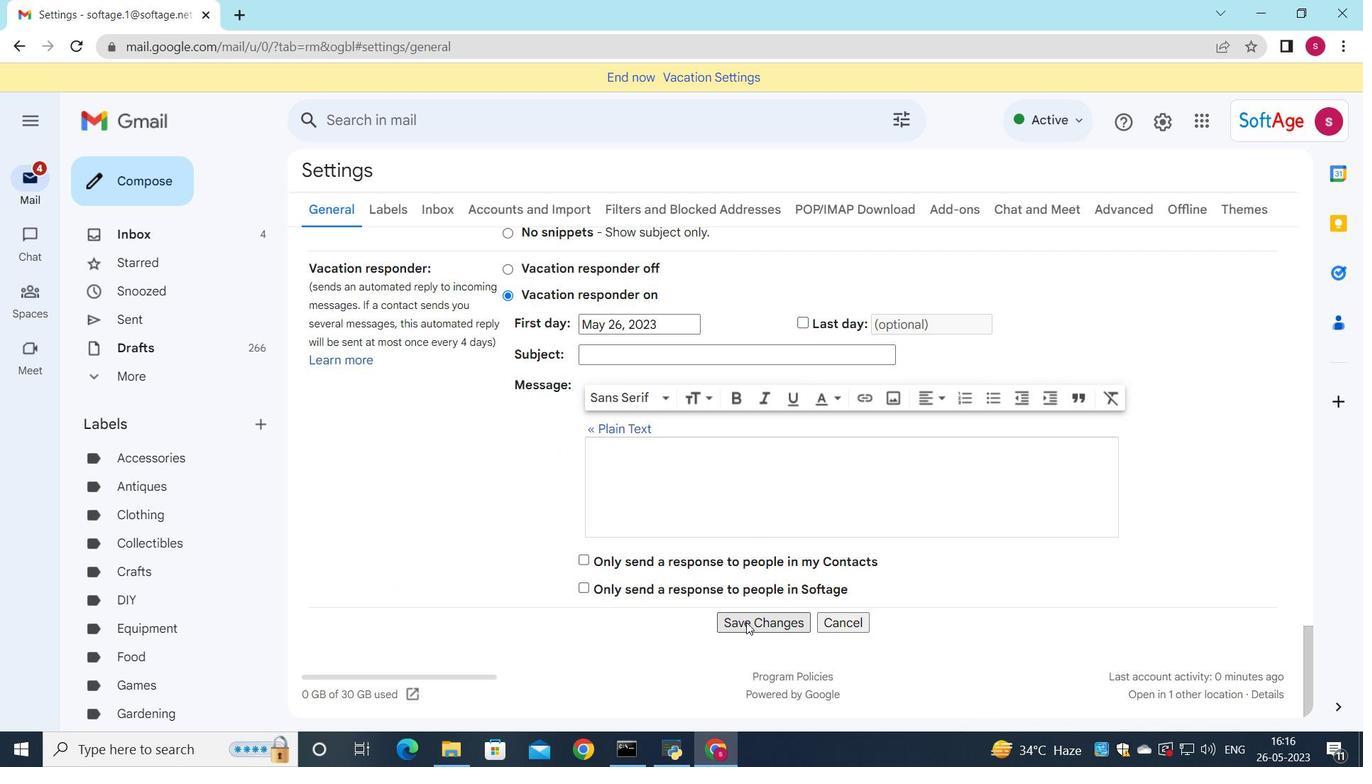 
Action: Mouse pressed left at (747, 622)
Screenshot: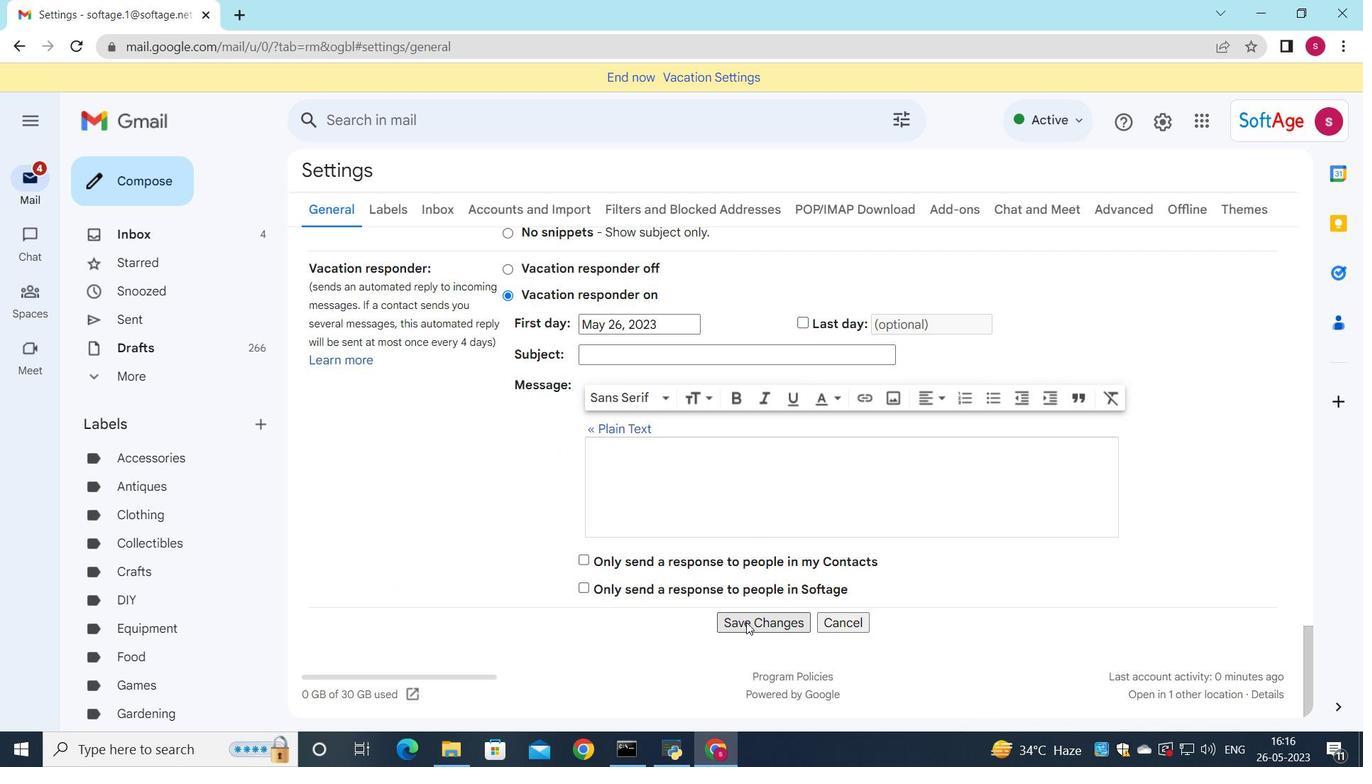 
Action: Mouse moved to (188, 188)
Screenshot: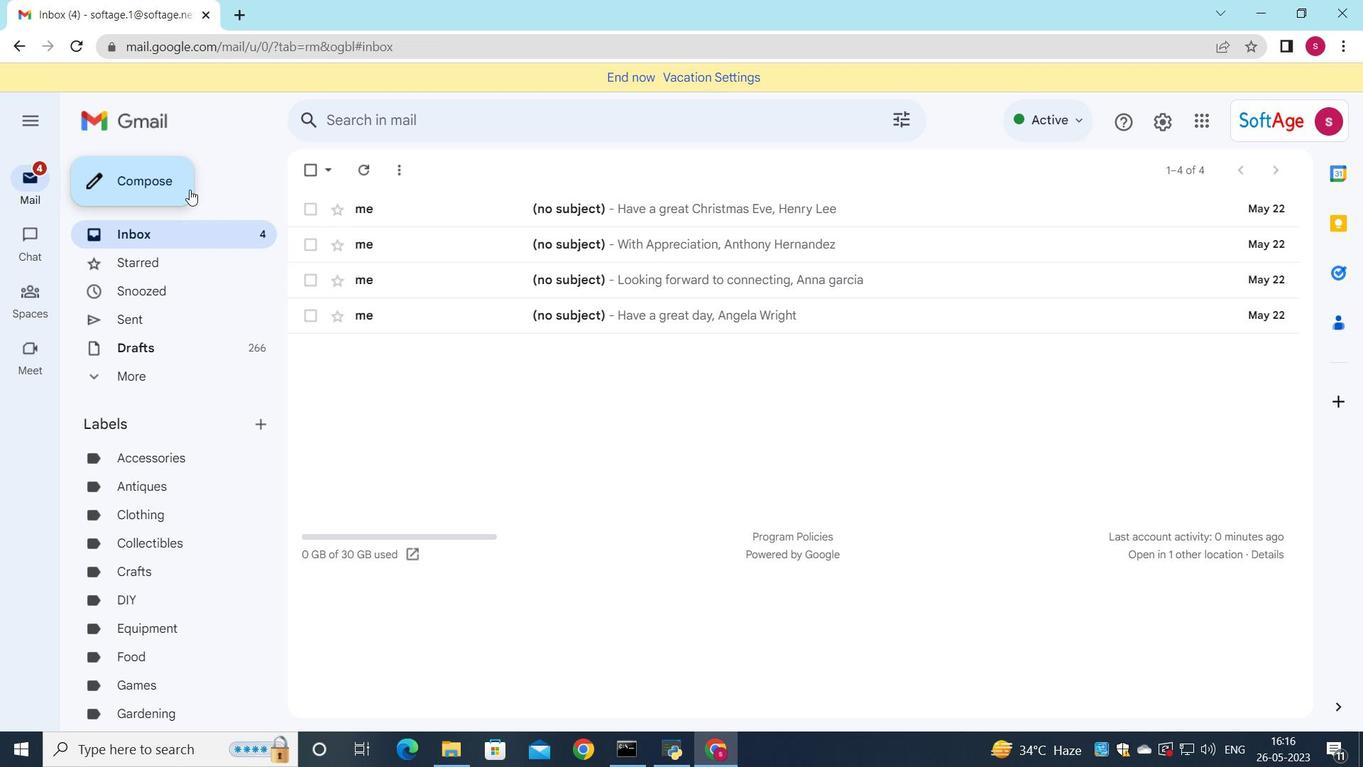 
Action: Mouse pressed left at (188, 188)
Screenshot: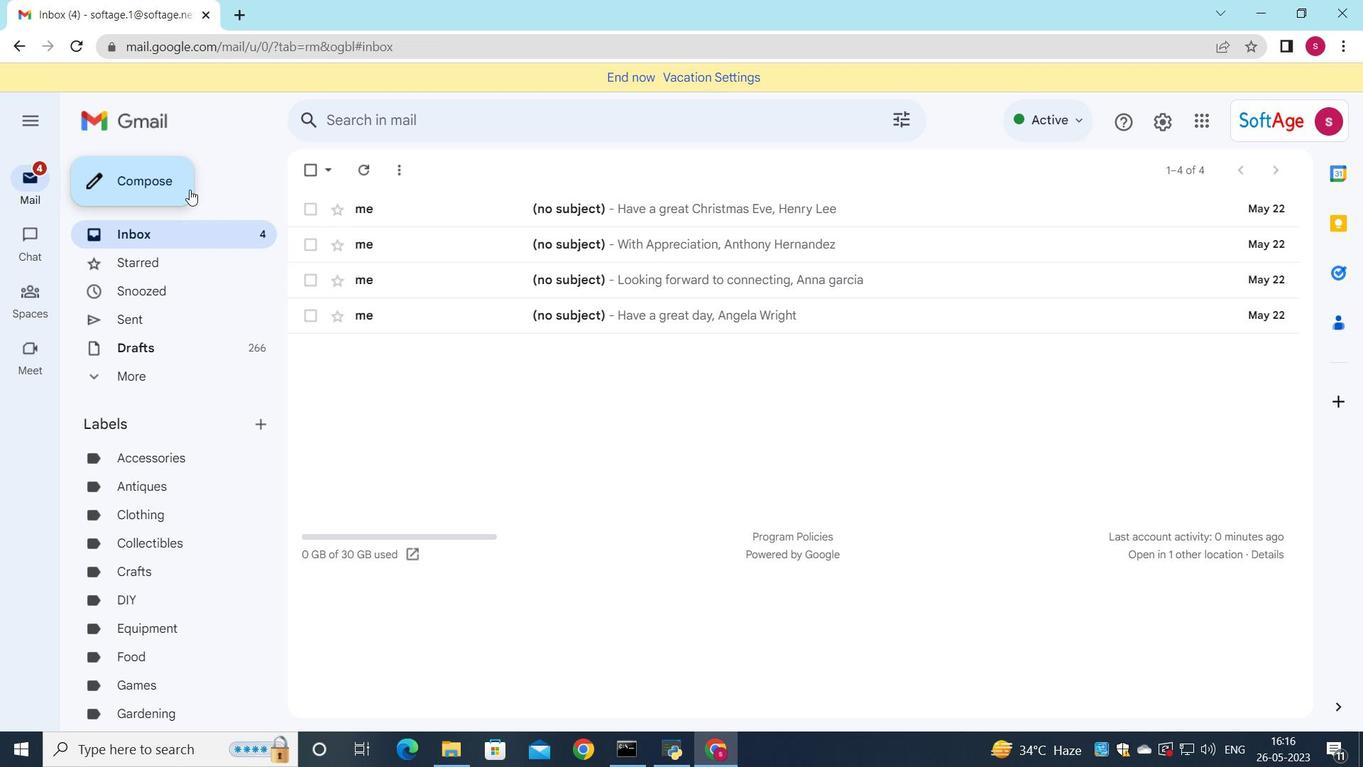 
Action: Mouse moved to (888, 309)
Screenshot: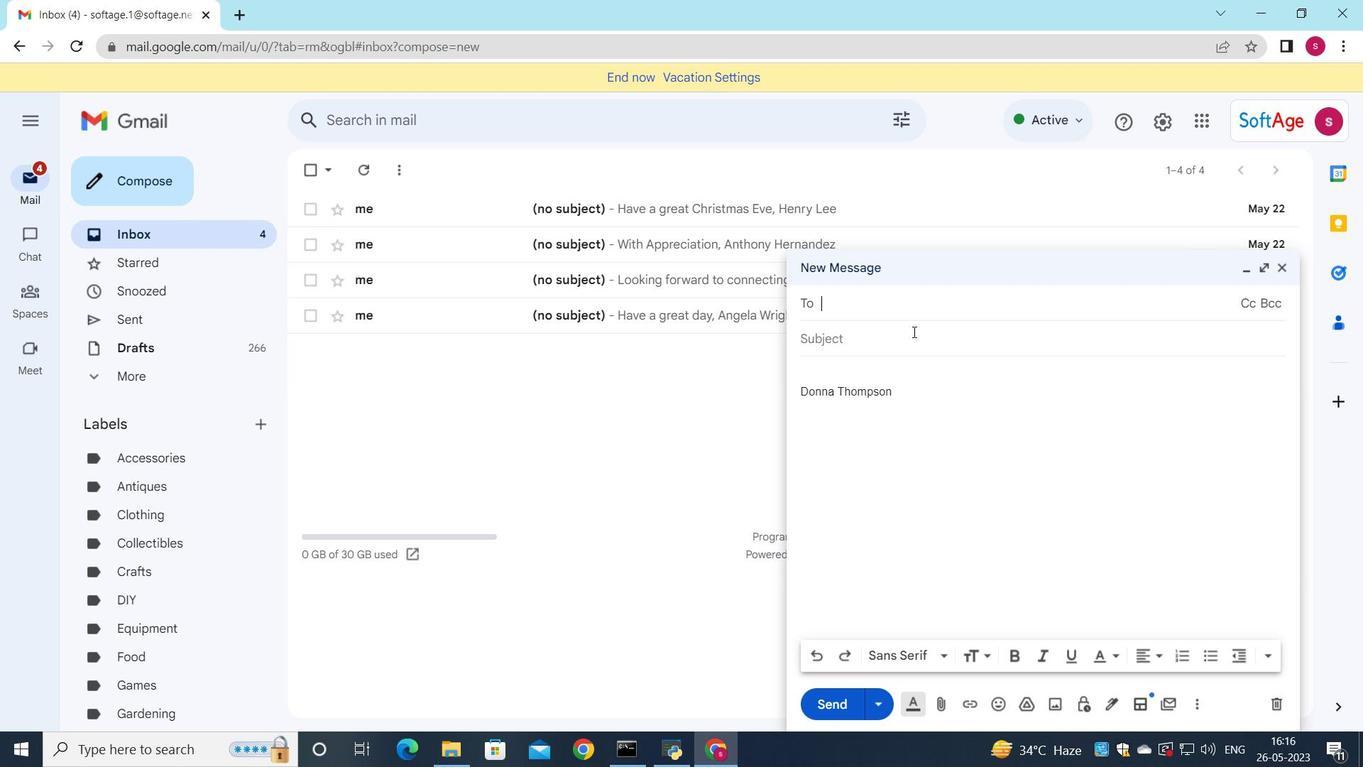 
Action: Key pressed sof
Screenshot: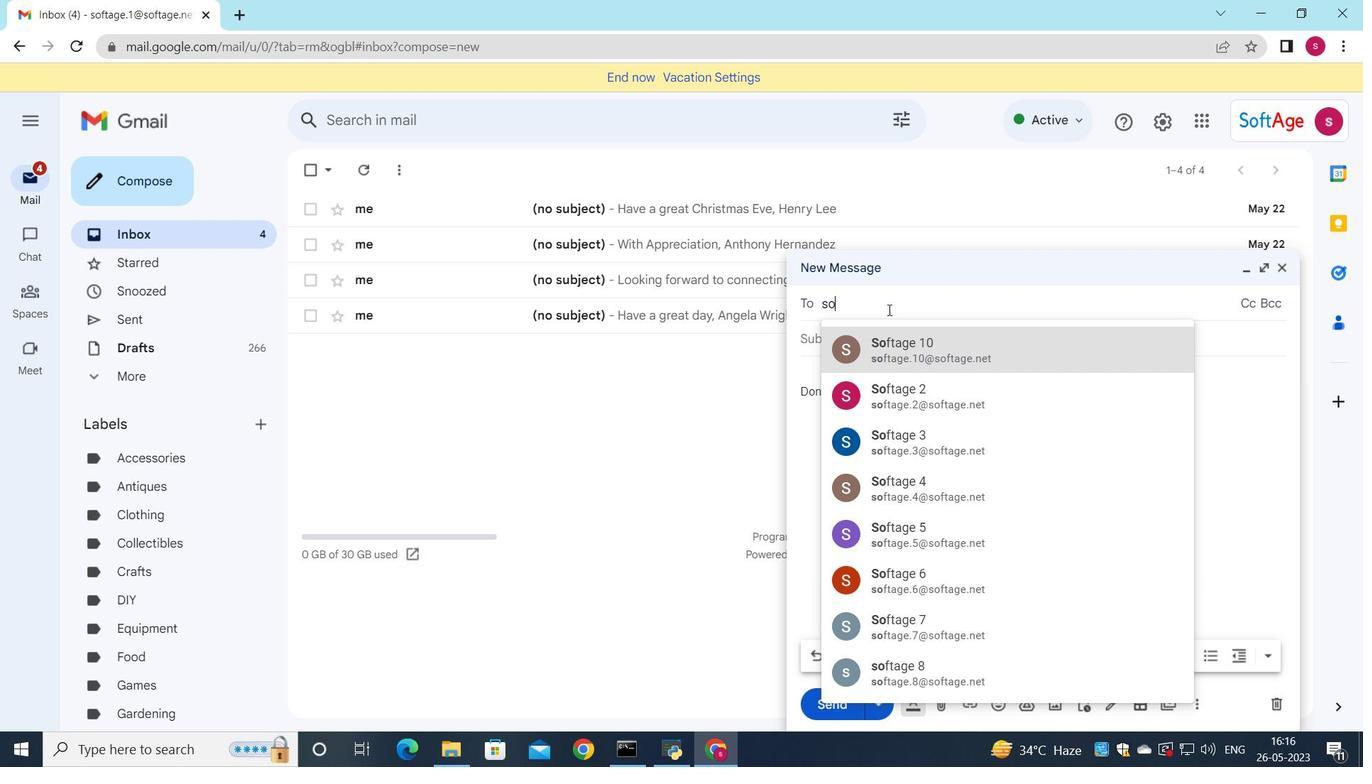 
Action: Mouse moved to (992, 545)
Screenshot: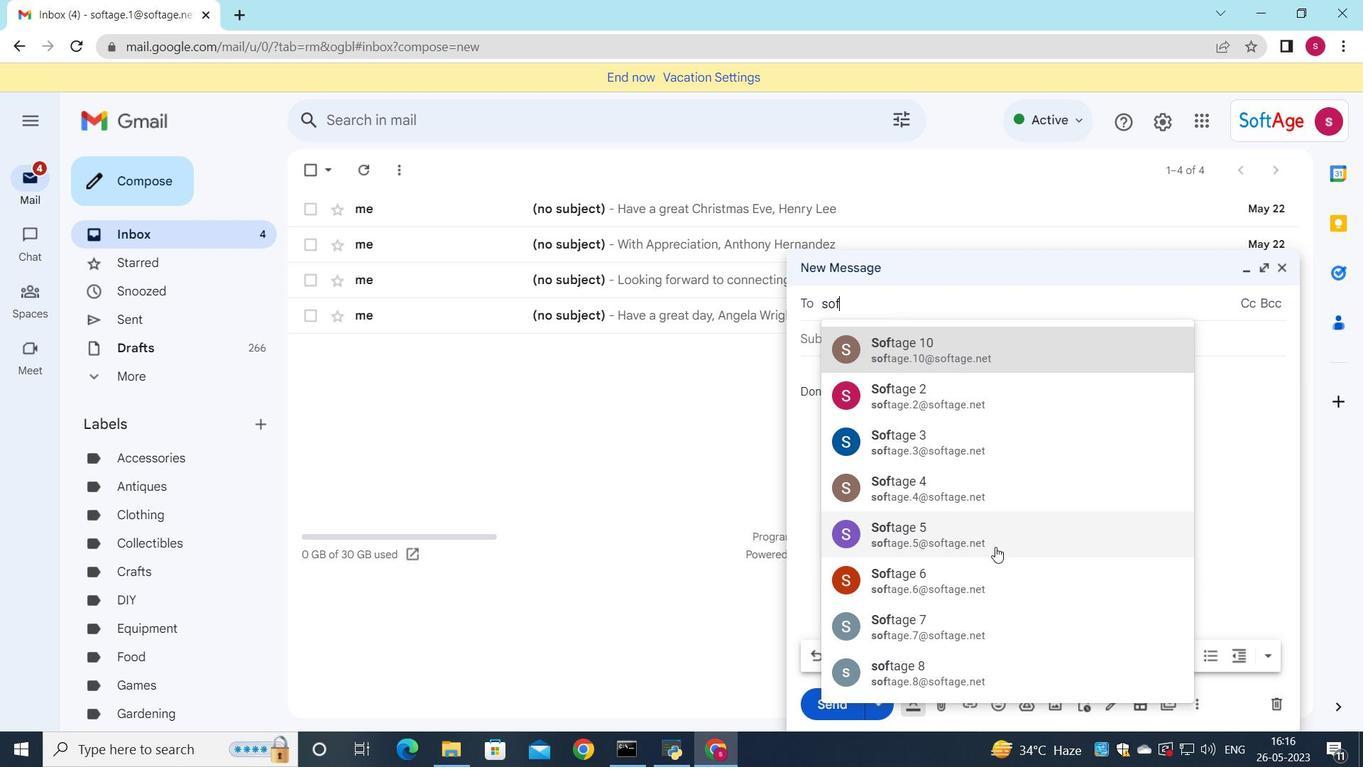 
Action: Mouse pressed left at (992, 545)
Screenshot: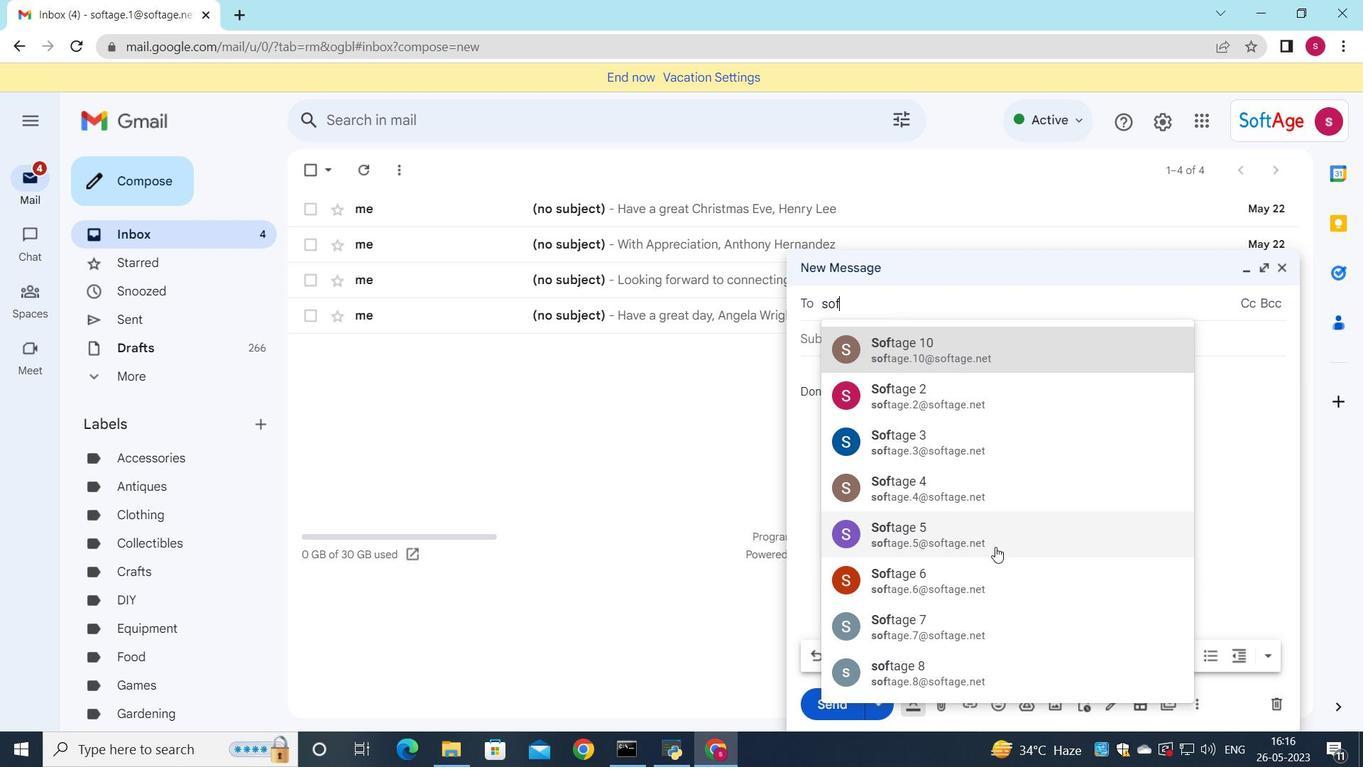 
Action: Mouse moved to (951, 534)
Screenshot: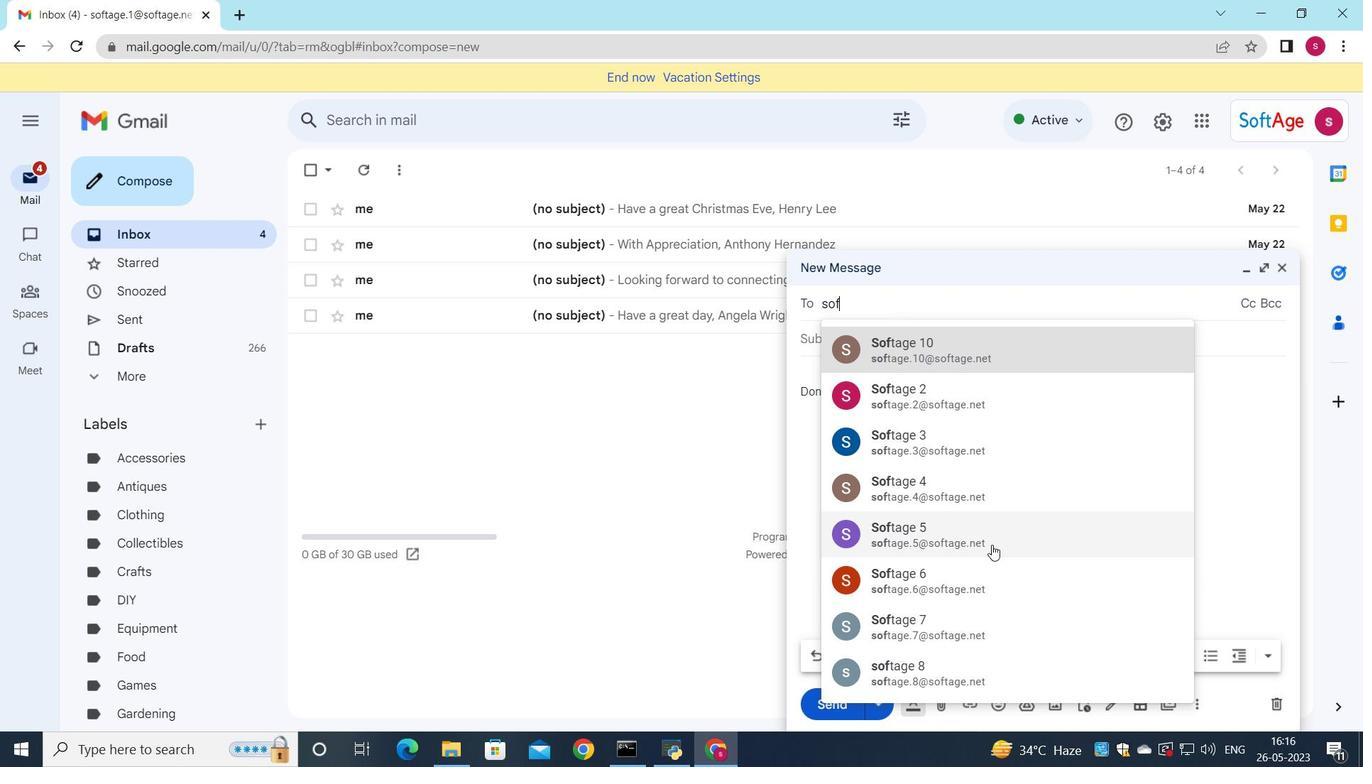 
Action: Key pressed s
Screenshot: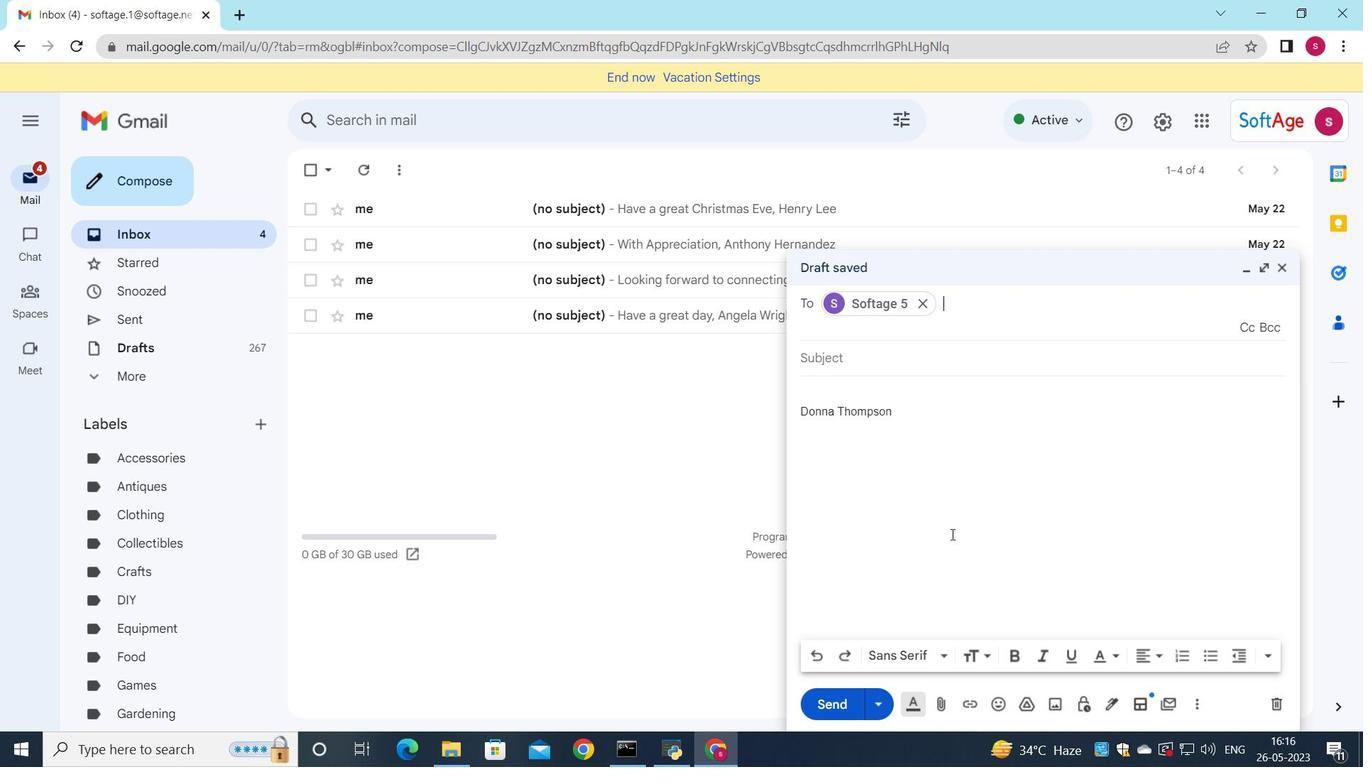 
Action: Mouse moved to (1096, 570)
Screenshot: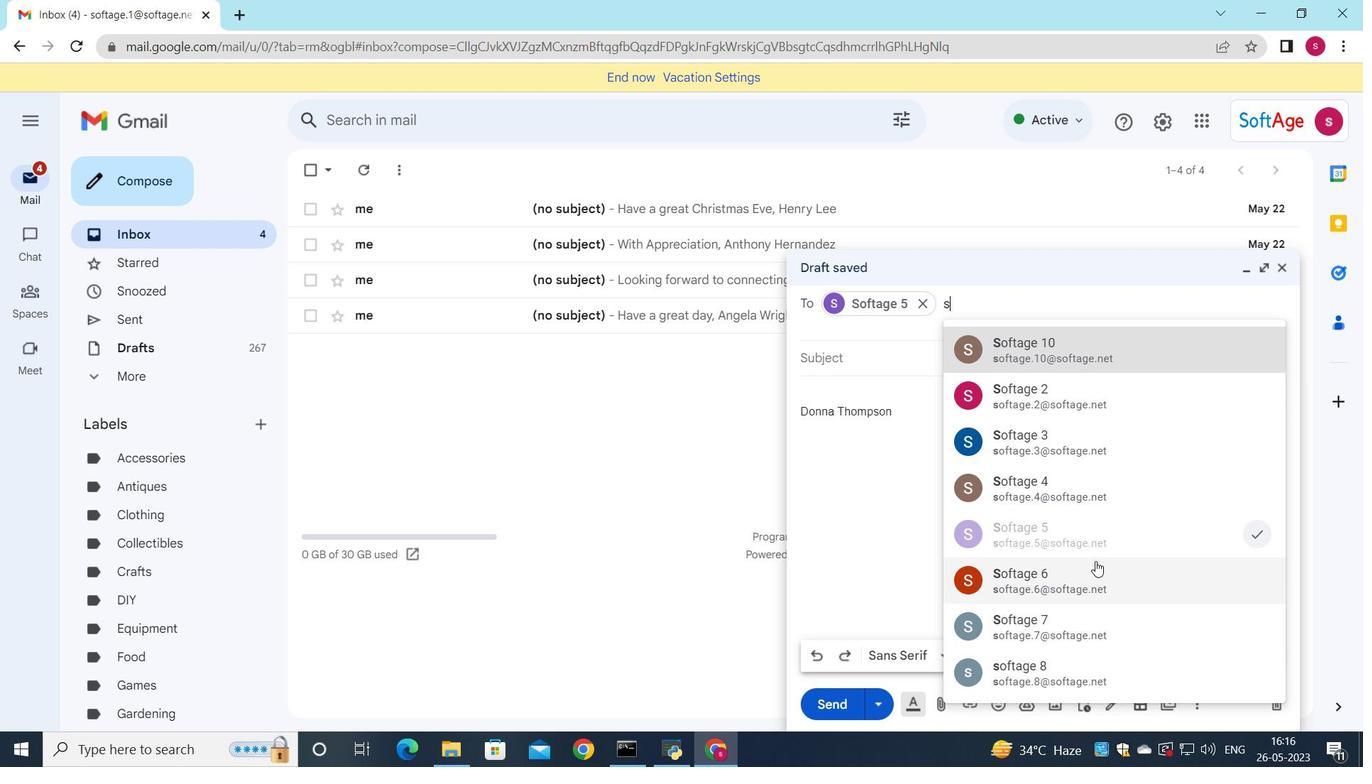 
Action: Mouse pressed left at (1096, 570)
Screenshot: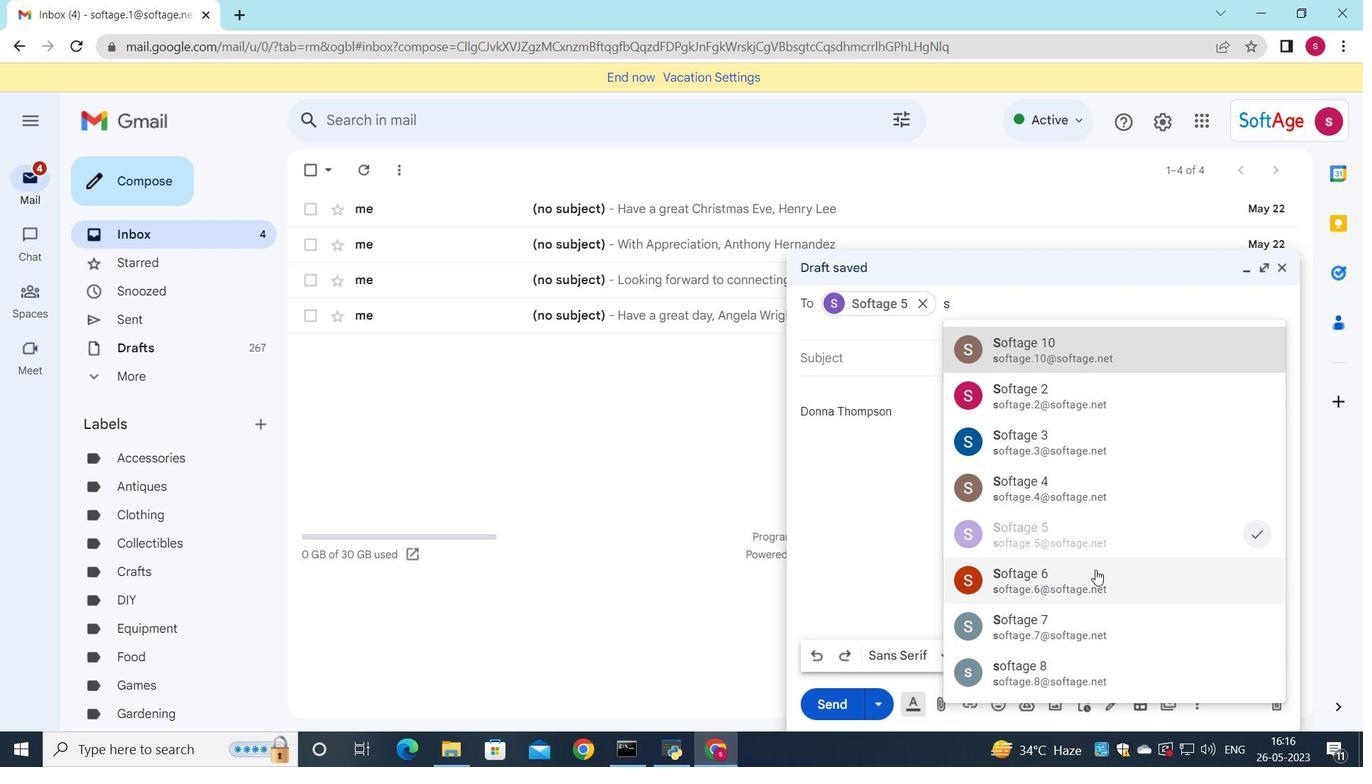 
Action: Mouse moved to (880, 368)
Screenshot: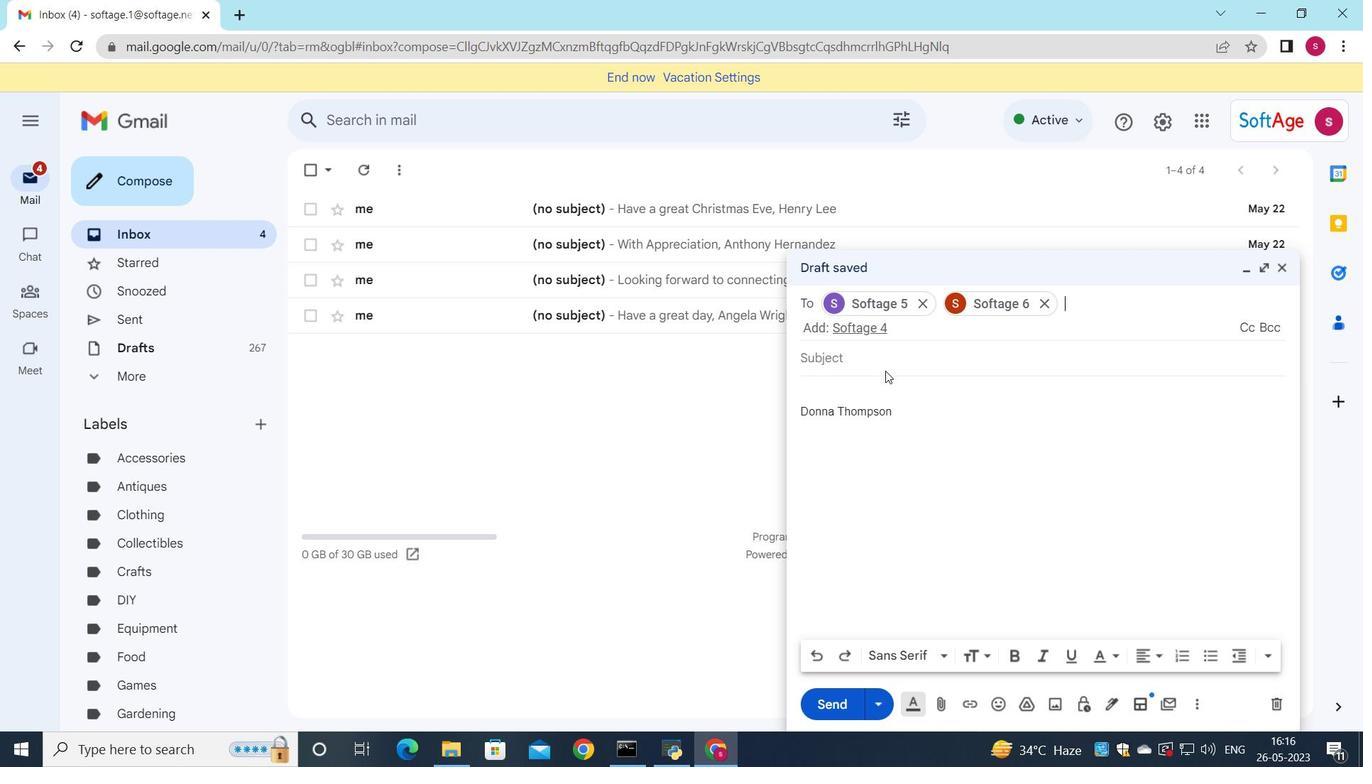 
Action: Mouse pressed left at (880, 368)
Screenshot: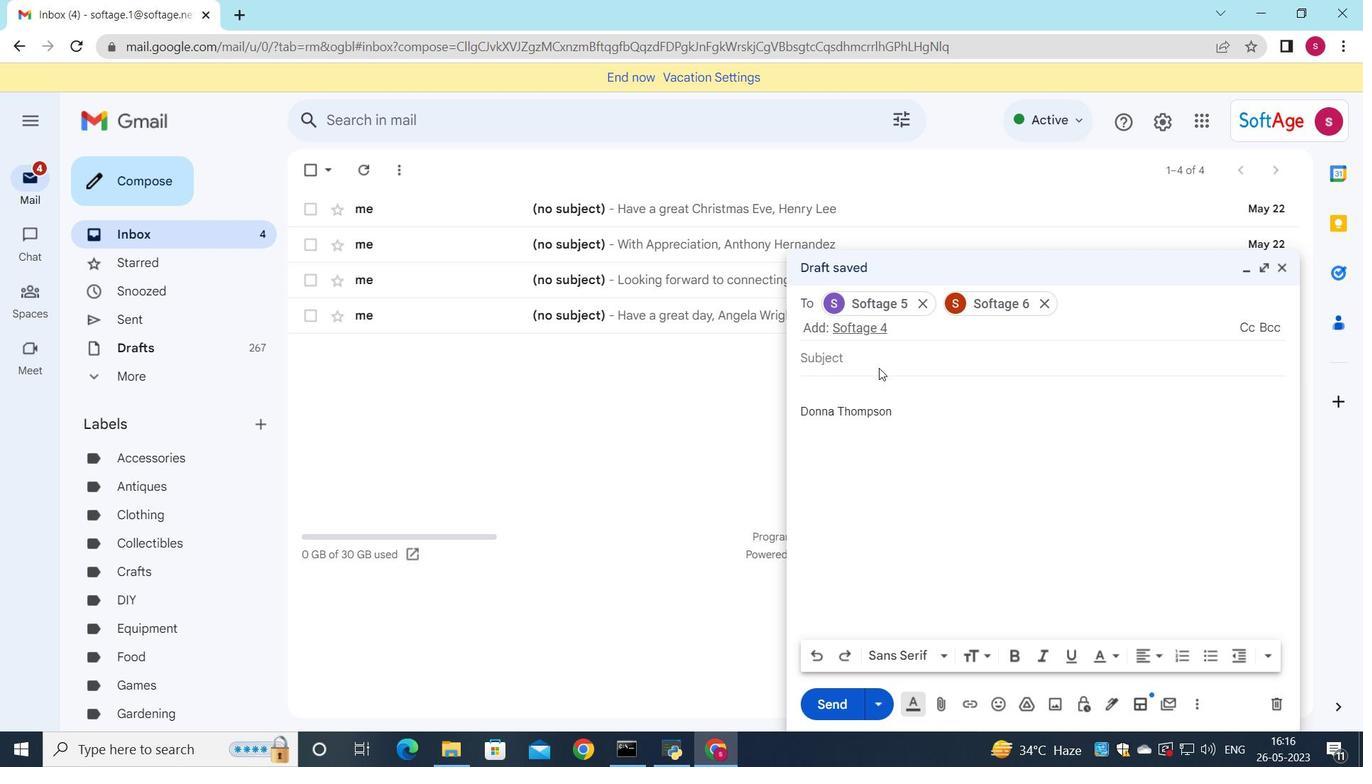 
Action: Mouse moved to (910, 341)
Screenshot: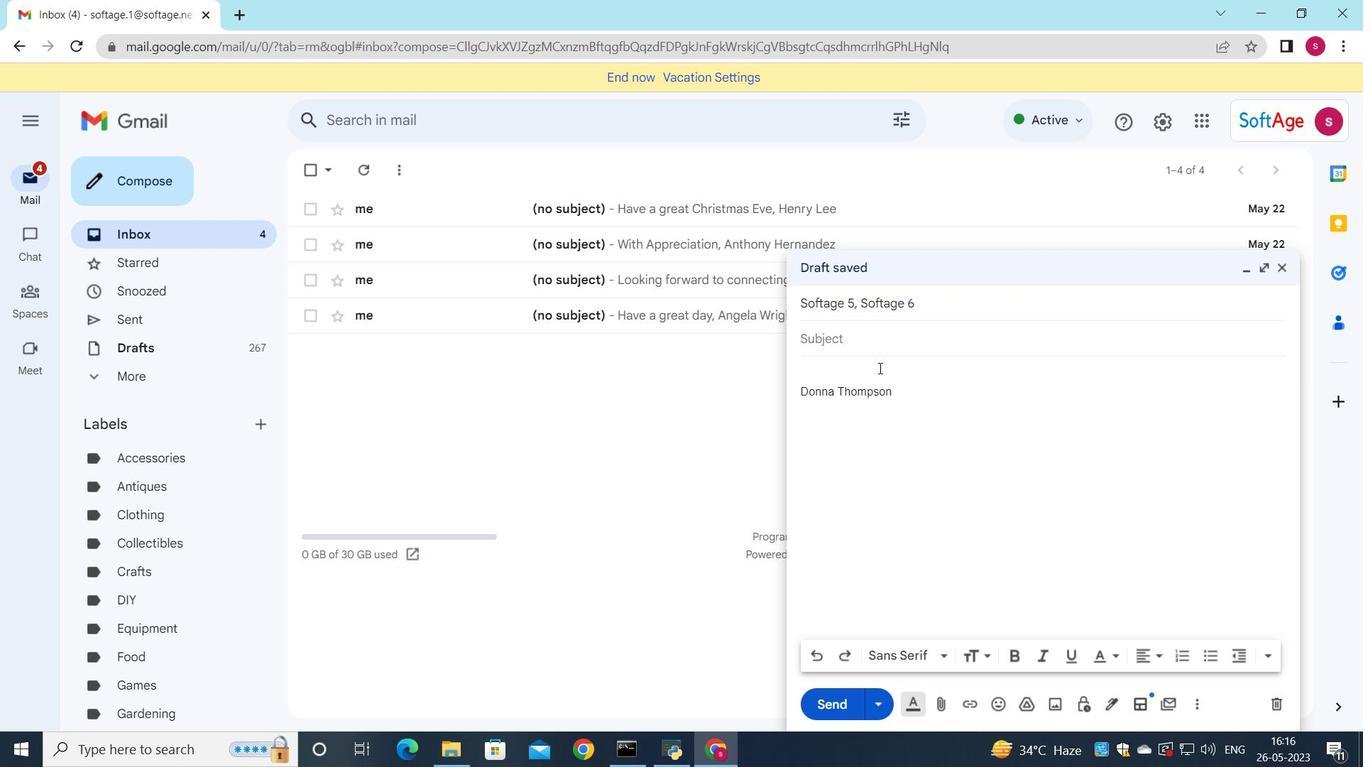 
Action: Key pressed <Key.shift>Request<Key.space>for<Key.space>a<Key.space>perfomance<Key.space>review
Screenshot: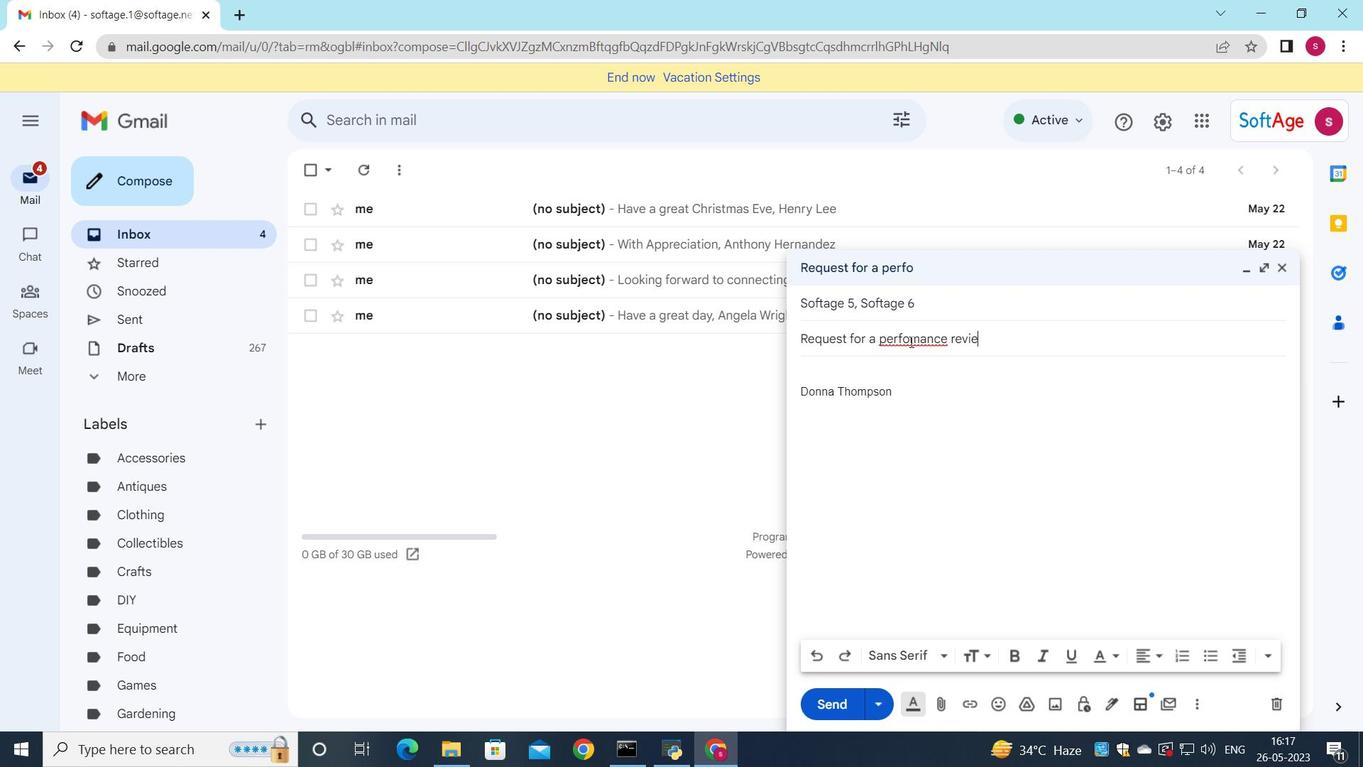 
Action: Mouse moved to (818, 362)
Screenshot: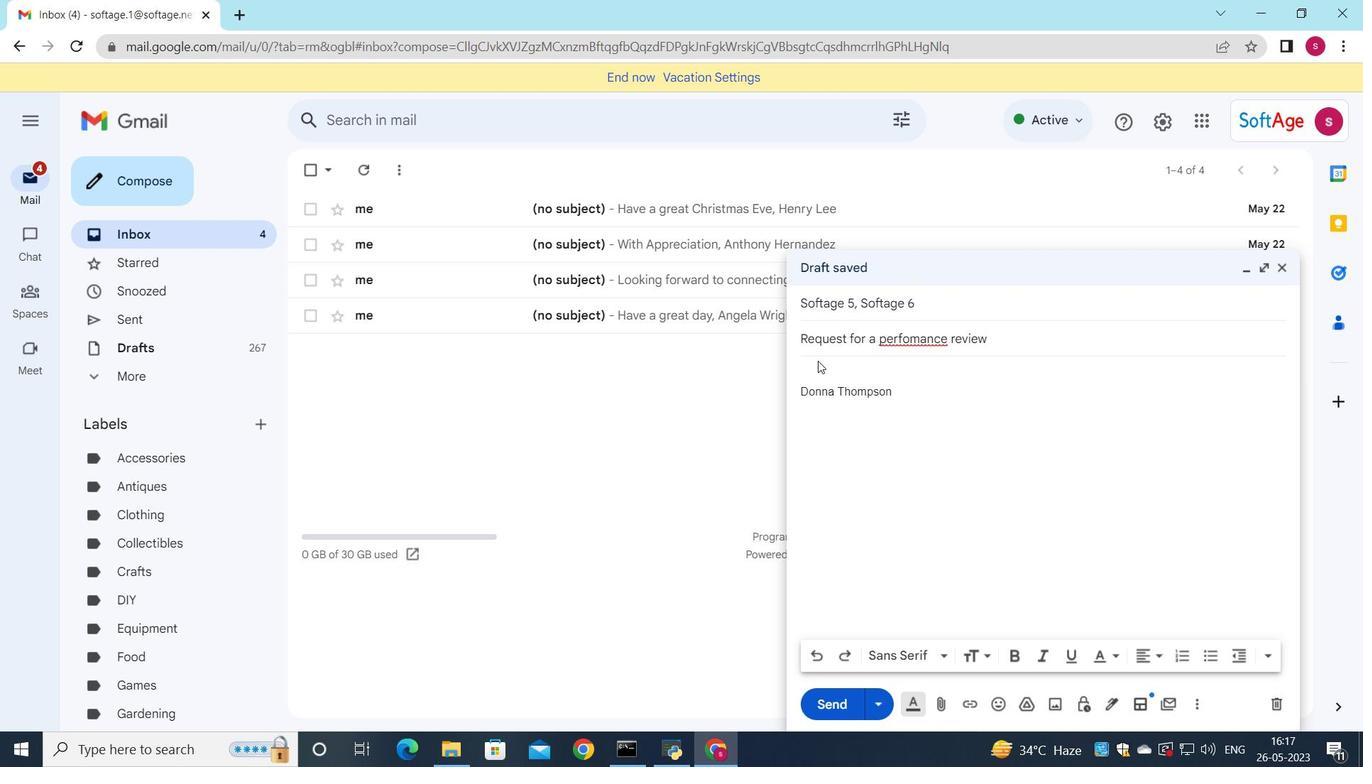 
Action: Mouse pressed left at (818, 362)
Screenshot: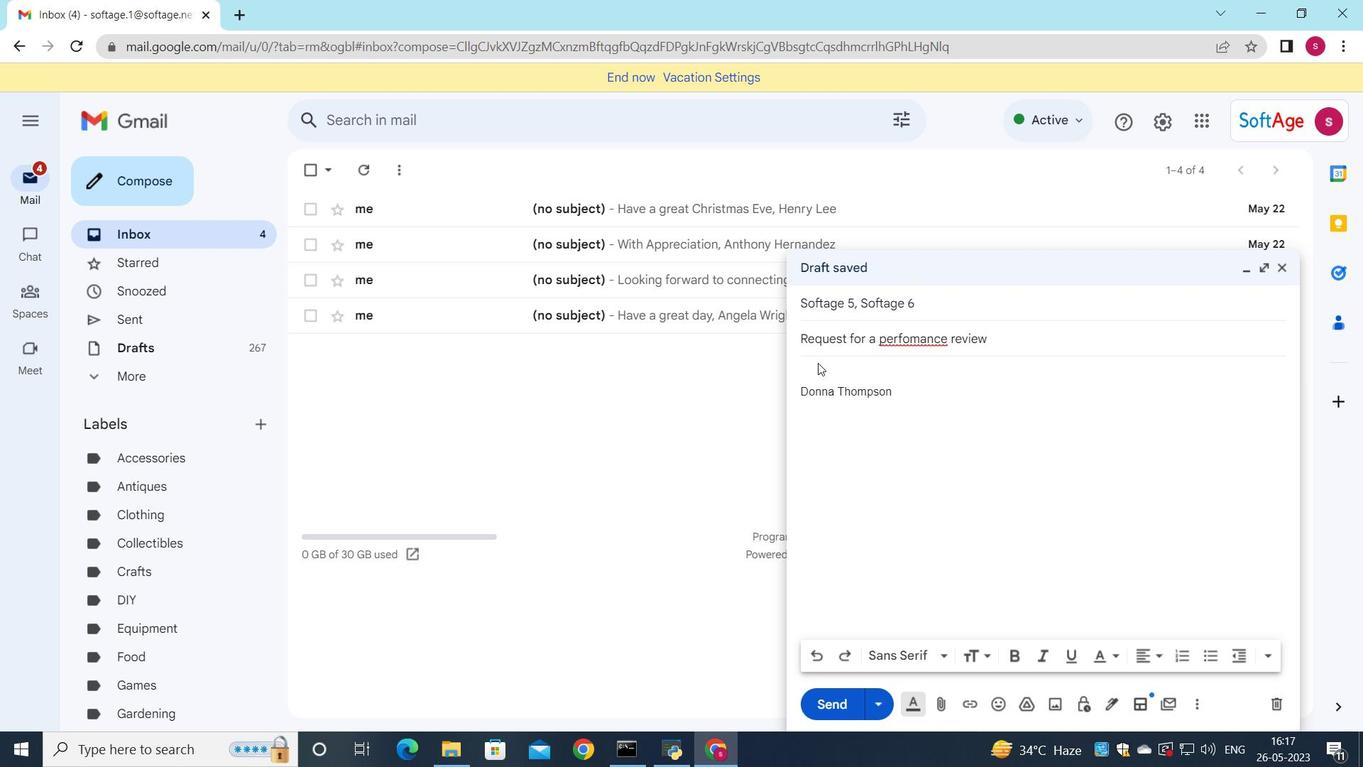 
Action: Mouse moved to (819, 368)
Screenshot: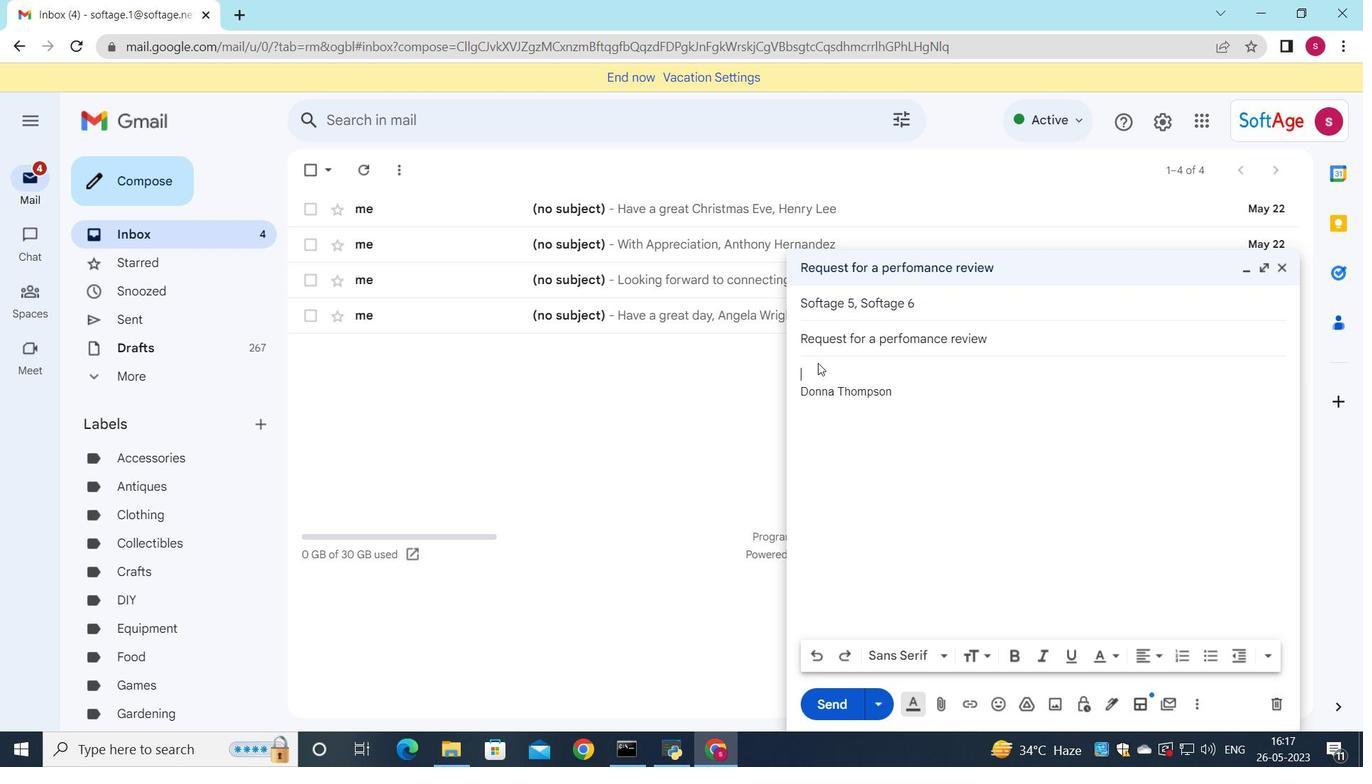 
Action: Key pressed <Key.shift>I<Key.space>appreciate<Key.space>your<Key.space>willingness<Key.space>to<Key.space>work<Key.space>with<Key.space>us<Key.space>on<Key.space>this<Key.space>matter.
Screenshot: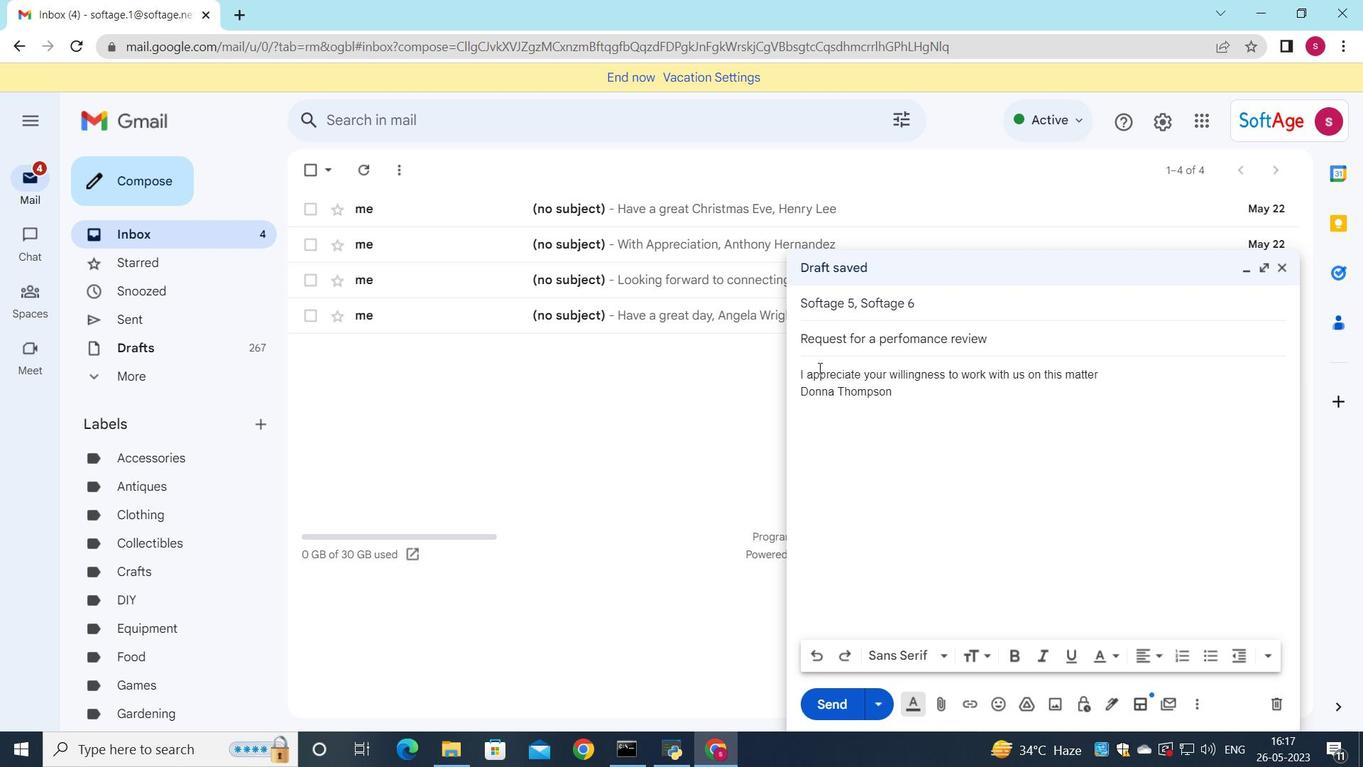 
Action: Mouse moved to (936, 706)
Screenshot: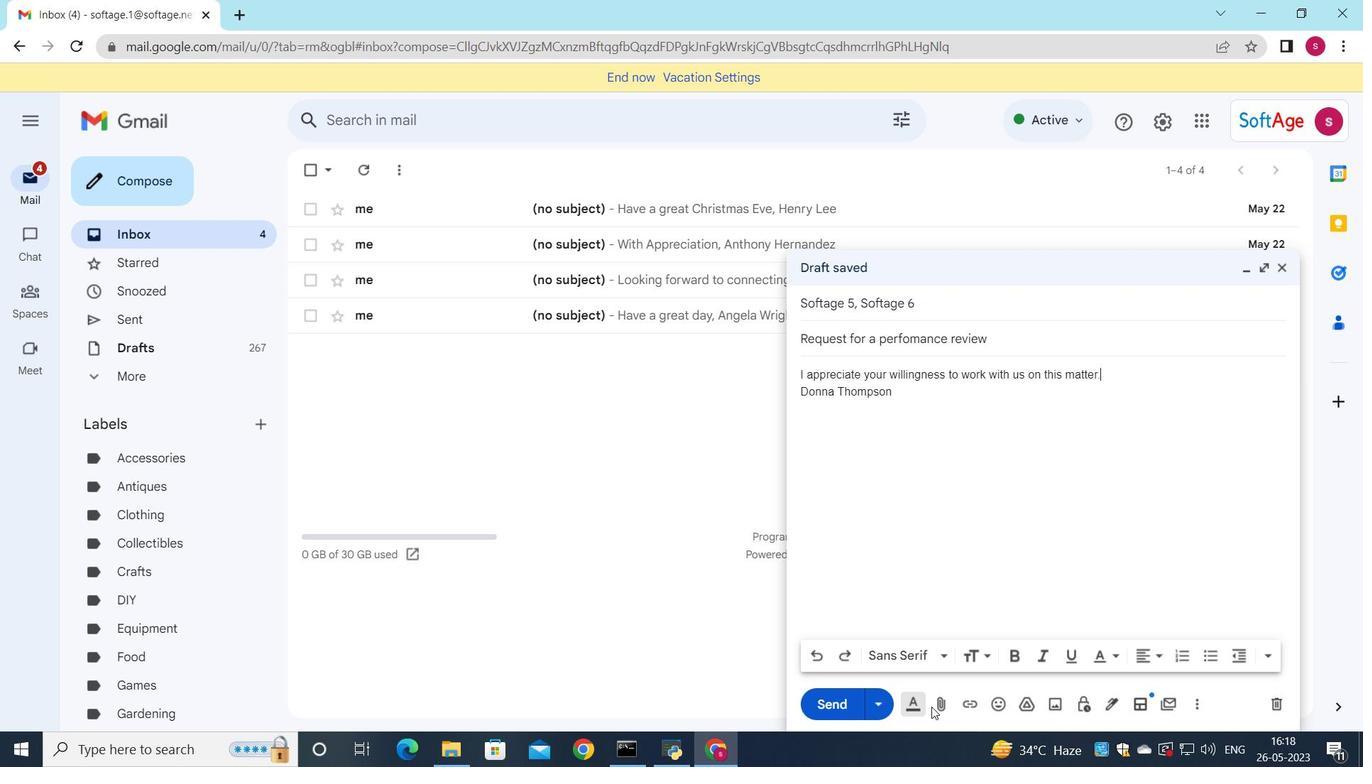
Action: Mouse pressed left at (936, 706)
Screenshot: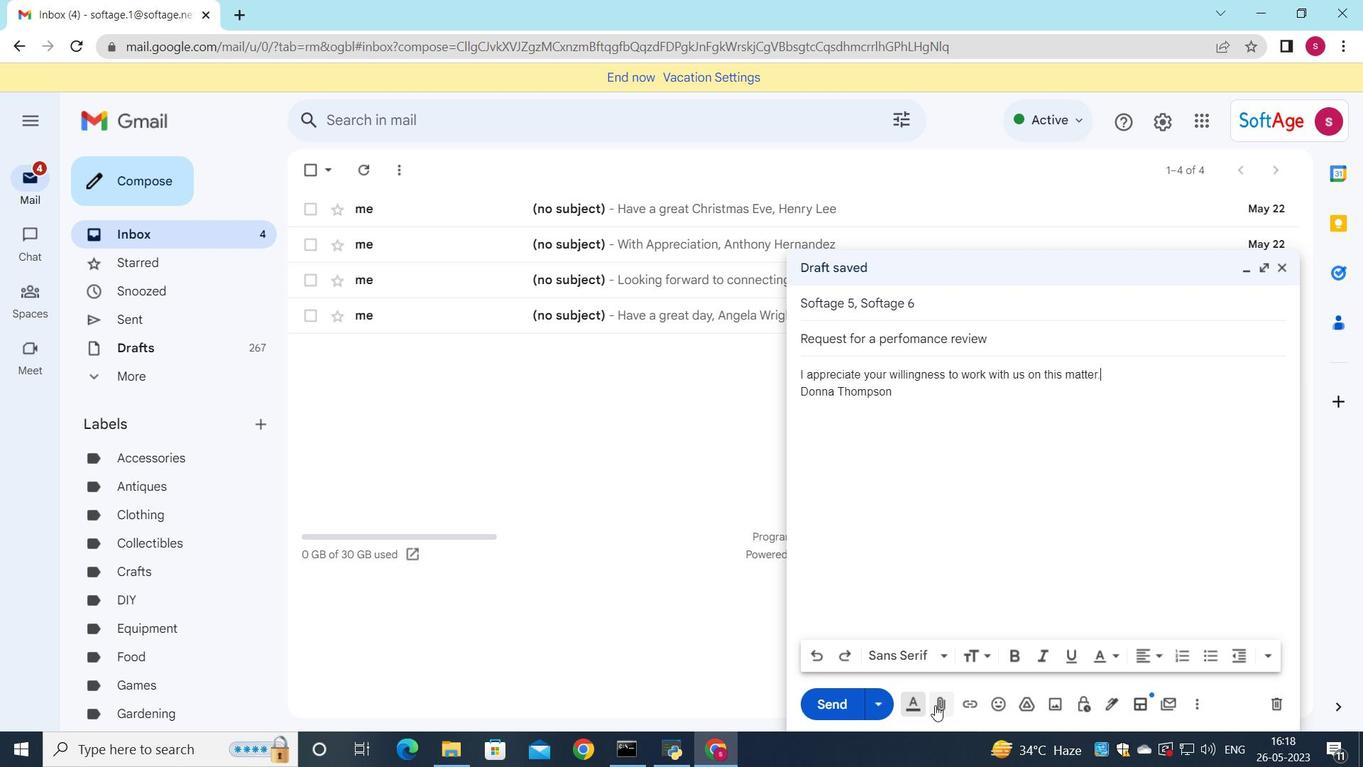 
Action: Mouse moved to (232, 130)
Screenshot: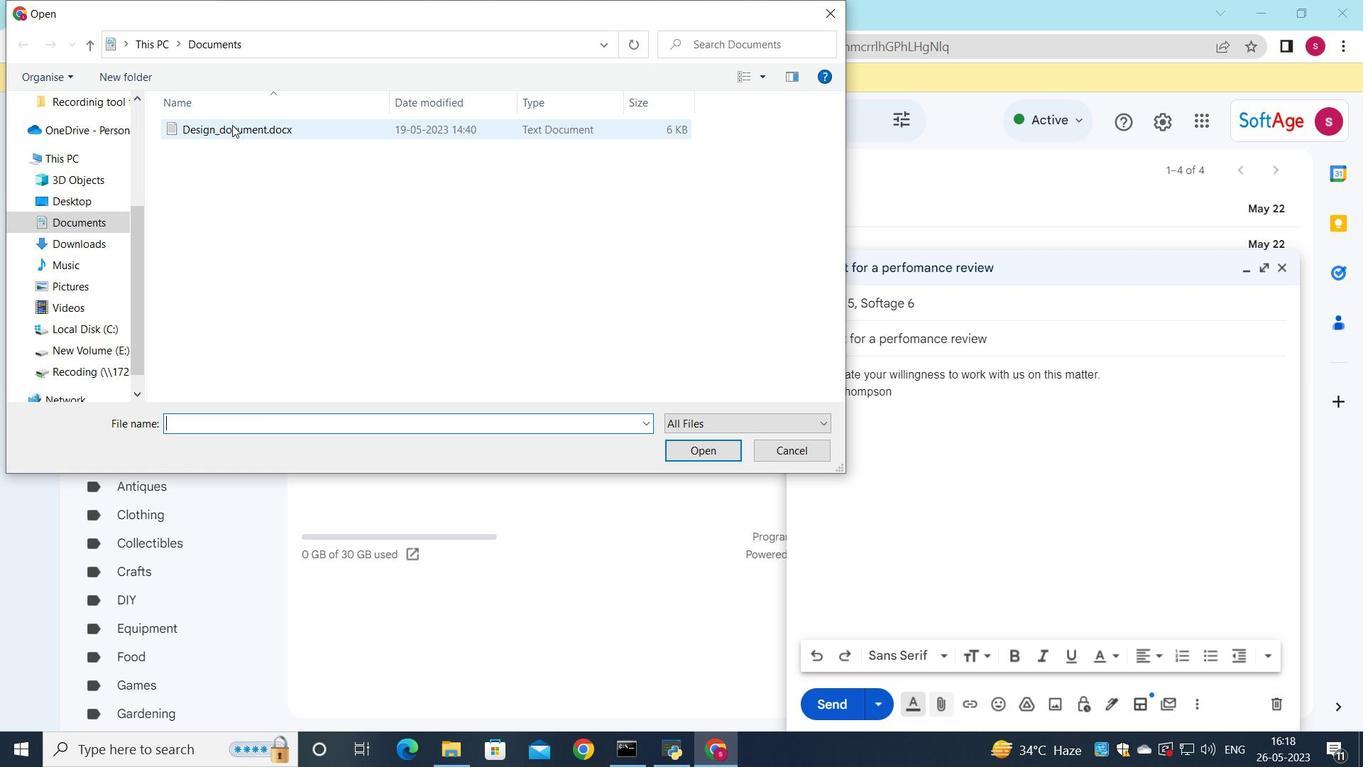 
Action: Mouse pressed left at (232, 130)
Screenshot: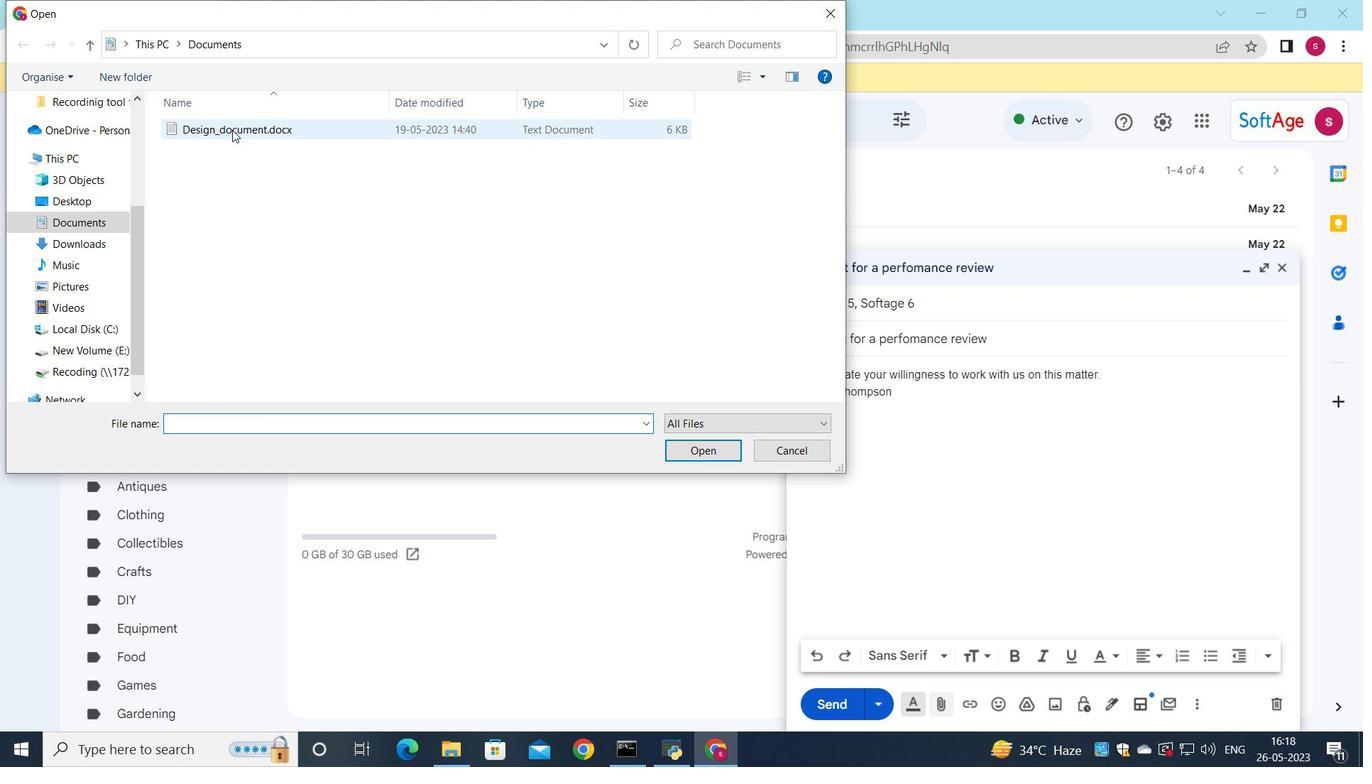 
Action: Mouse moved to (245, 135)
Screenshot: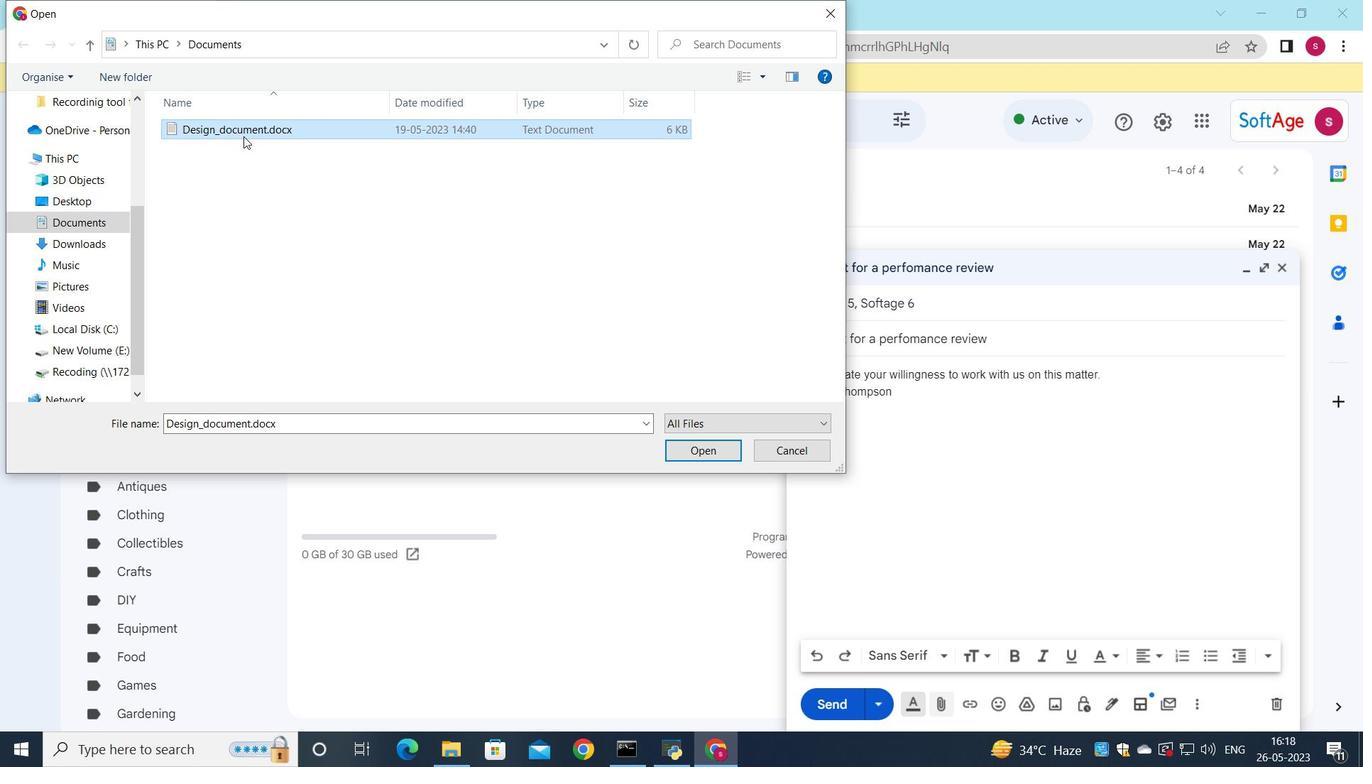 
Action: Mouse pressed left at (245, 135)
Screenshot: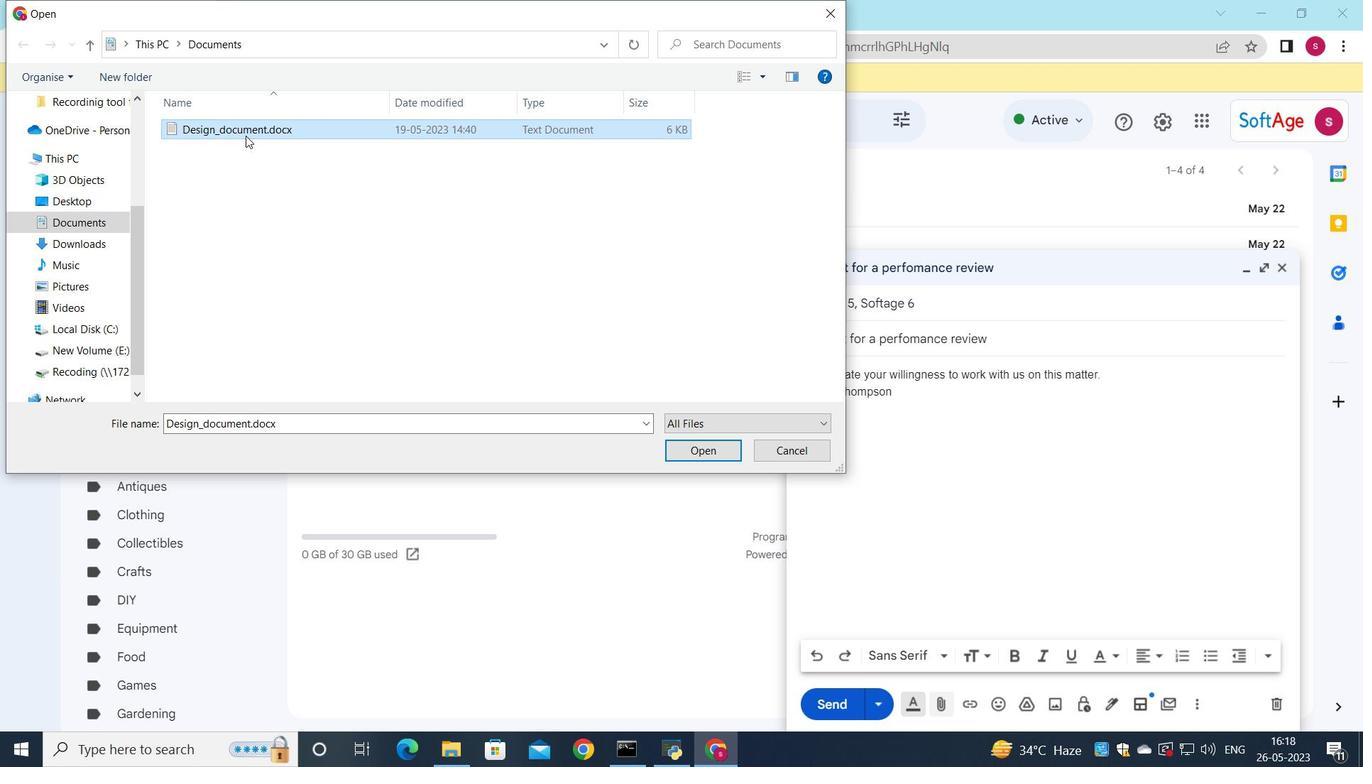 
Action: Mouse moved to (406, 159)
Screenshot: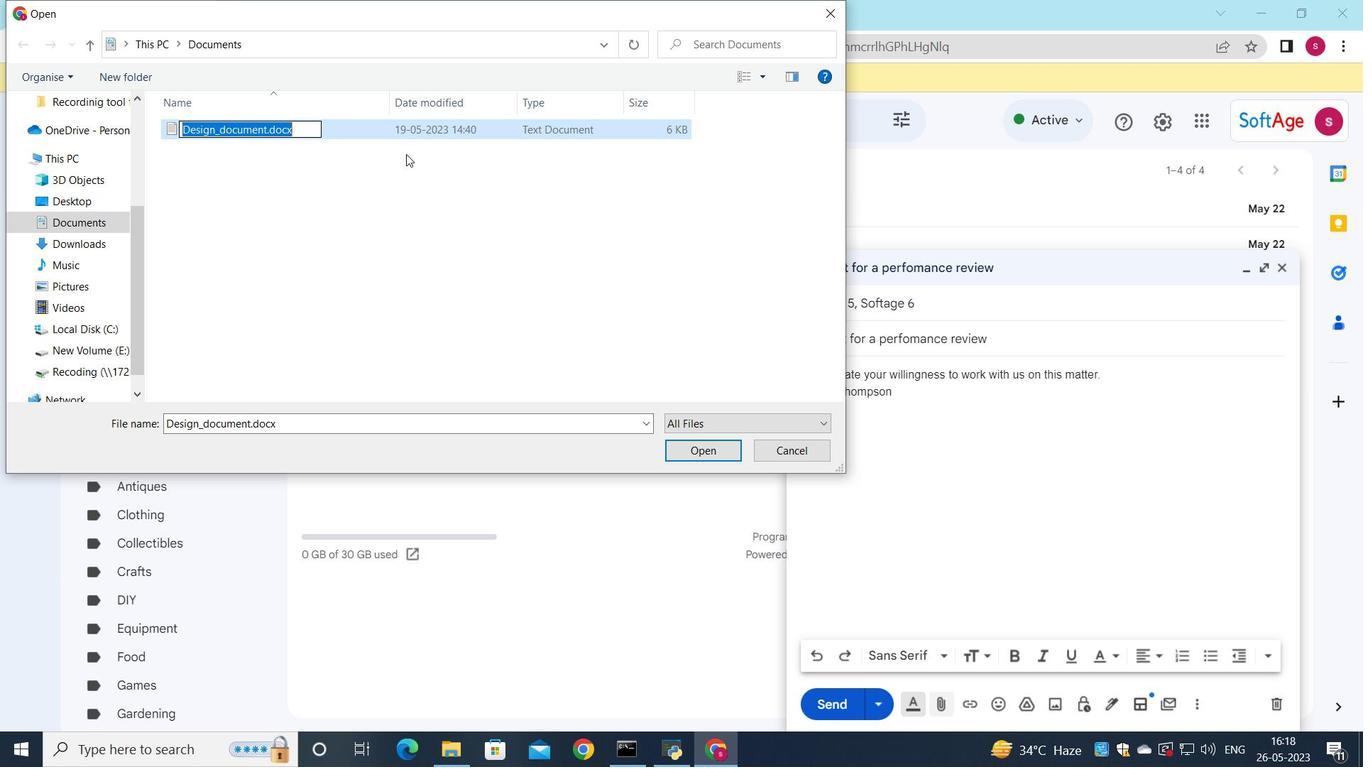 
Action: Key pressed <Key.shift><Key.shift><Key.shift><Key.shift><Key.shift><Key.shift>Employee<Key.shift><Key.shift><Key.shift><Key.shift><Key.shift><Key.shift><Key.shift><Key.shift>_contract.pdf
Screenshot: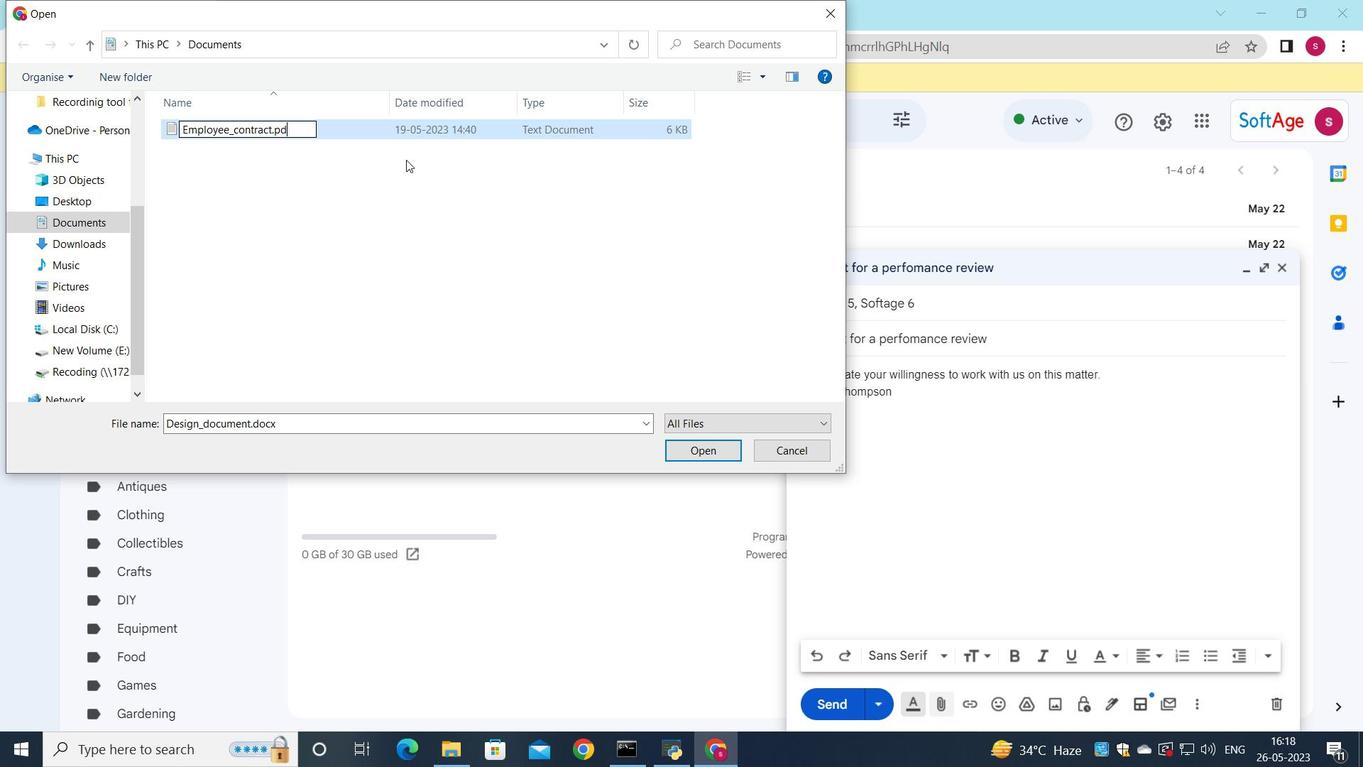 
Action: Mouse moved to (357, 123)
Screenshot: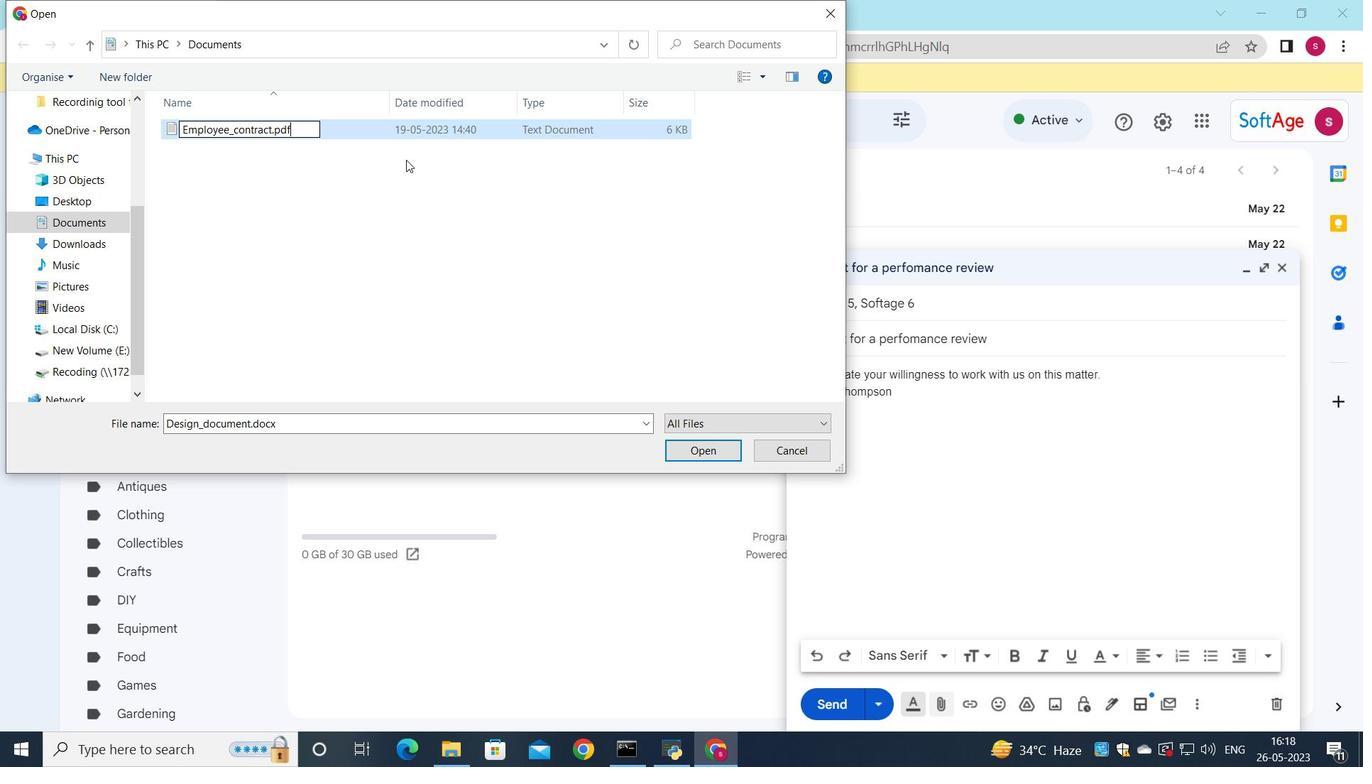 
Action: Mouse pressed left at (357, 123)
Screenshot: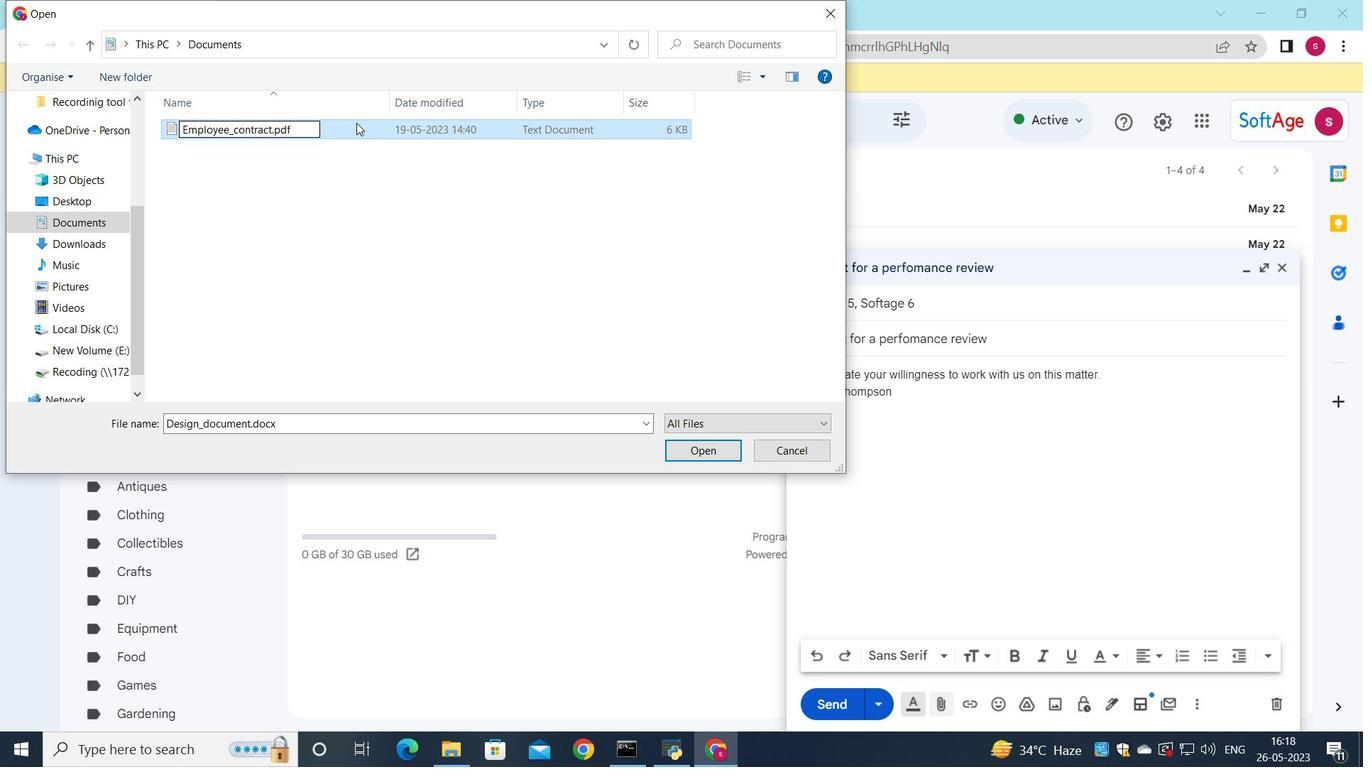 
Action: Mouse moved to (690, 454)
Screenshot: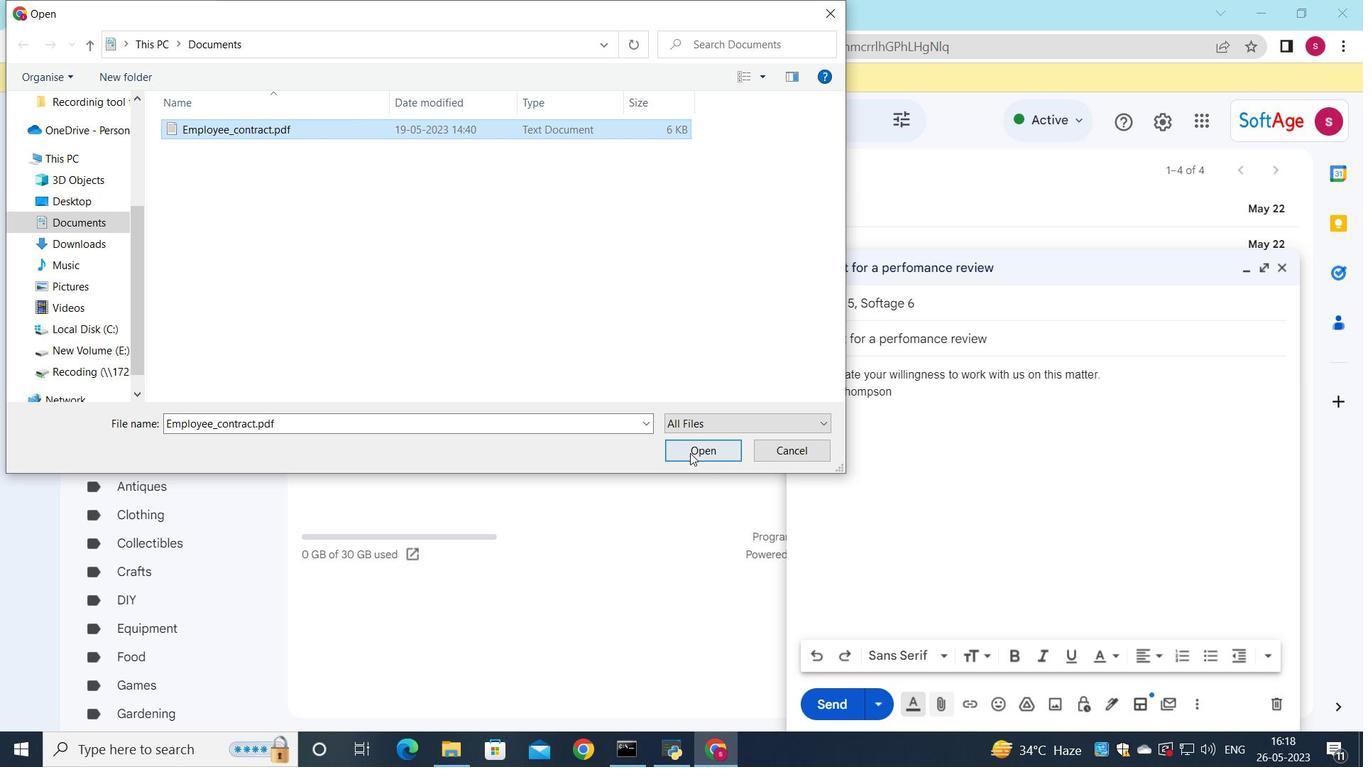 
Action: Mouse pressed left at (690, 454)
Screenshot: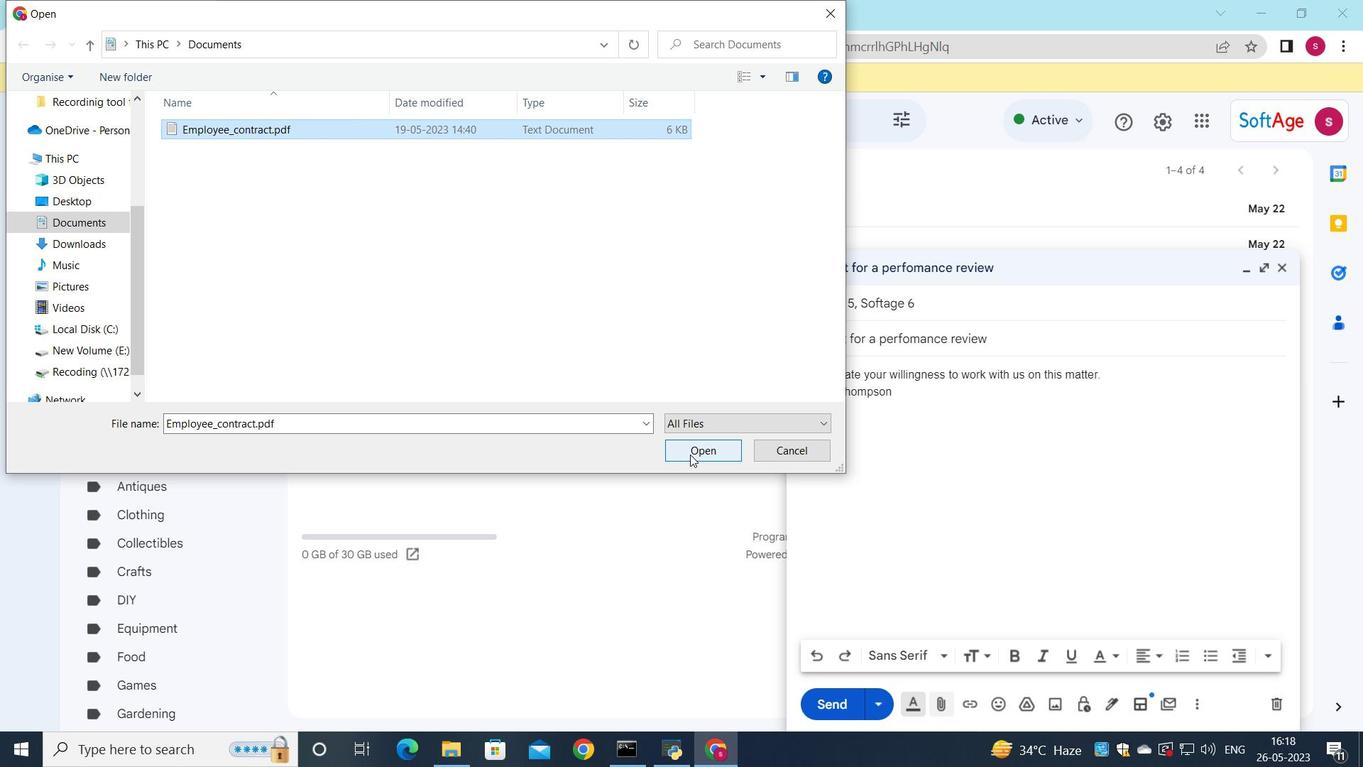 
Action: Mouse moved to (832, 702)
Screenshot: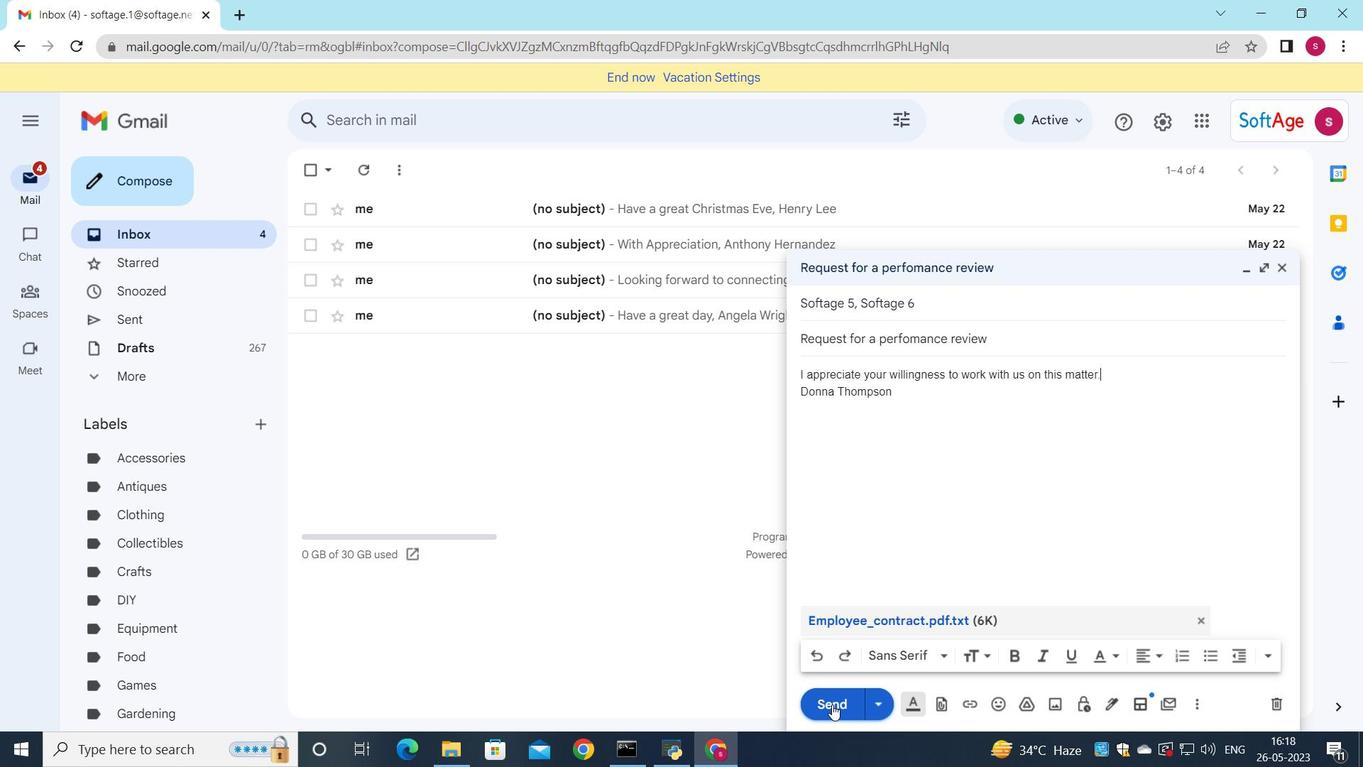 
Action: Mouse pressed left at (832, 702)
Screenshot: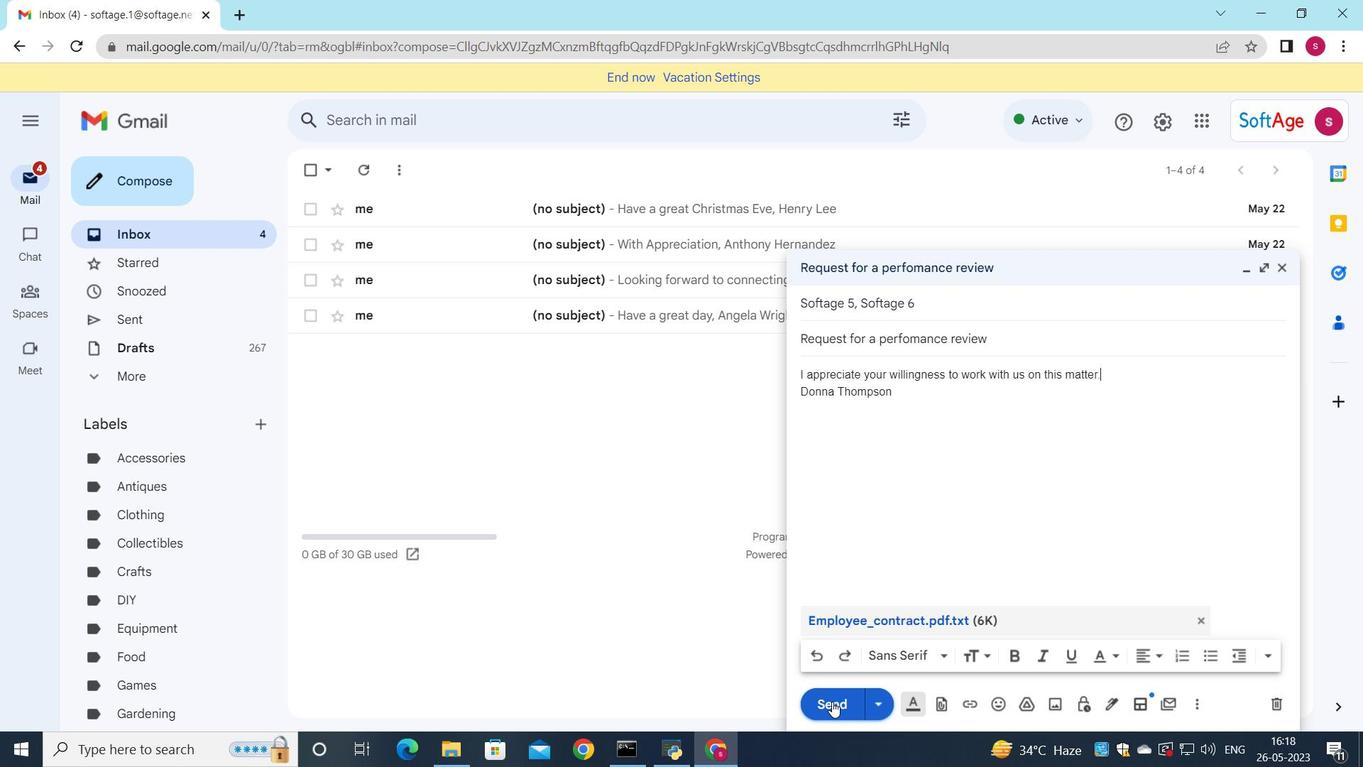 
Action: Mouse moved to (210, 315)
Screenshot: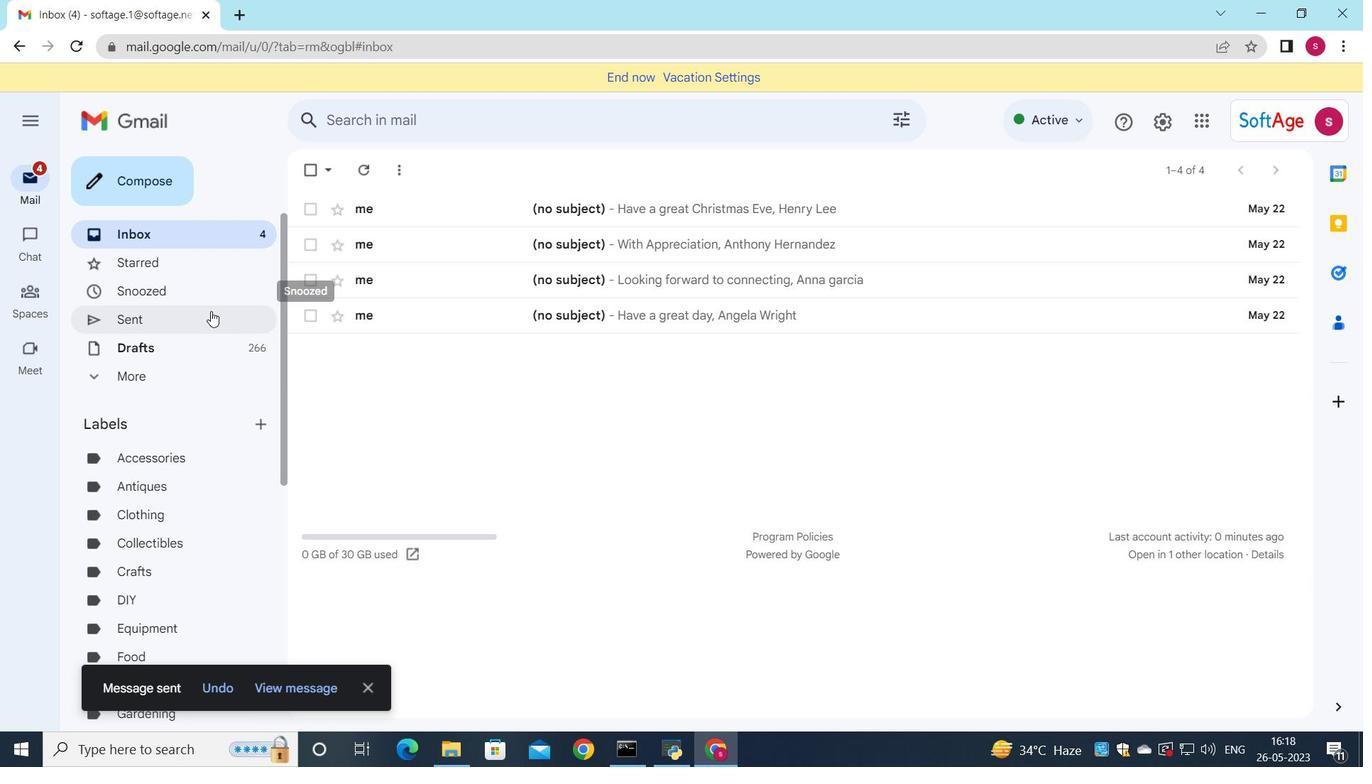 
Action: Mouse pressed left at (210, 315)
Screenshot: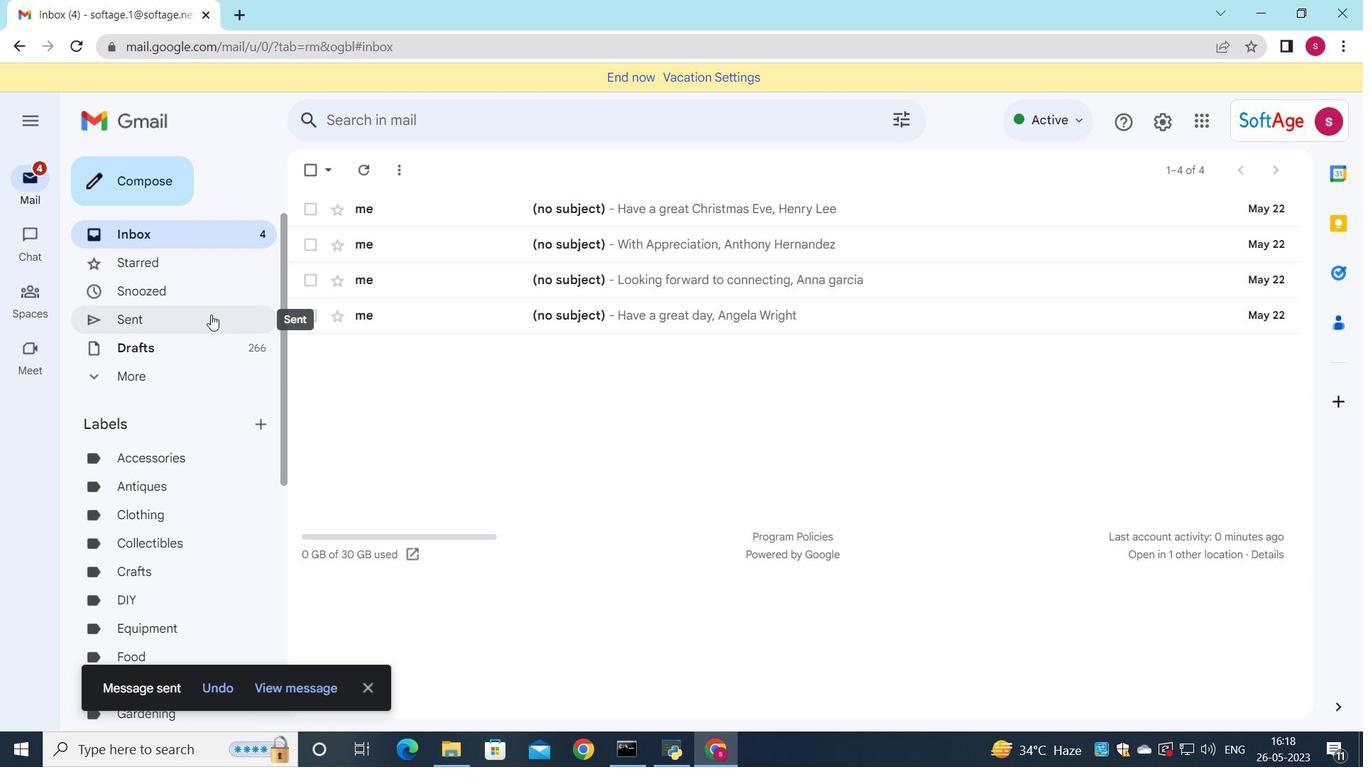 
Action: Mouse moved to (718, 274)
Screenshot: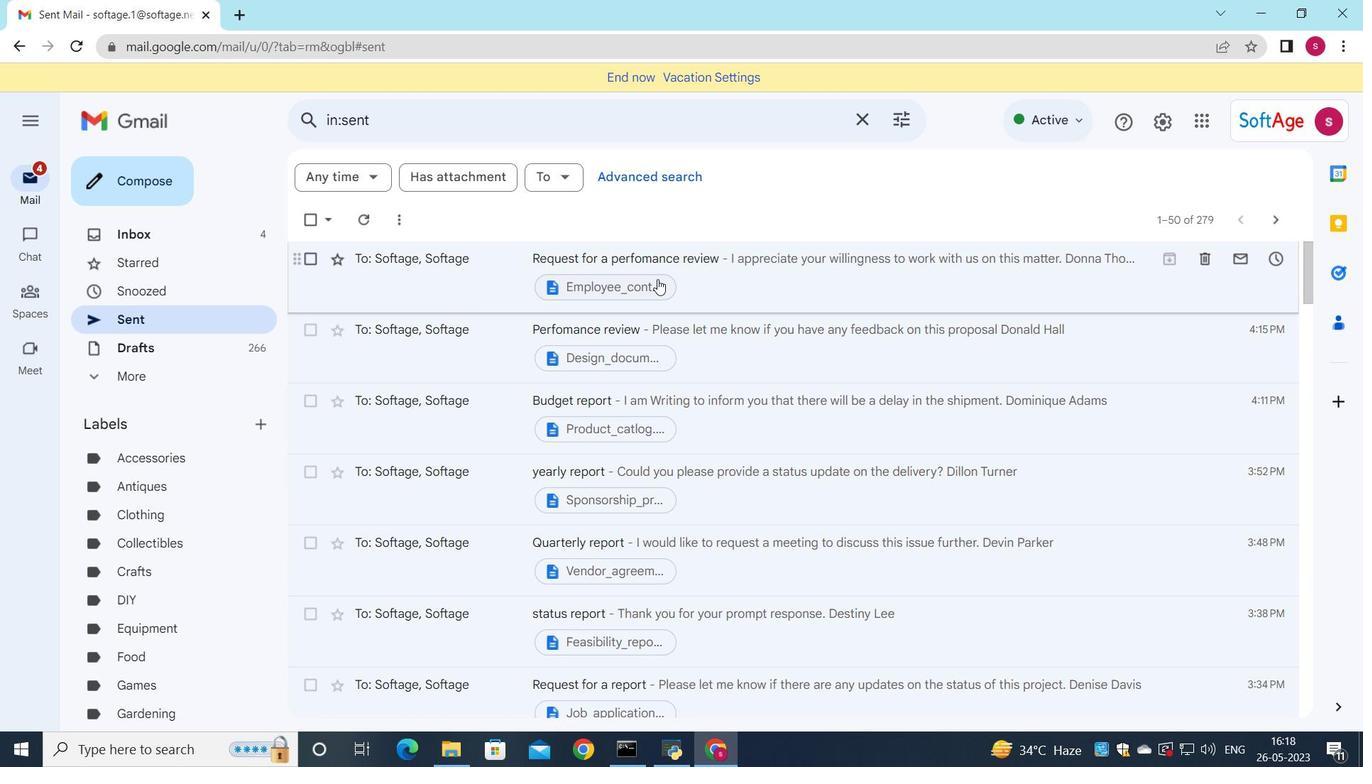 
Action: Mouse pressed left at (718, 274)
Screenshot: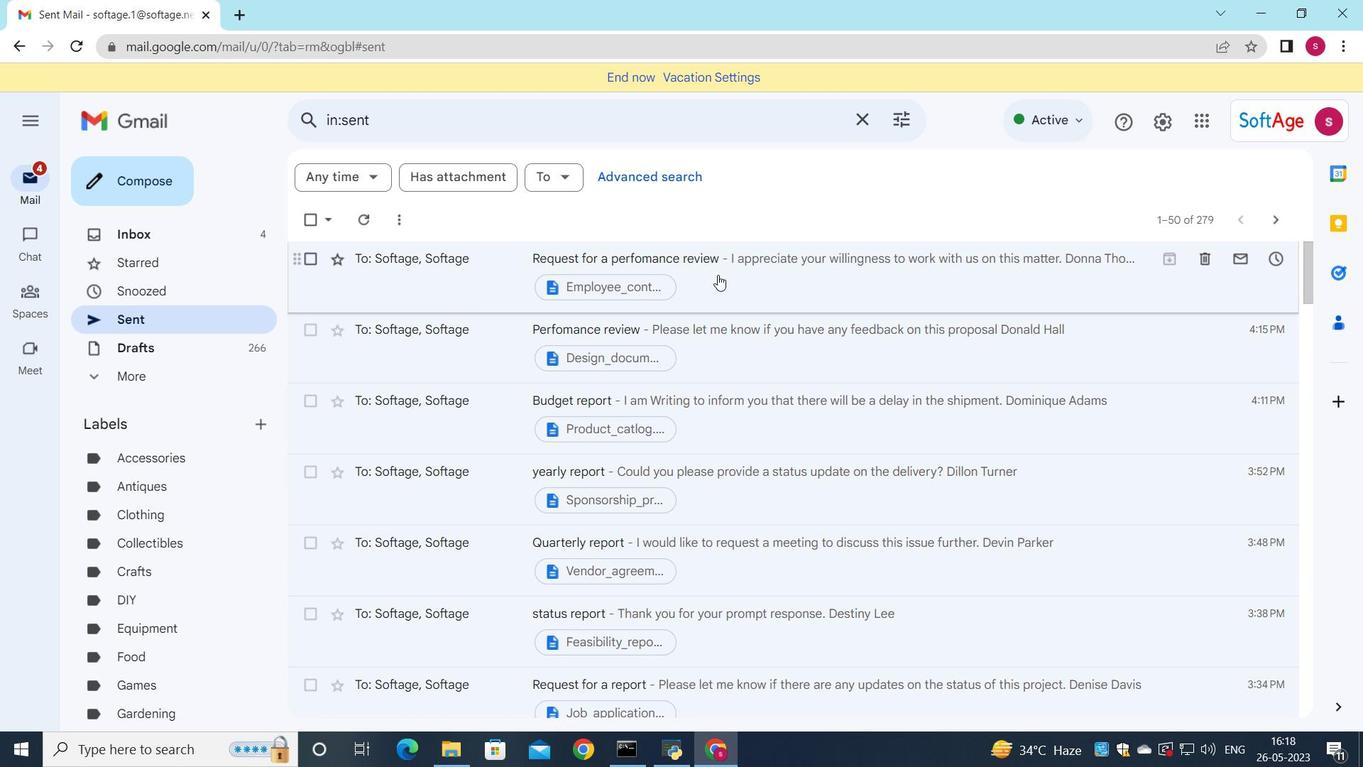 
